 Task: Find connections with filter location Witzenhausen with filter topic #humanresourceswith filter profile language English with filter current company JSW Steel with filter school Sri Ramachandra Institute Of Higher Education and Research with filter industry Travel Arrangements with filter service category Life Coaching with filter keywords title Medical Administrator
Action: Mouse moved to (619, 77)
Screenshot: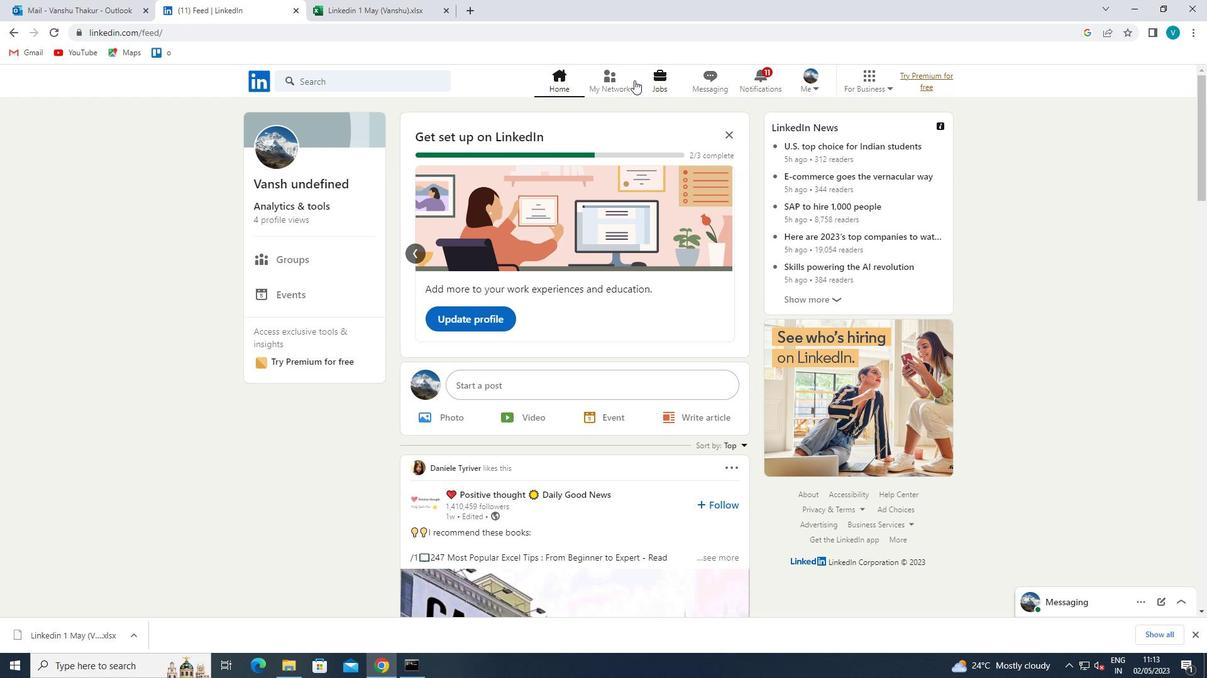 
Action: Mouse pressed left at (619, 77)
Screenshot: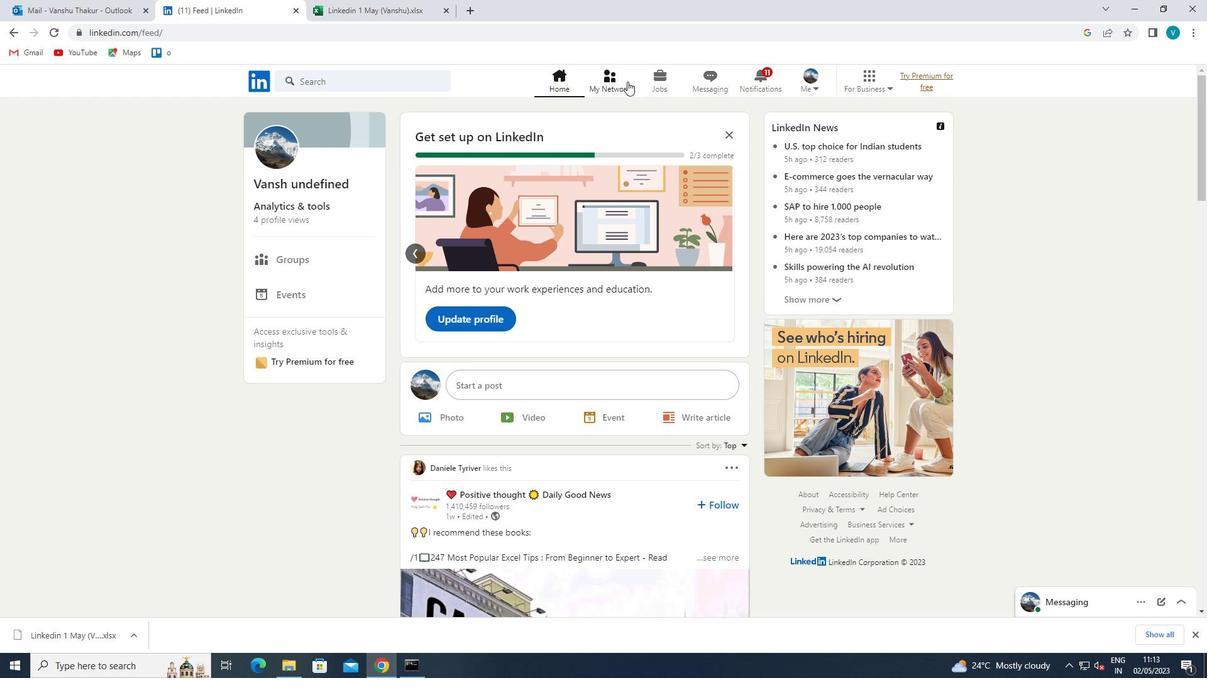 
Action: Mouse moved to (347, 150)
Screenshot: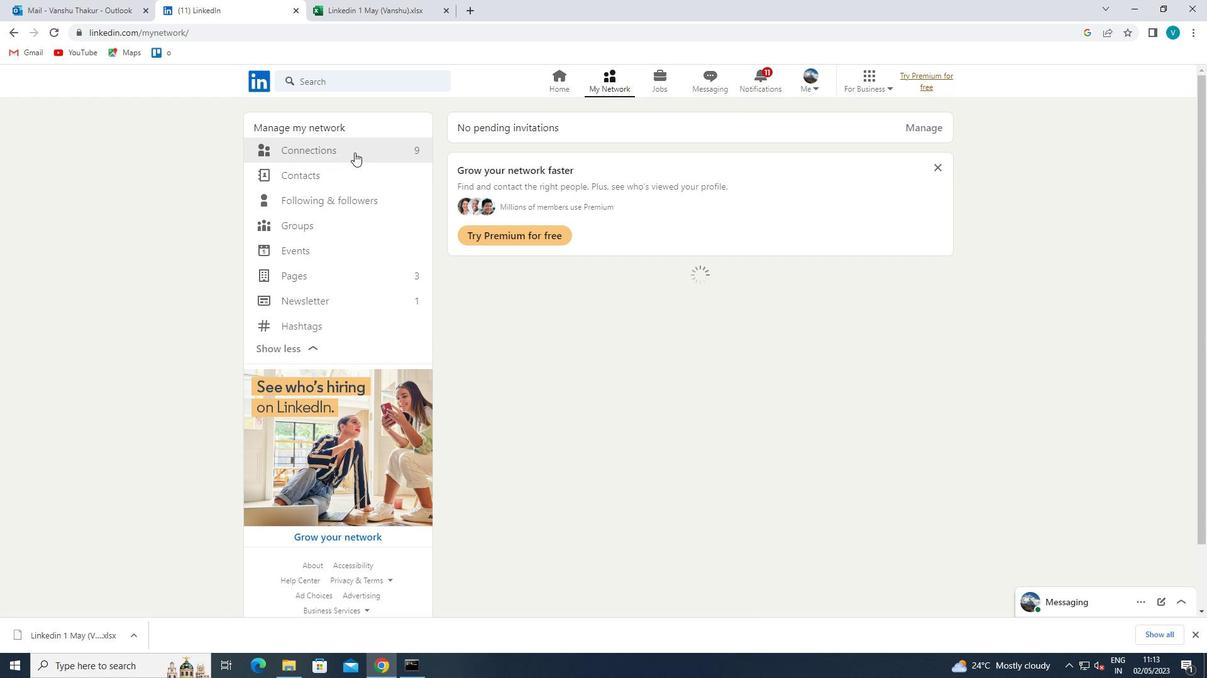 
Action: Mouse pressed left at (347, 150)
Screenshot: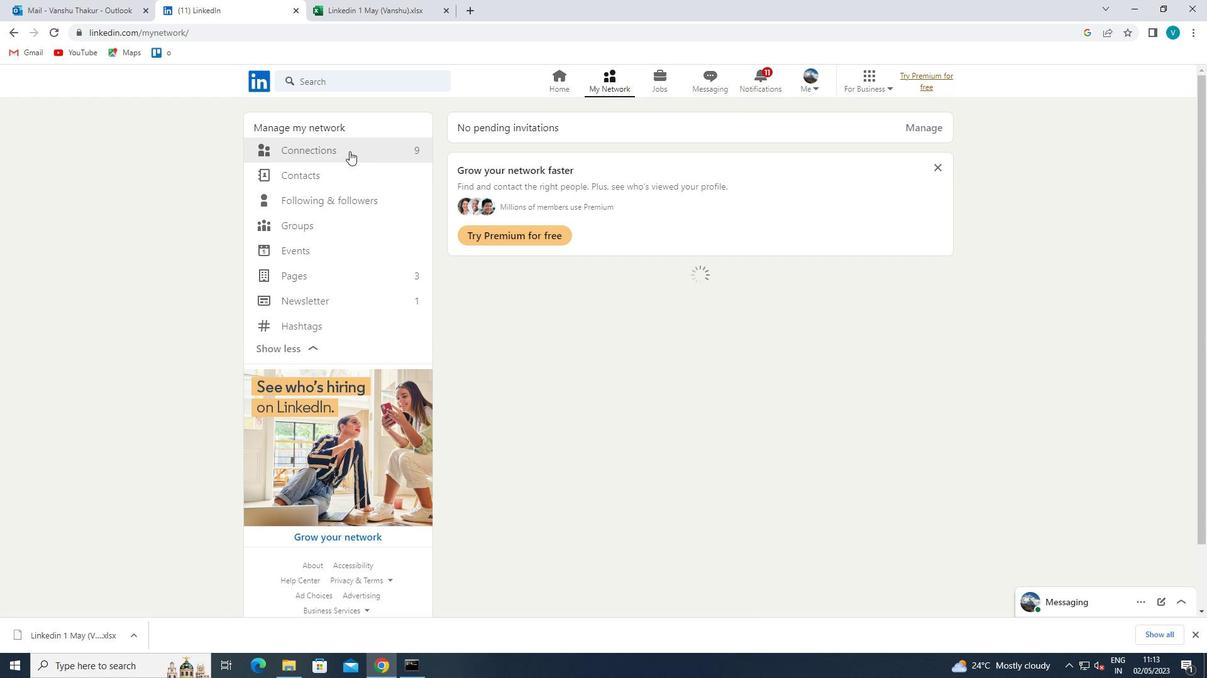 
Action: Mouse moved to (711, 145)
Screenshot: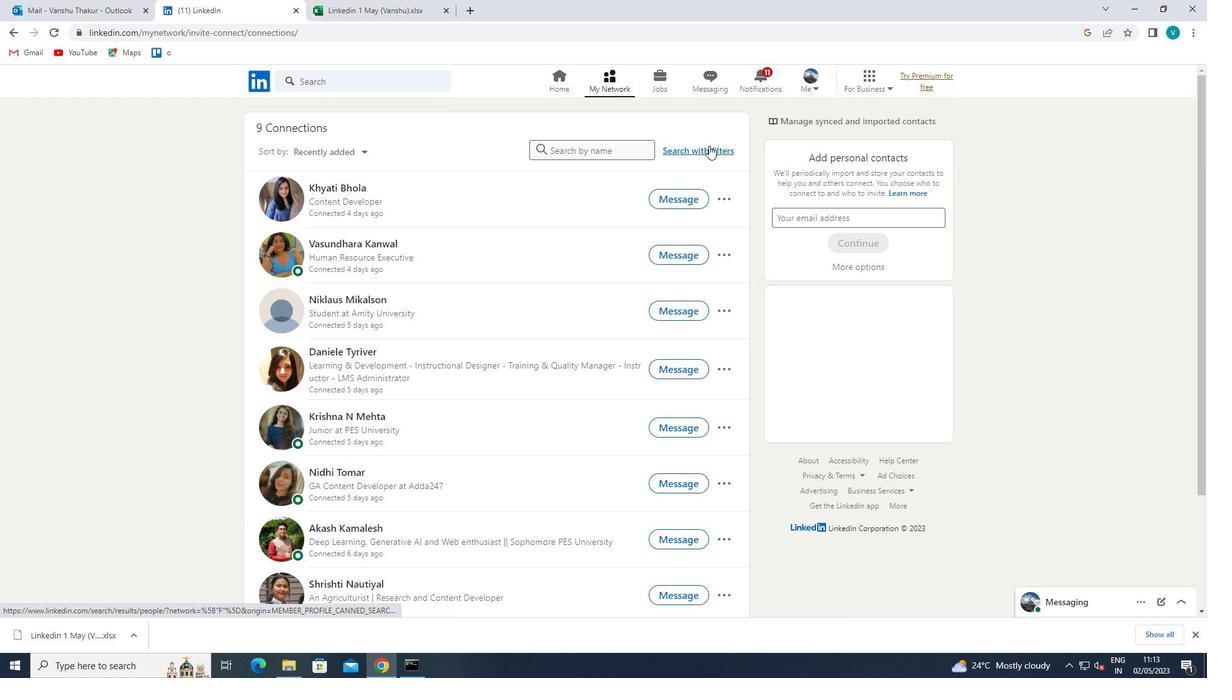 
Action: Mouse pressed left at (711, 145)
Screenshot: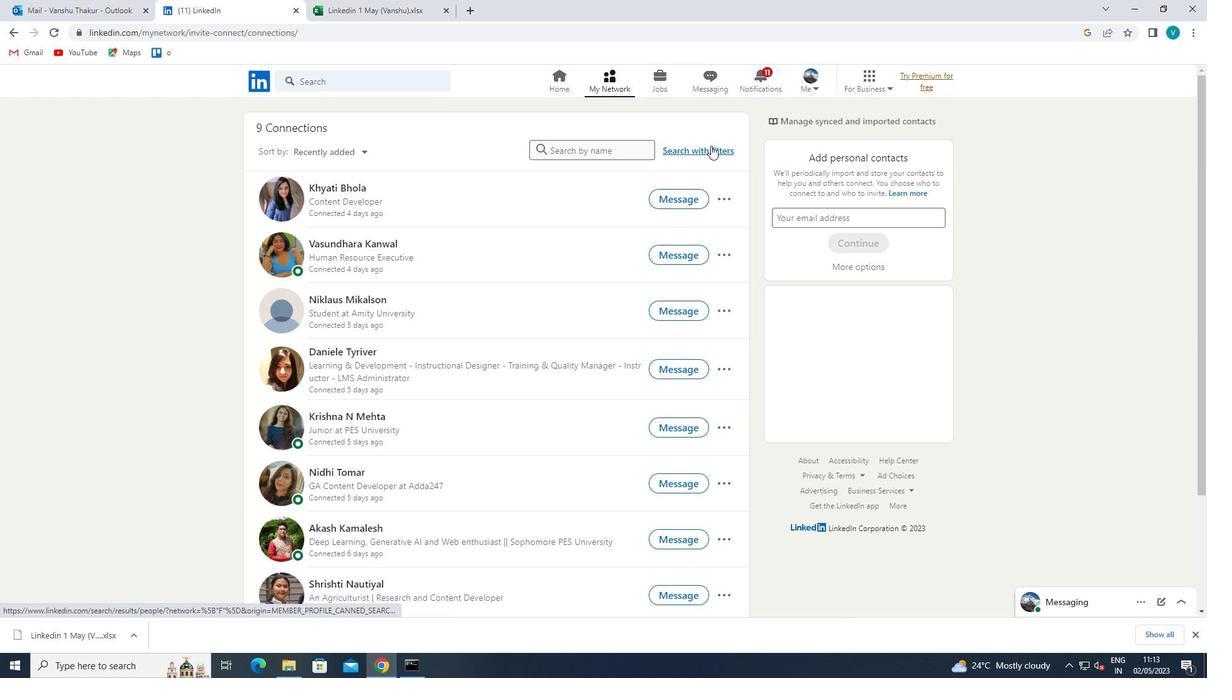 
Action: Mouse moved to (601, 111)
Screenshot: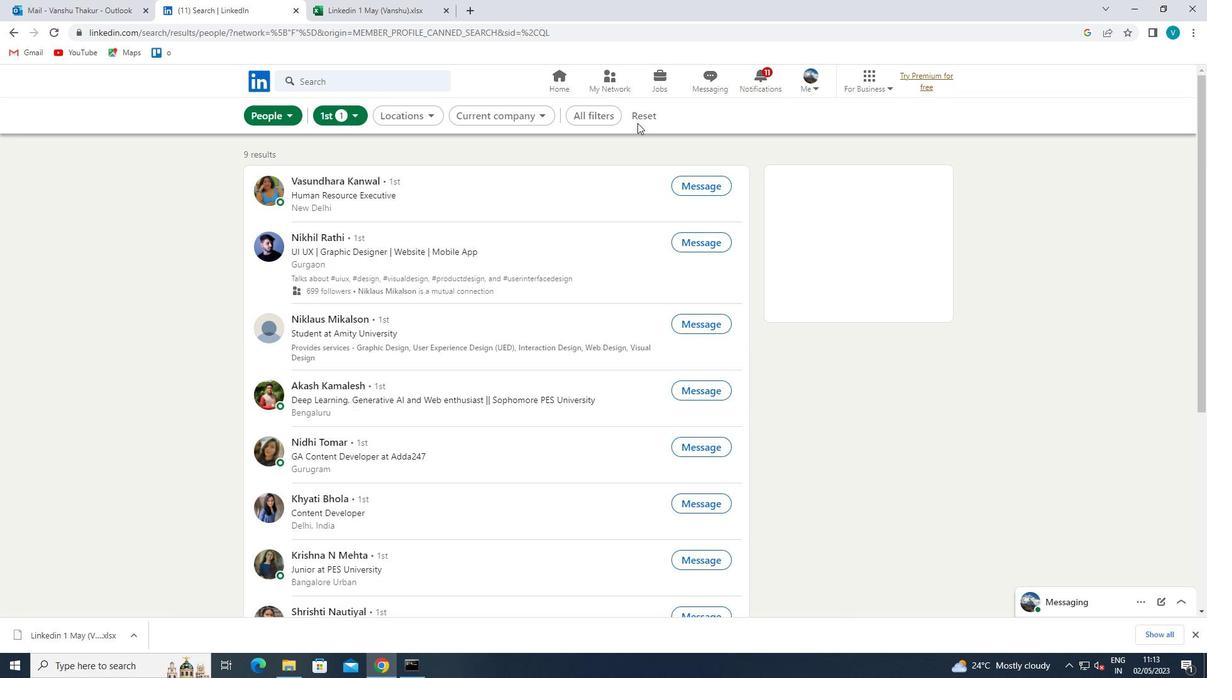 
Action: Mouse pressed left at (601, 111)
Screenshot: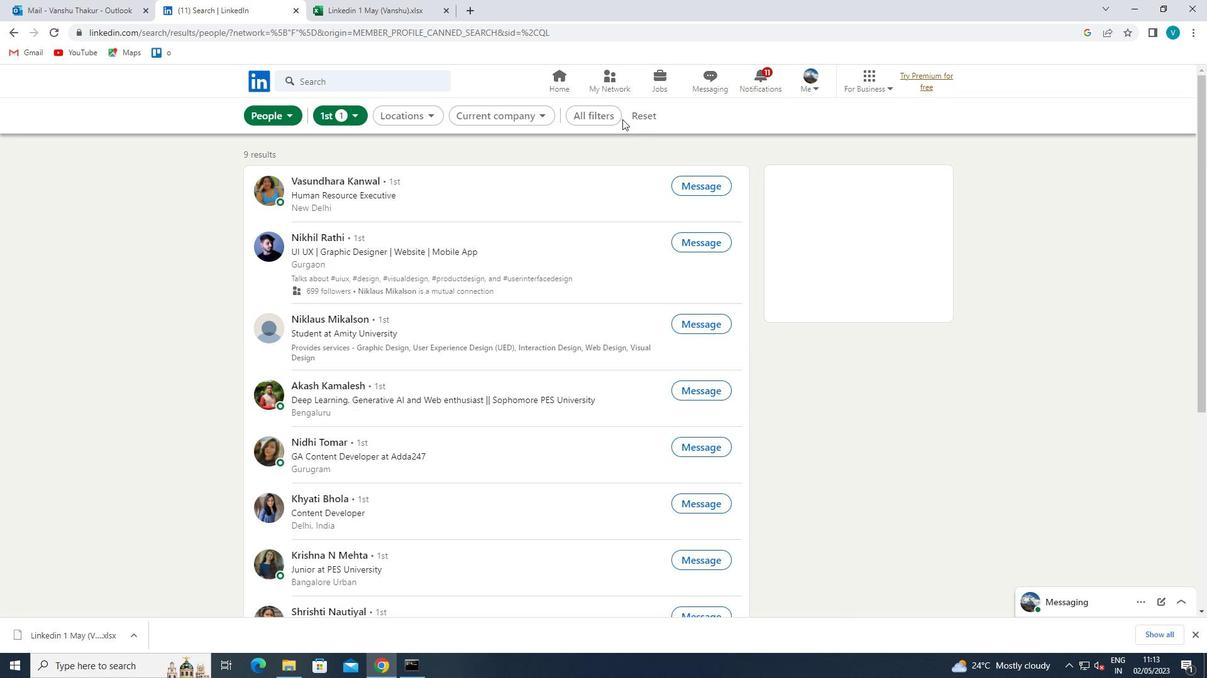 
Action: Mouse moved to (909, 293)
Screenshot: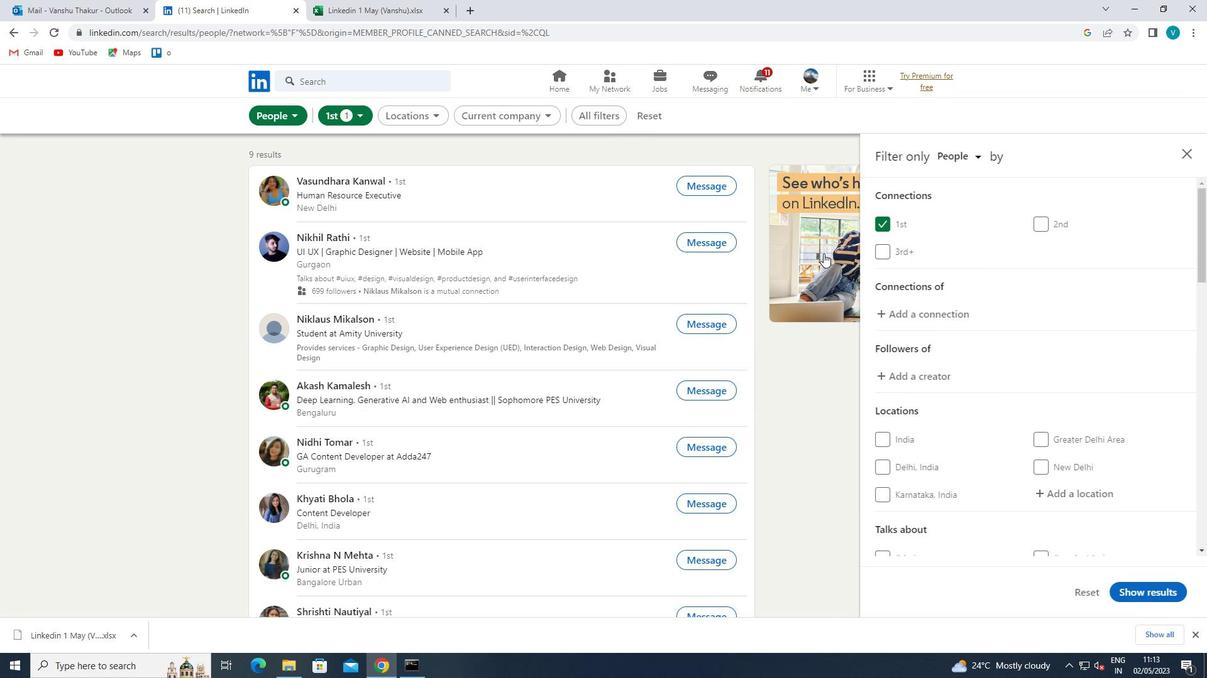 
Action: Mouse scrolled (909, 292) with delta (0, 0)
Screenshot: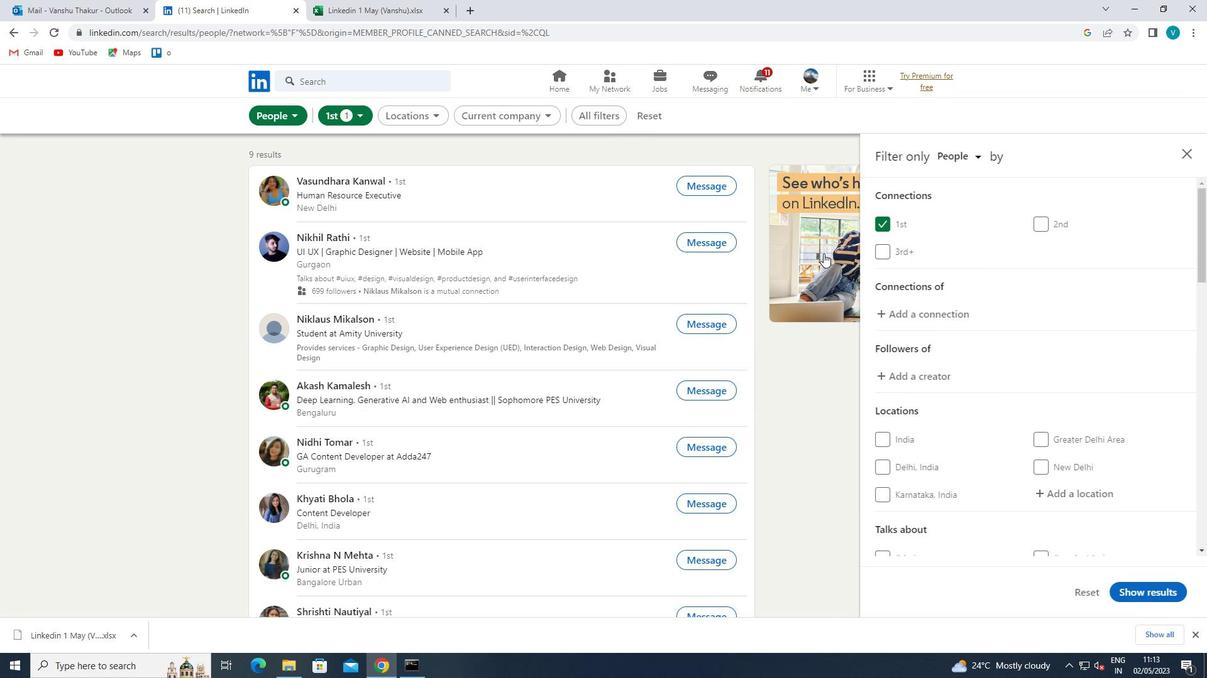 
Action: Mouse moved to (910, 294)
Screenshot: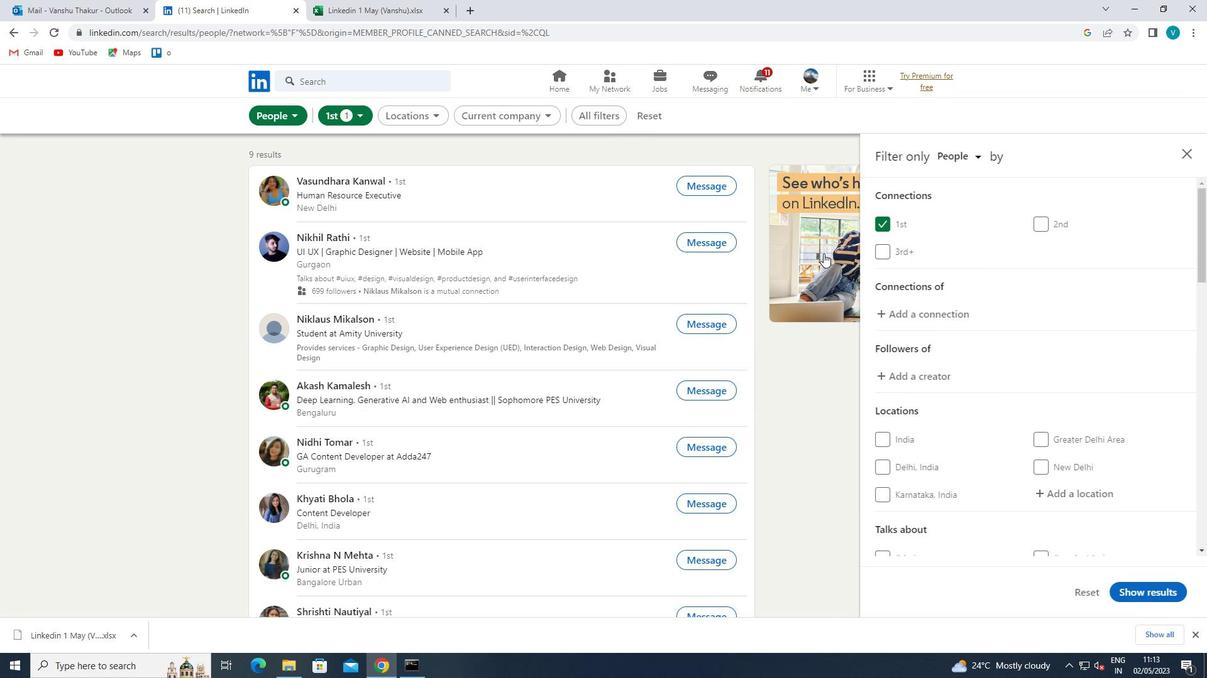 
Action: Mouse scrolled (910, 293) with delta (0, 0)
Screenshot: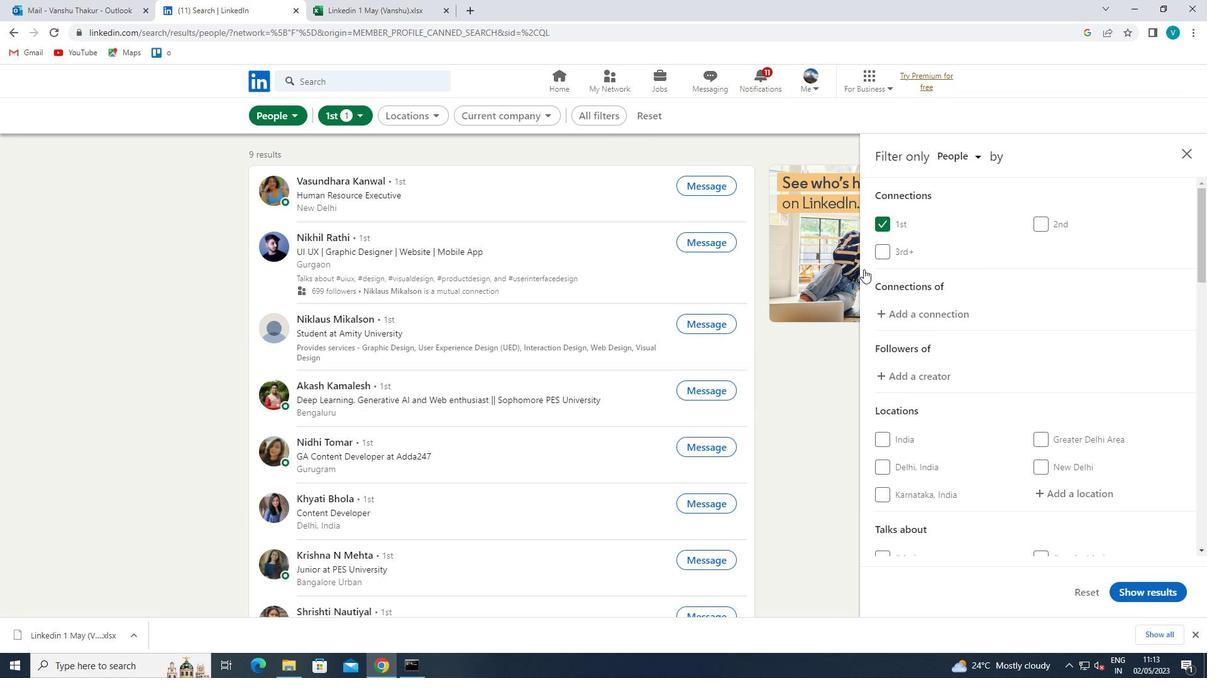 
Action: Mouse moved to (1074, 372)
Screenshot: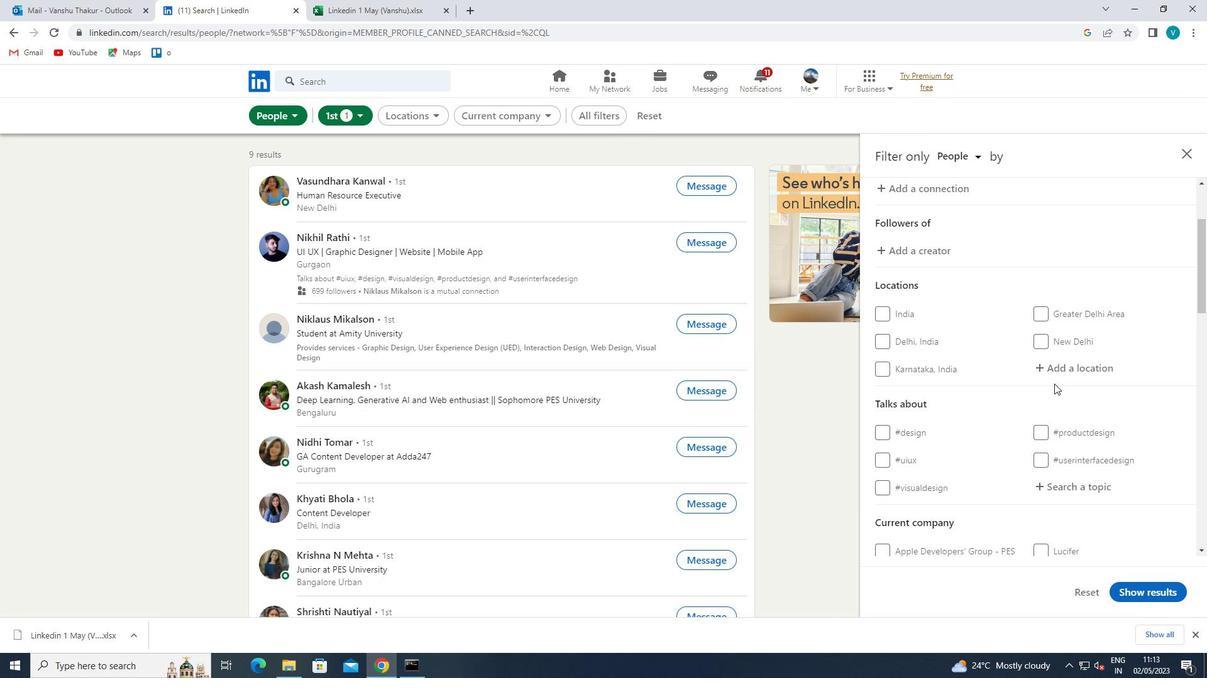 
Action: Mouse pressed left at (1074, 372)
Screenshot: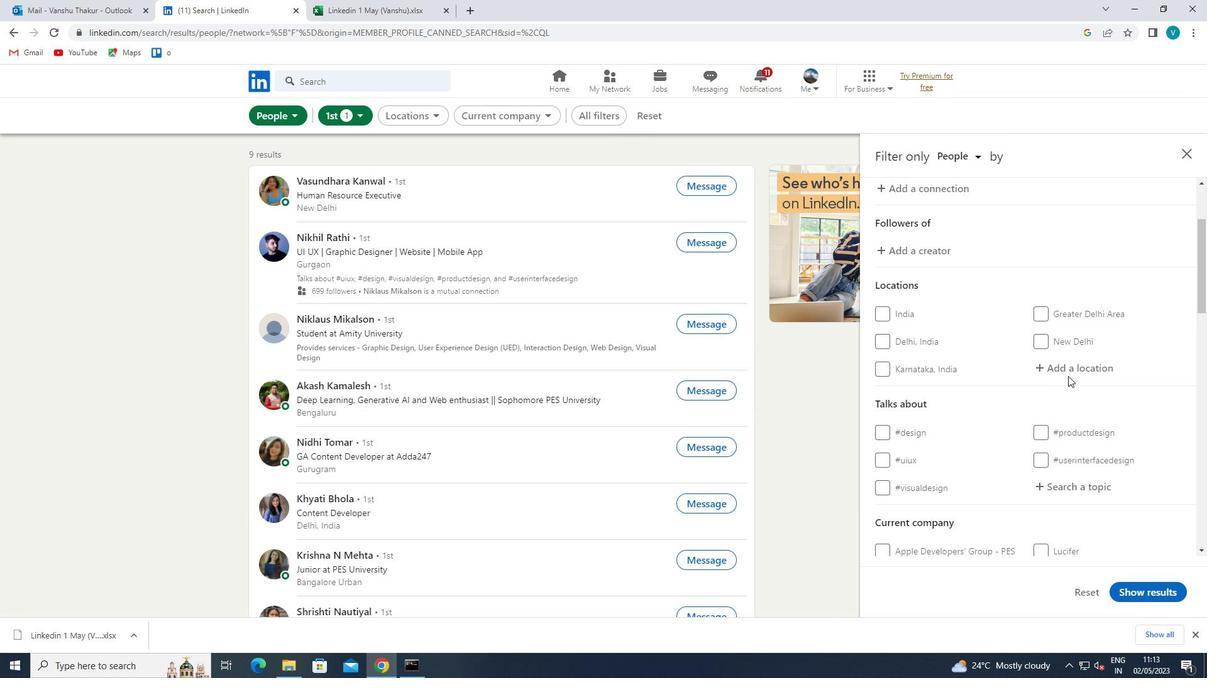 
Action: Key pressed <Key.shift>WITX<Key.backspace>ZHAUS<Key.backspace>
Screenshot: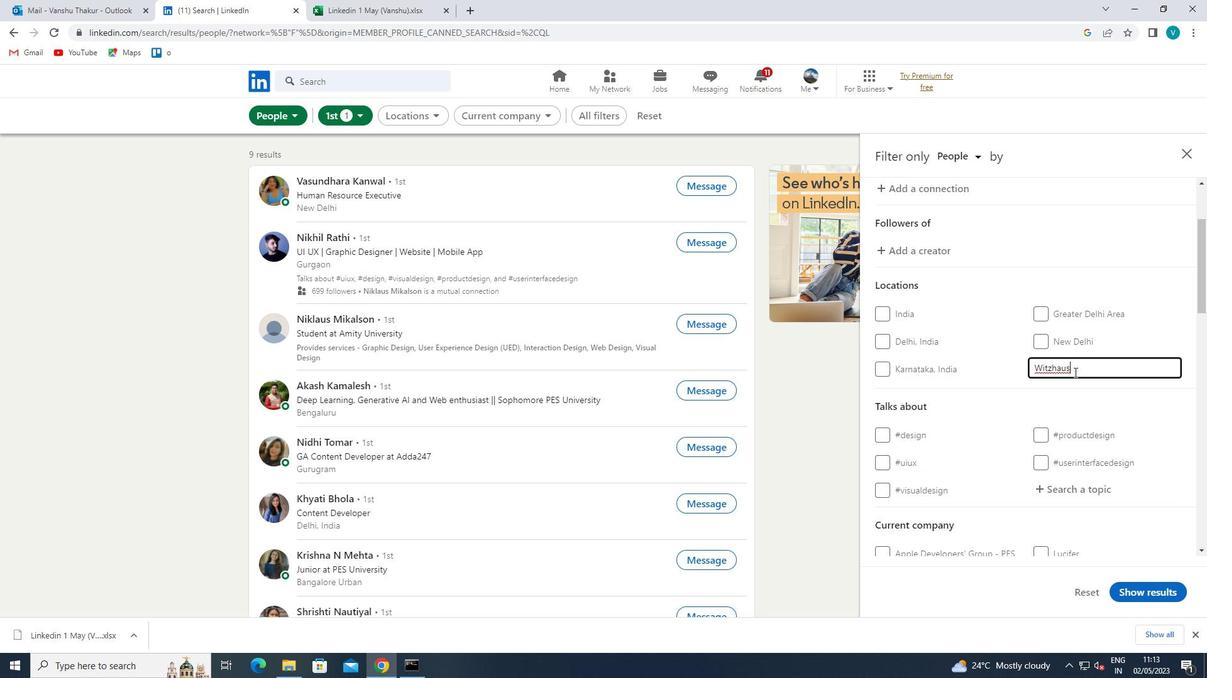 
Action: Mouse moved to (1014, 354)
Screenshot: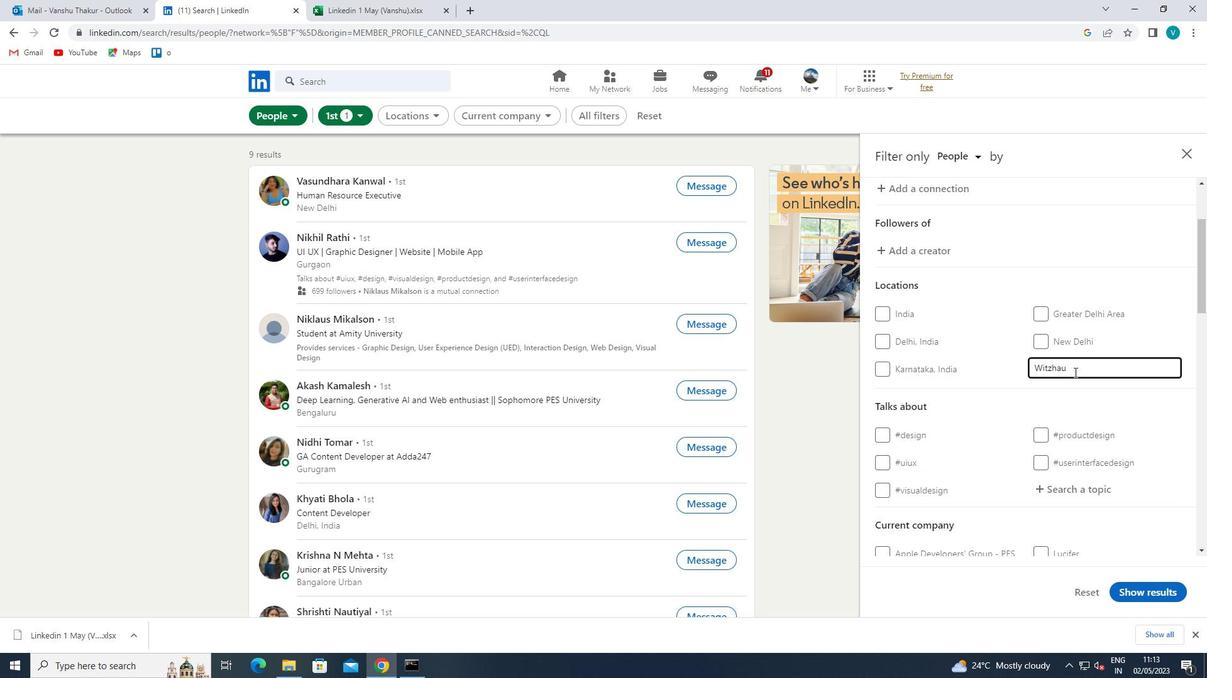 
Action: Key pressed <Key.backspace>
Screenshot: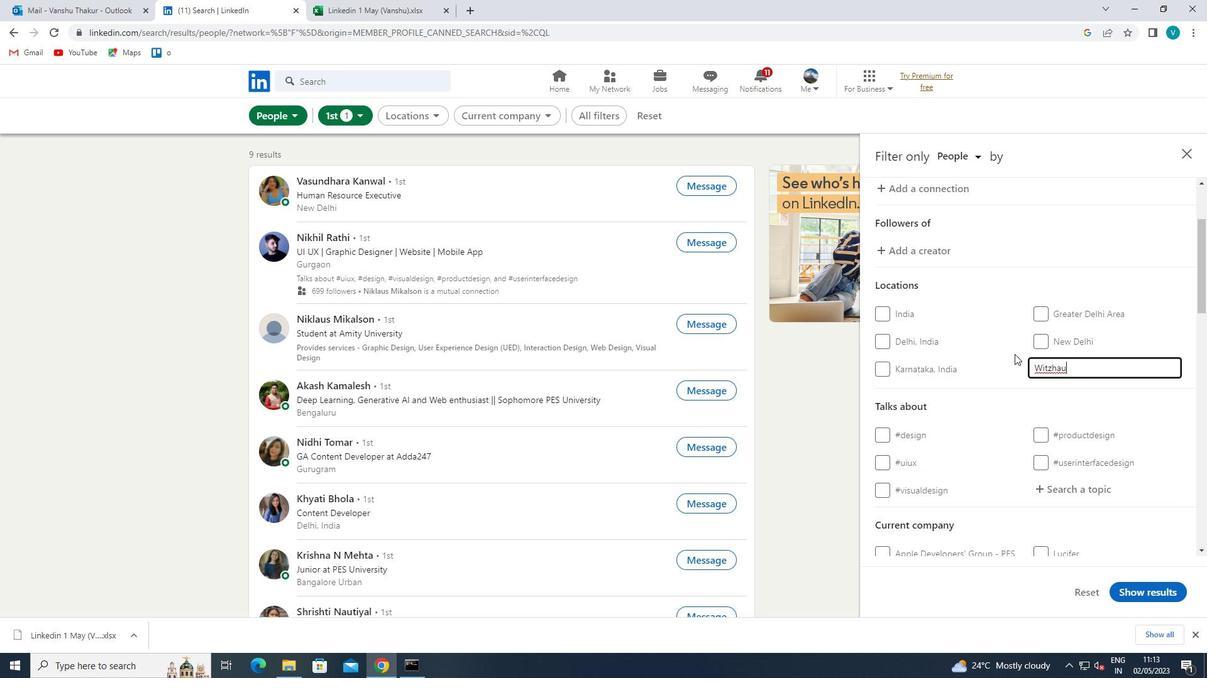 
Action: Mouse moved to (1027, 391)
Screenshot: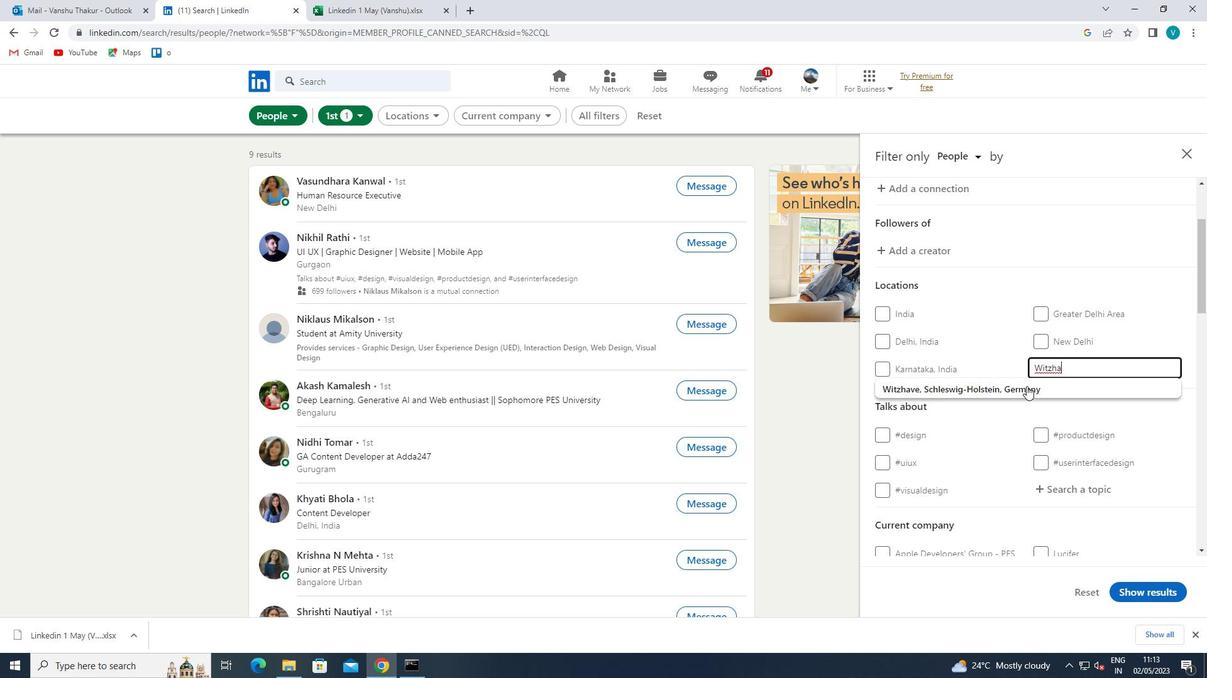 
Action: Key pressed USEN<Key.space>
Screenshot: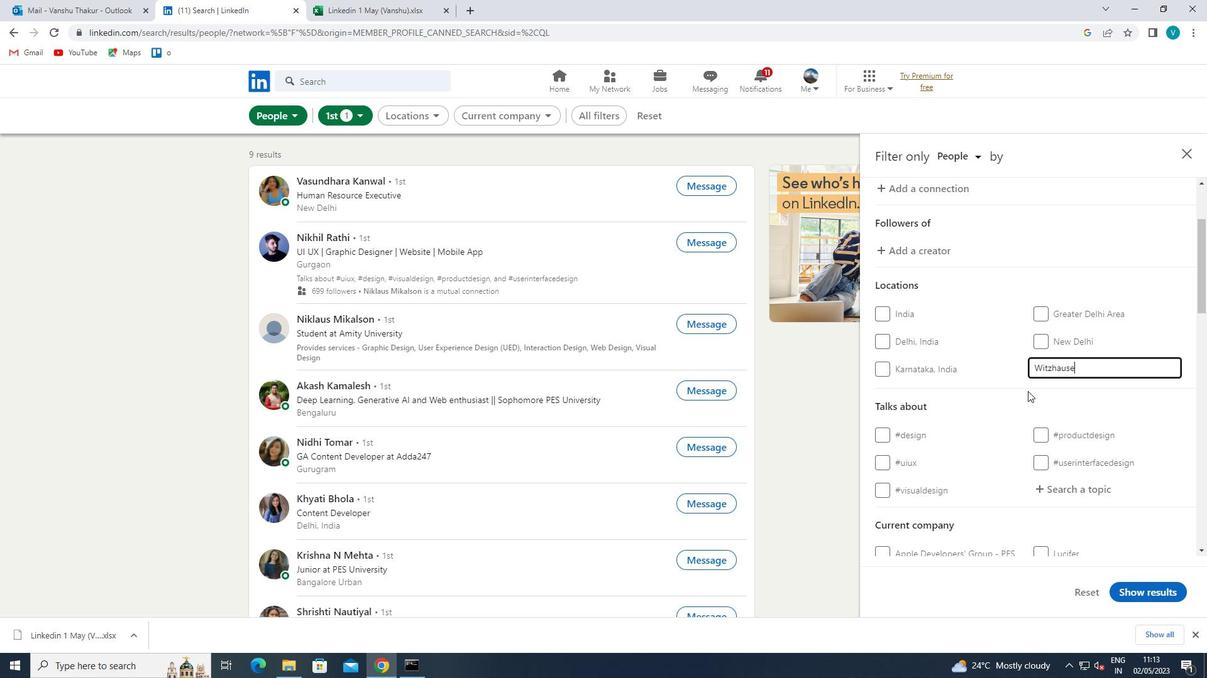 
Action: Mouse pressed left at (1027, 391)
Screenshot: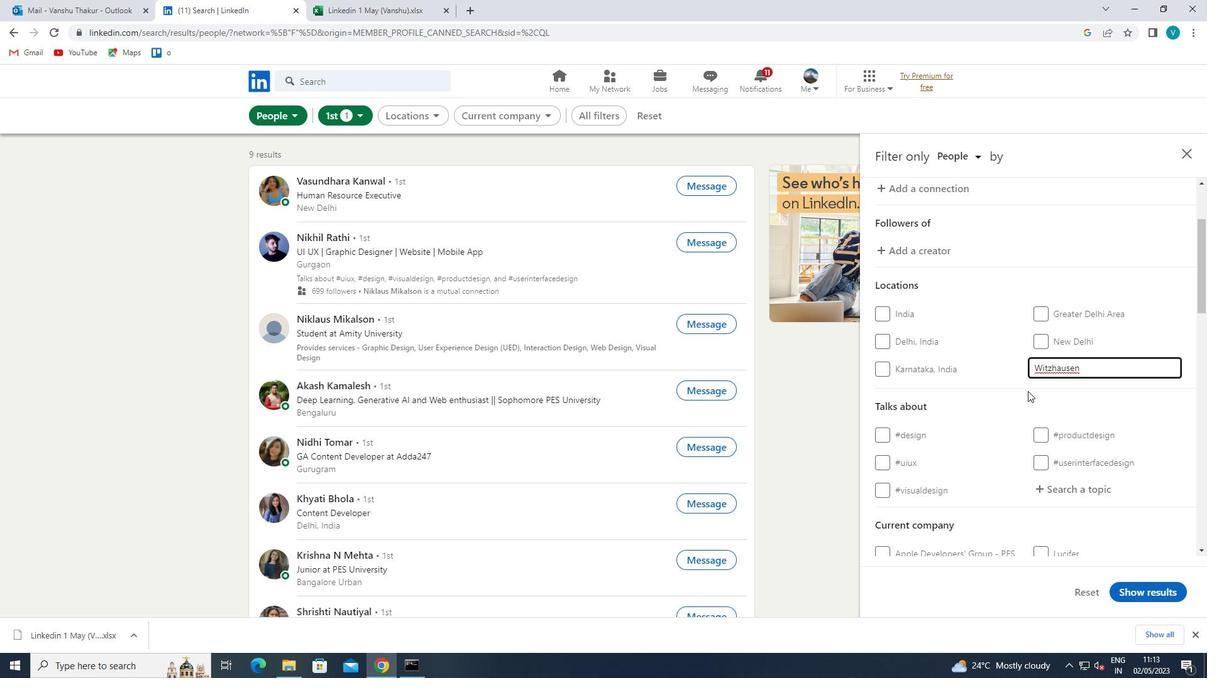 
Action: Mouse scrolled (1027, 391) with delta (0, 0)
Screenshot: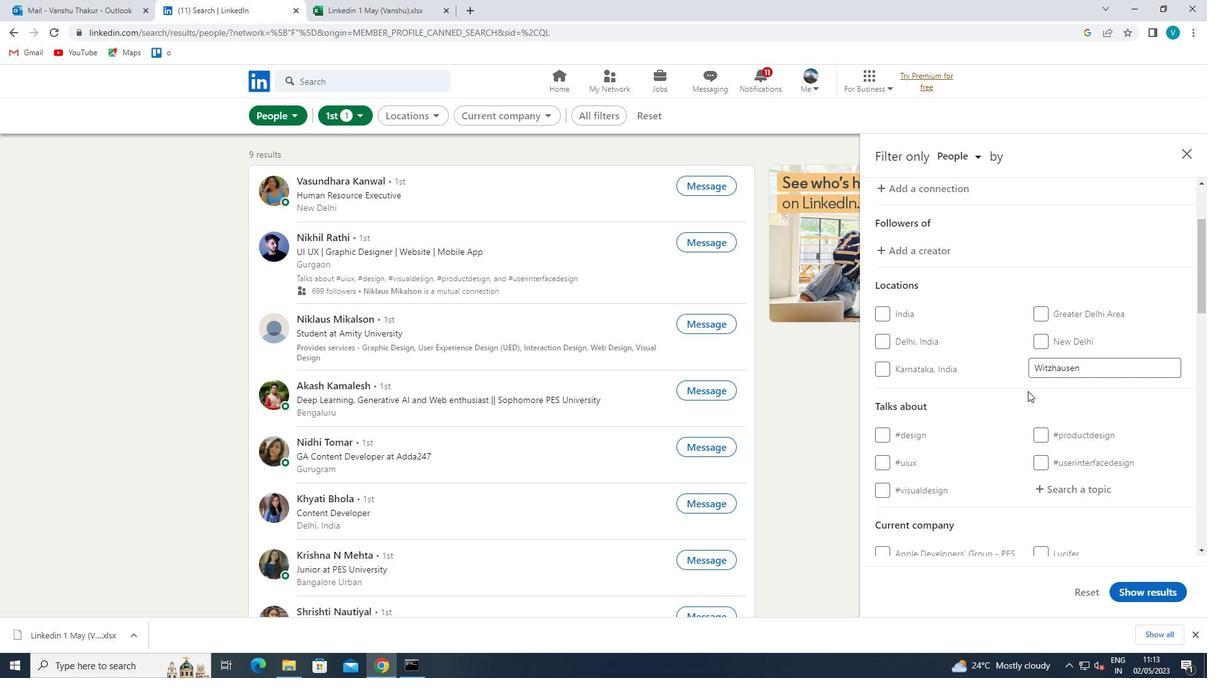 
Action: Mouse scrolled (1027, 391) with delta (0, 0)
Screenshot: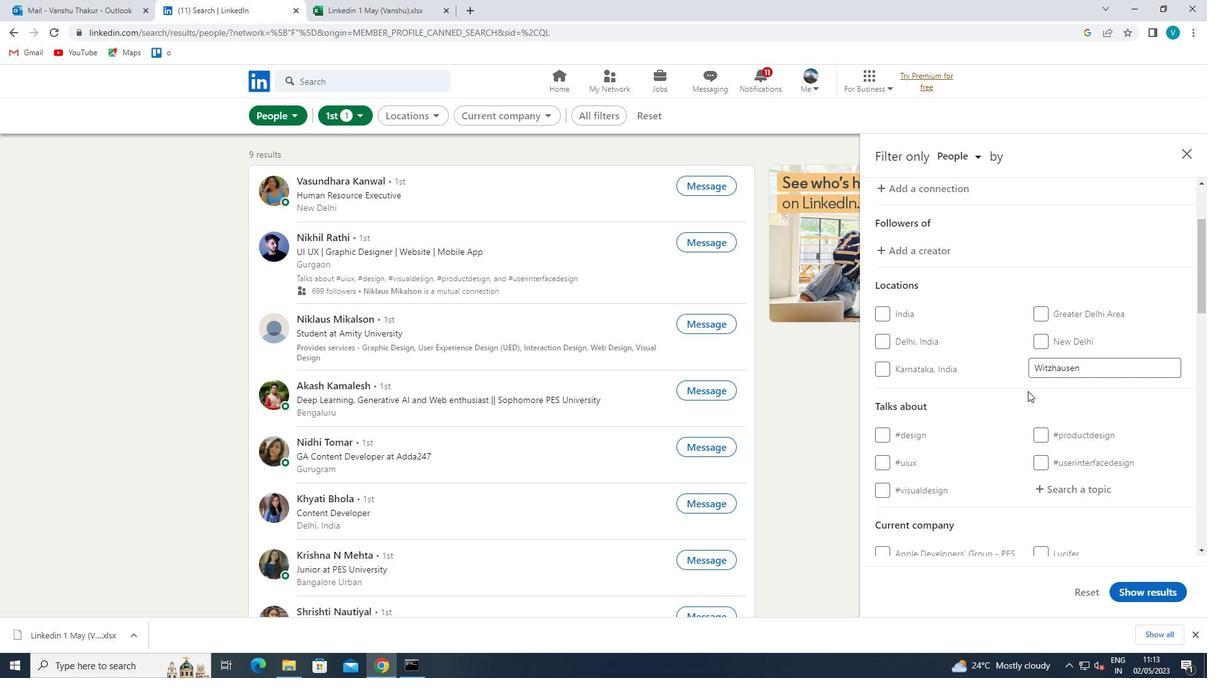 
Action: Mouse moved to (1074, 366)
Screenshot: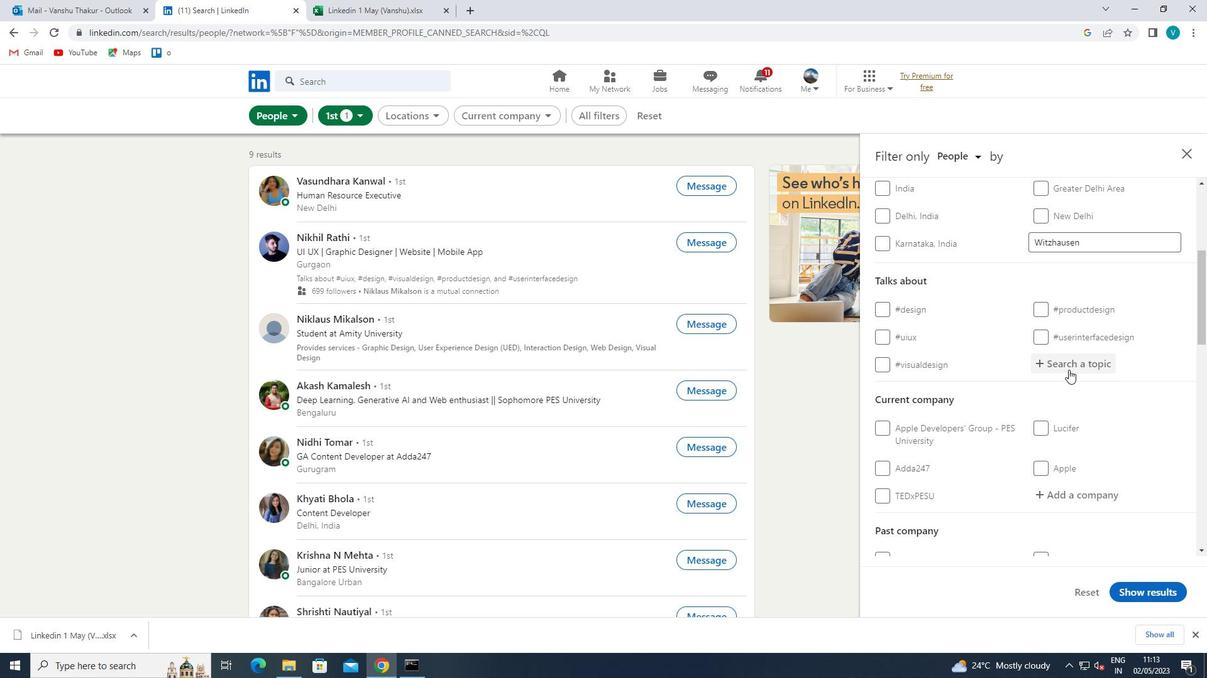 
Action: Mouse pressed left at (1074, 366)
Screenshot: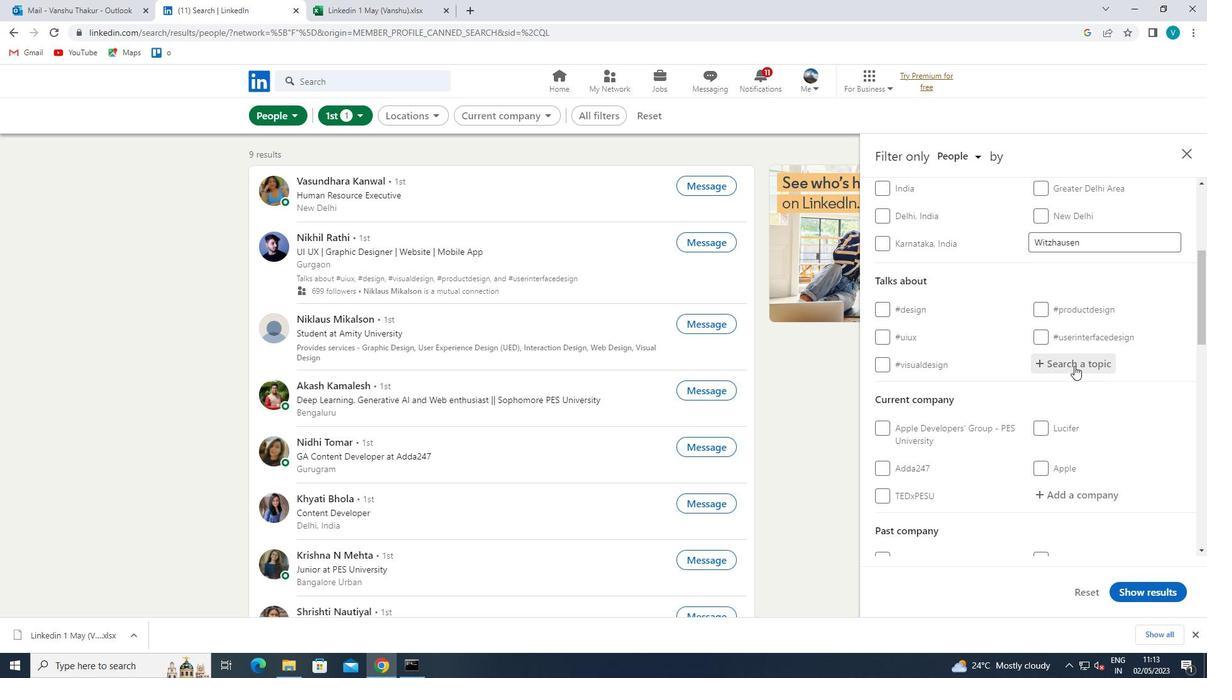 
Action: Key pressed HUMANRESOURC
Screenshot: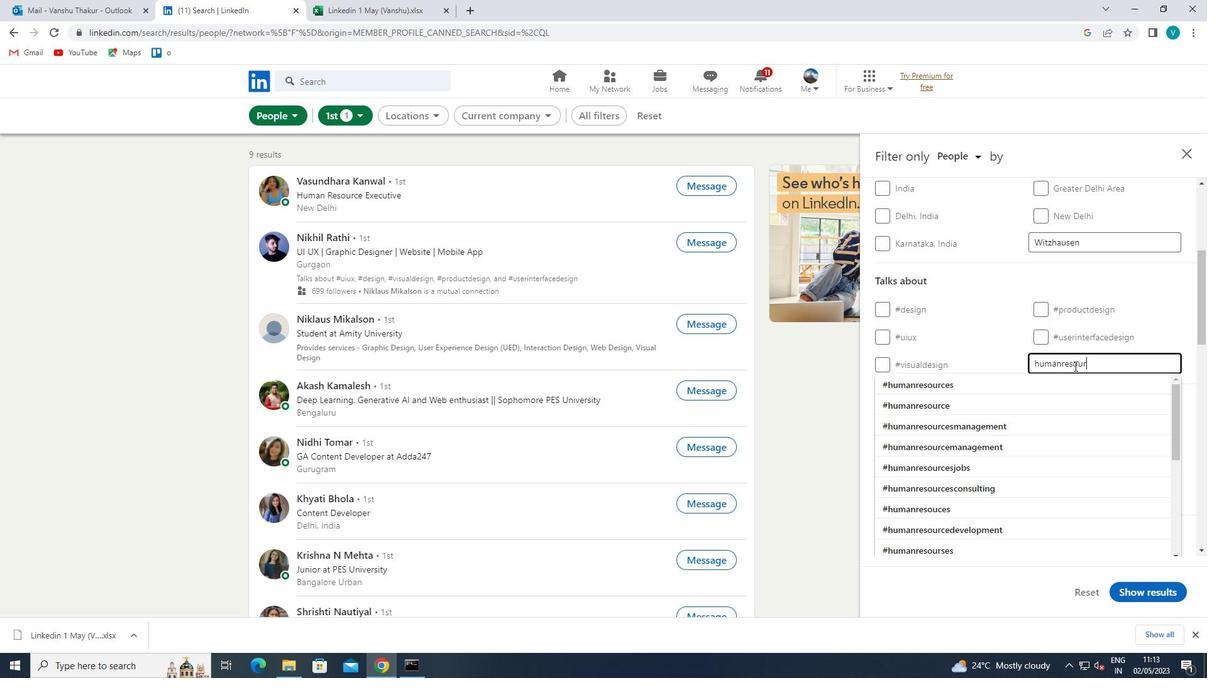 
Action: Mouse moved to (971, 385)
Screenshot: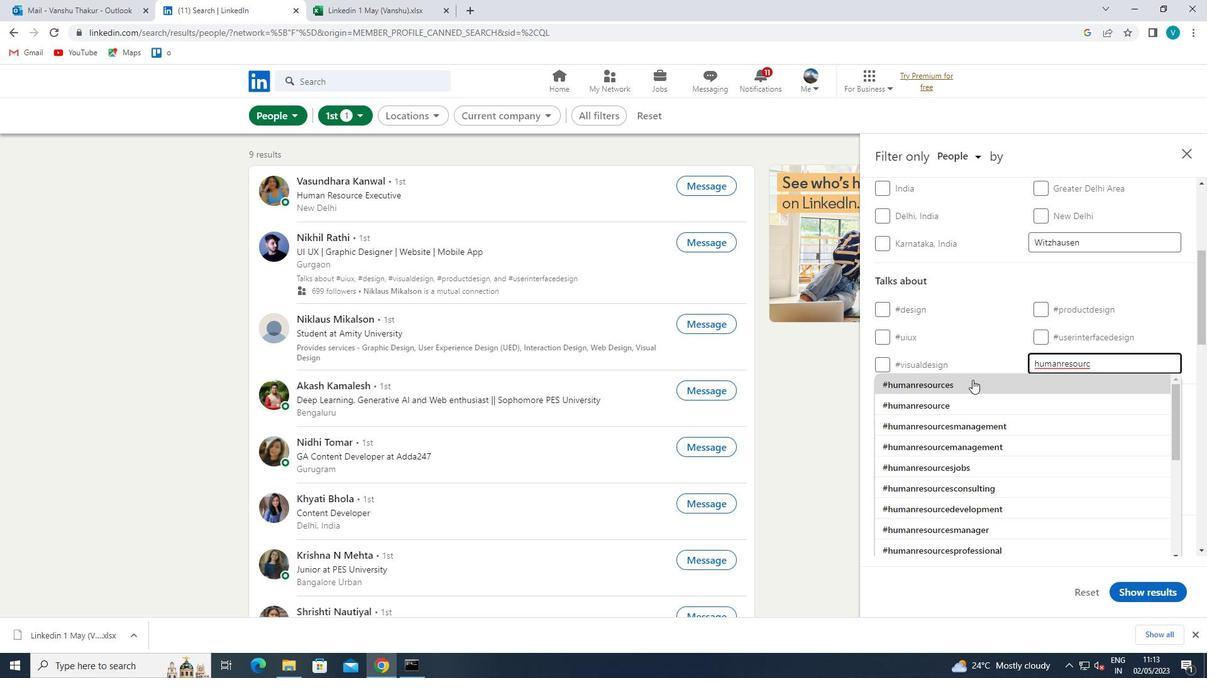 
Action: Mouse pressed left at (971, 385)
Screenshot: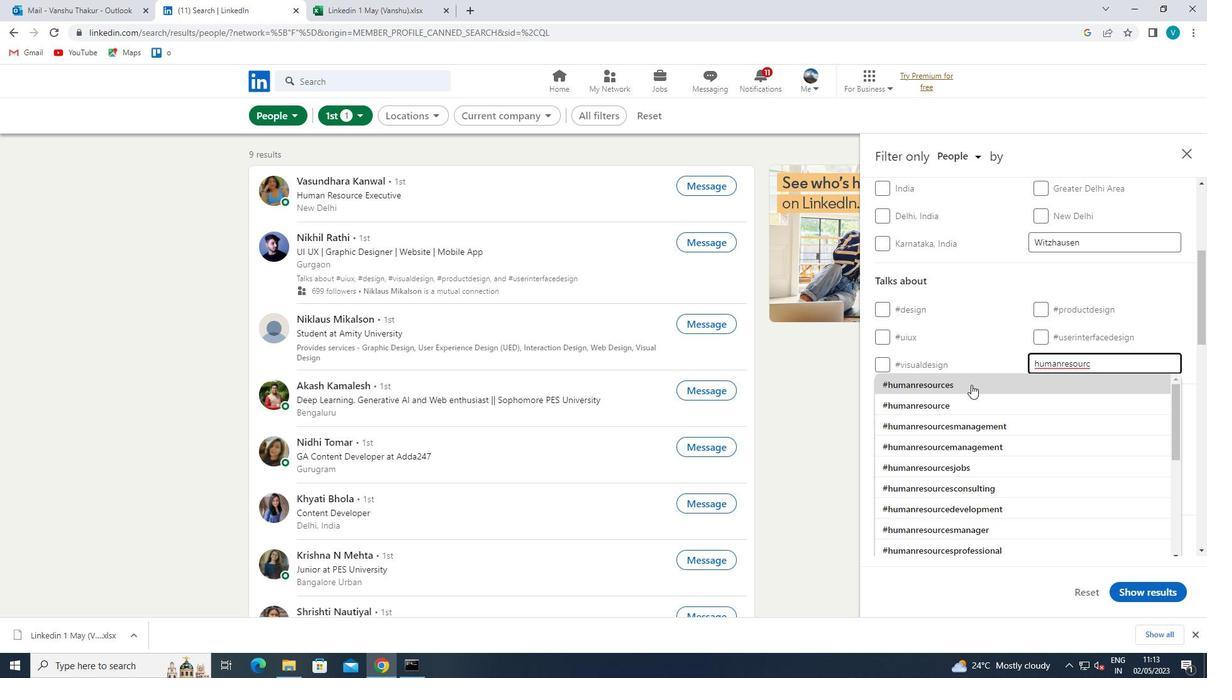 
Action: Mouse moved to (972, 386)
Screenshot: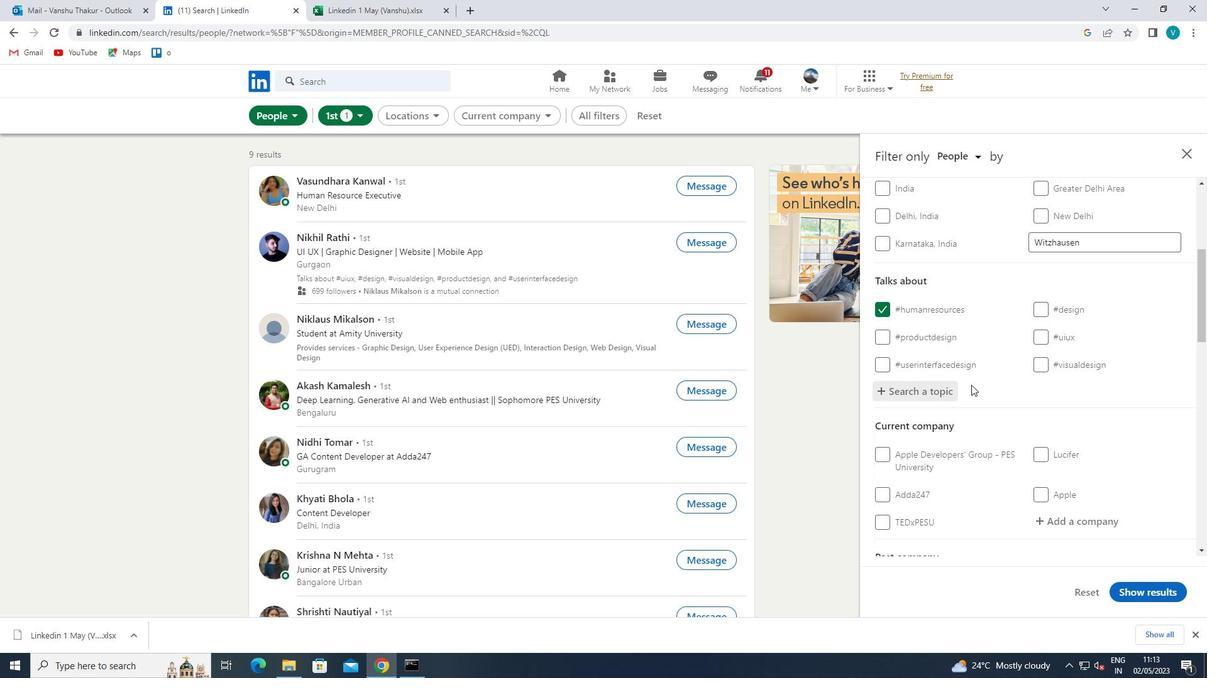 
Action: Mouse scrolled (972, 385) with delta (0, 0)
Screenshot: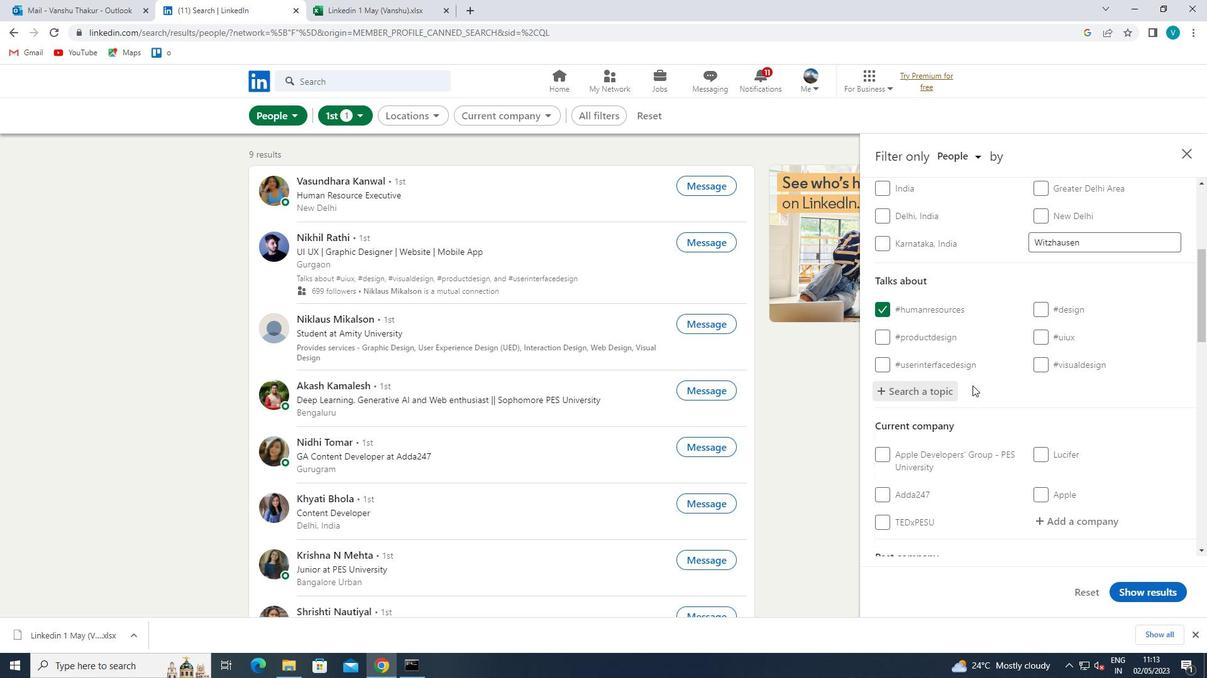 
Action: Mouse scrolled (972, 385) with delta (0, 0)
Screenshot: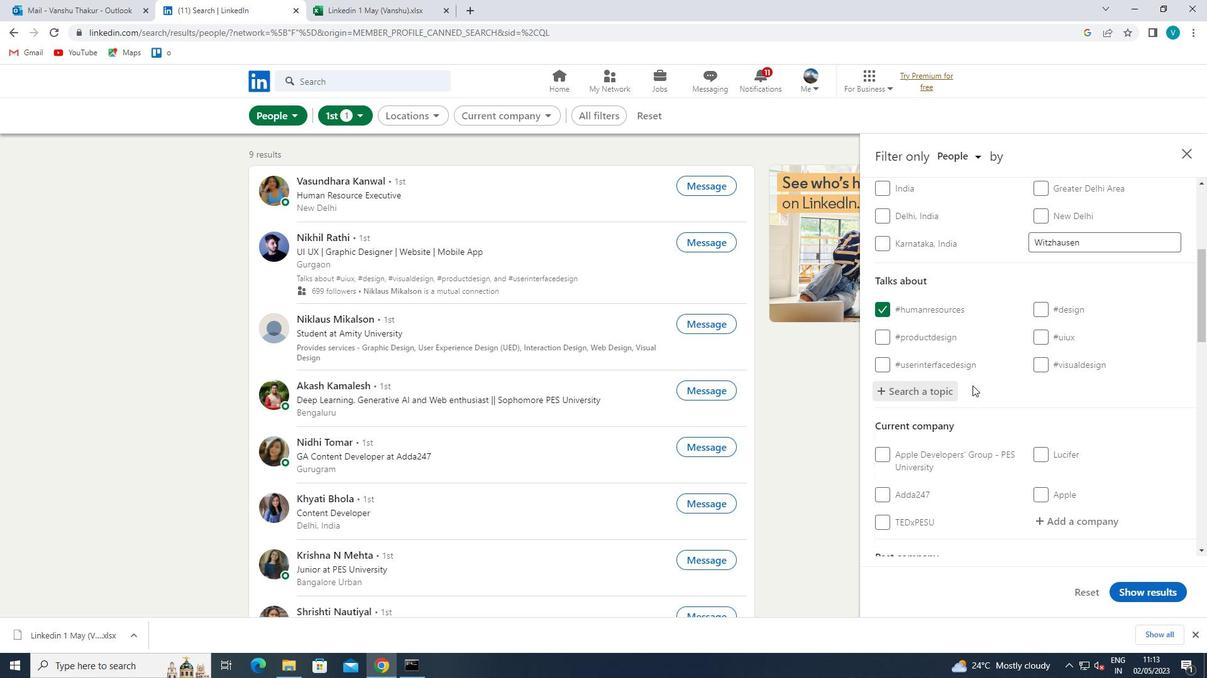 
Action: Mouse scrolled (972, 385) with delta (0, 0)
Screenshot: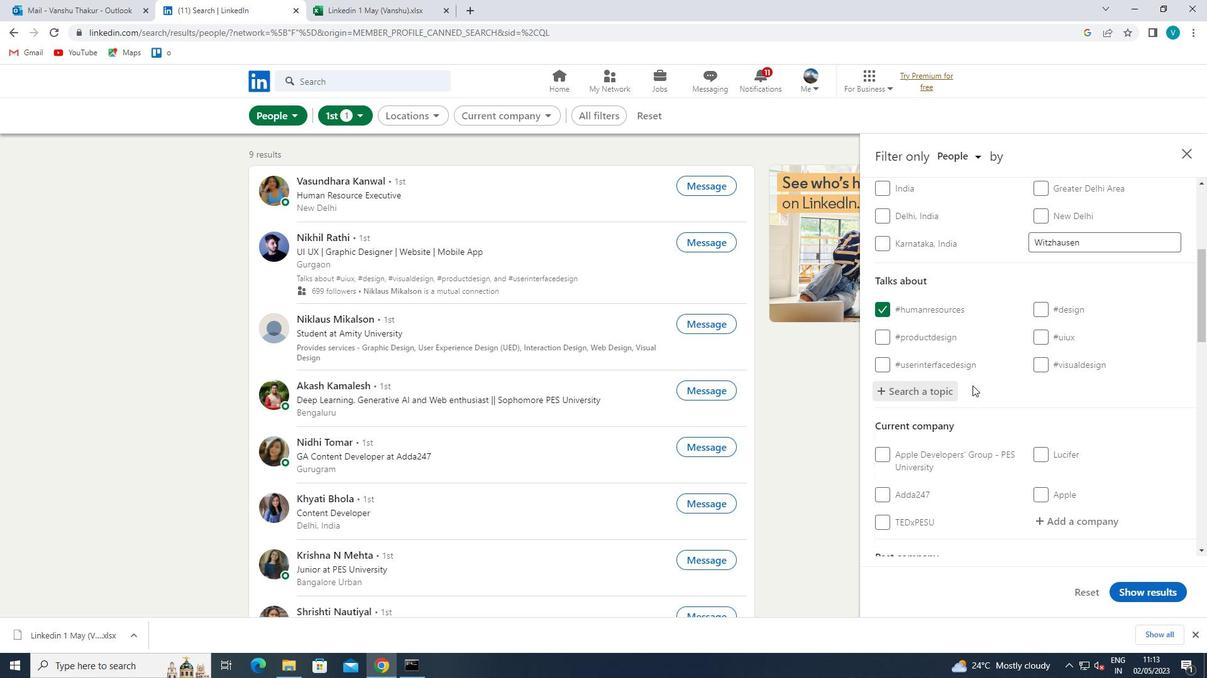 
Action: Mouse scrolled (972, 385) with delta (0, 0)
Screenshot: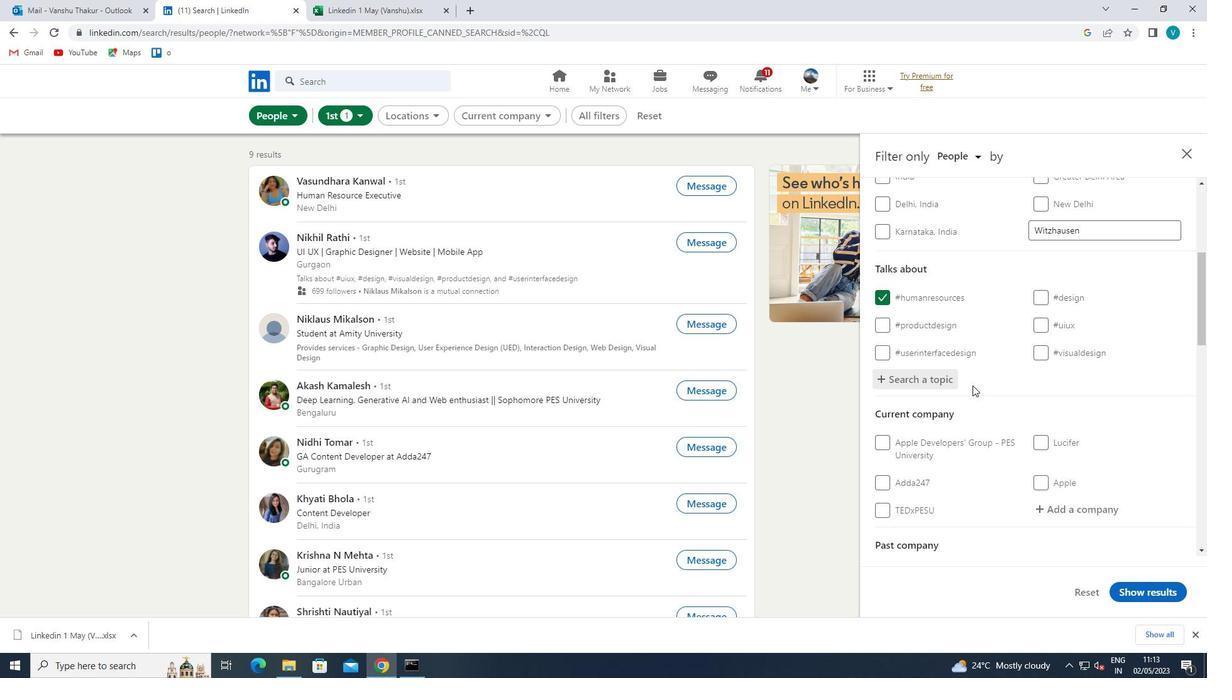 
Action: Mouse scrolled (972, 385) with delta (0, 0)
Screenshot: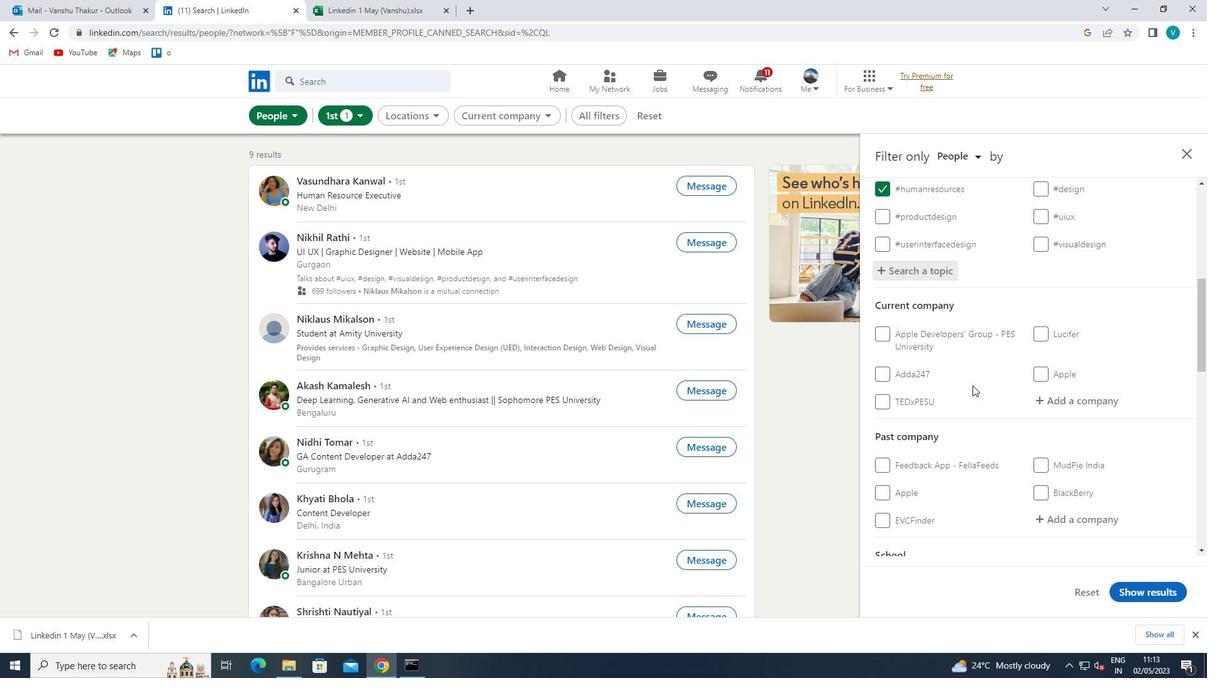 
Action: Mouse scrolled (972, 385) with delta (0, 0)
Screenshot: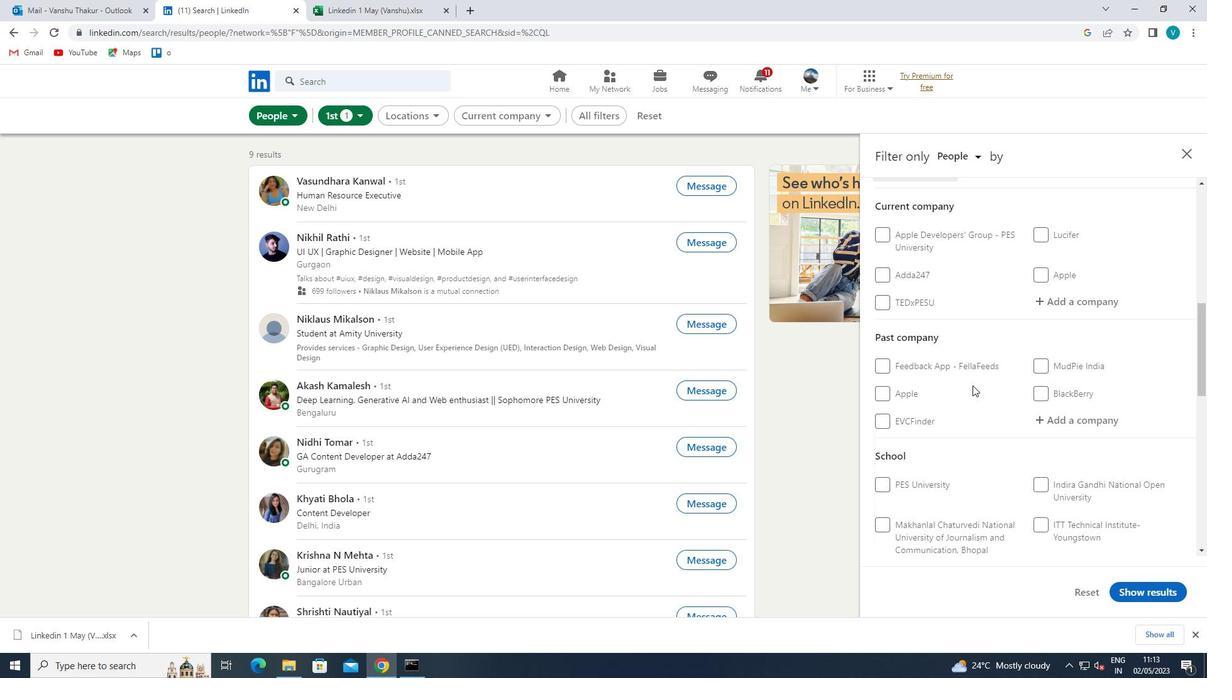 
Action: Mouse scrolled (972, 385) with delta (0, 0)
Screenshot: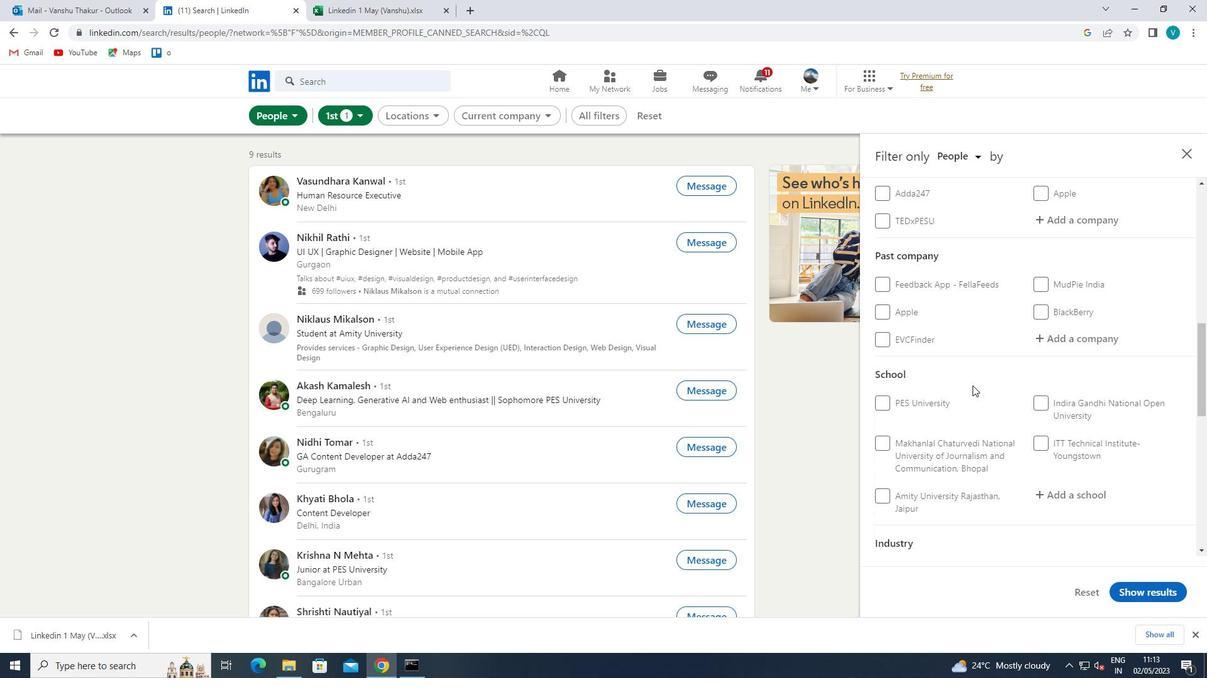 
Action: Mouse moved to (966, 390)
Screenshot: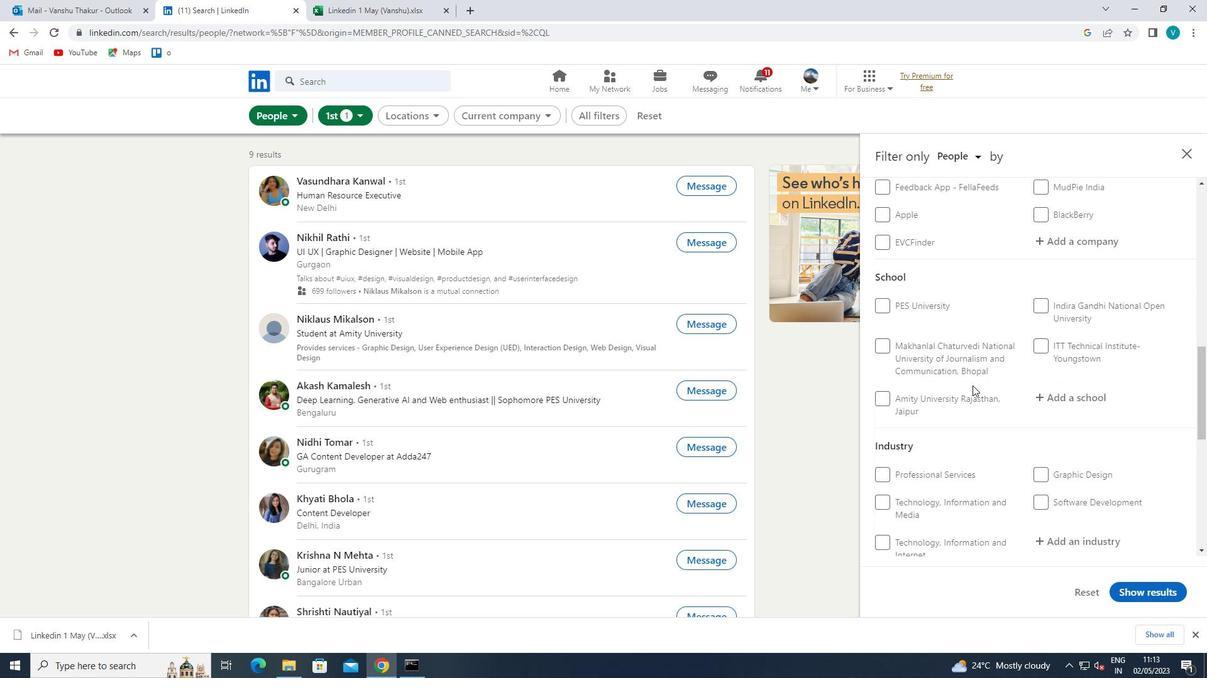
Action: Mouse scrolled (966, 389) with delta (0, 0)
Screenshot: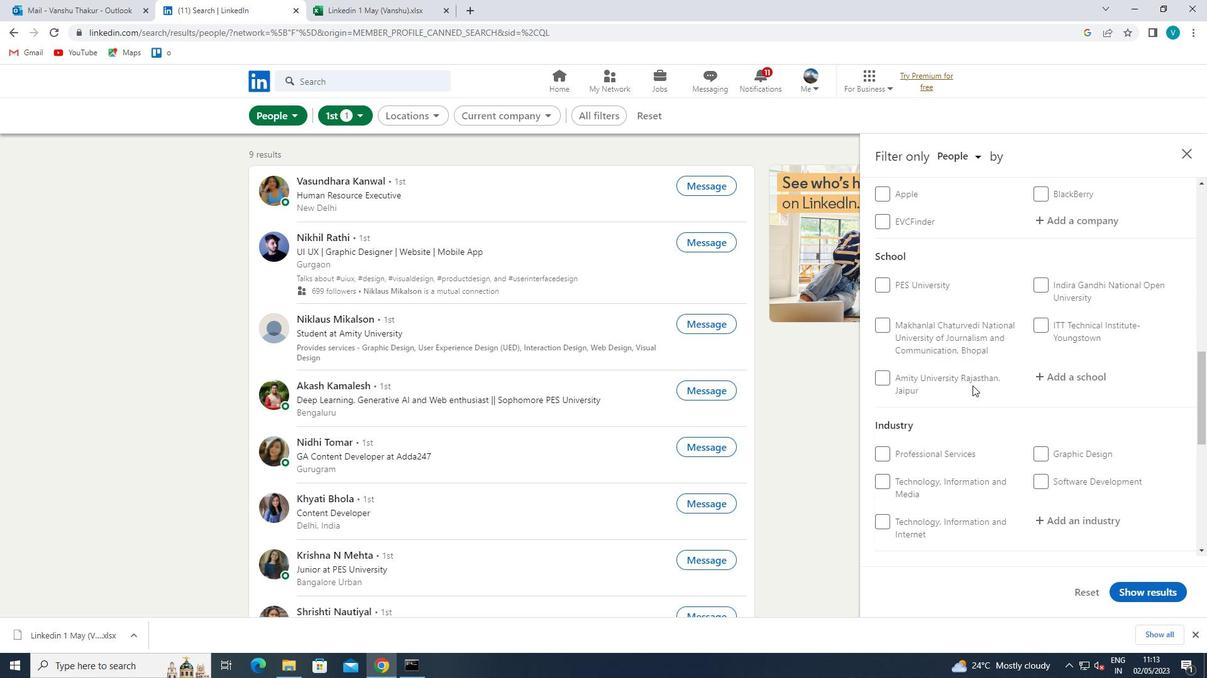 
Action: Mouse scrolled (966, 389) with delta (0, 0)
Screenshot: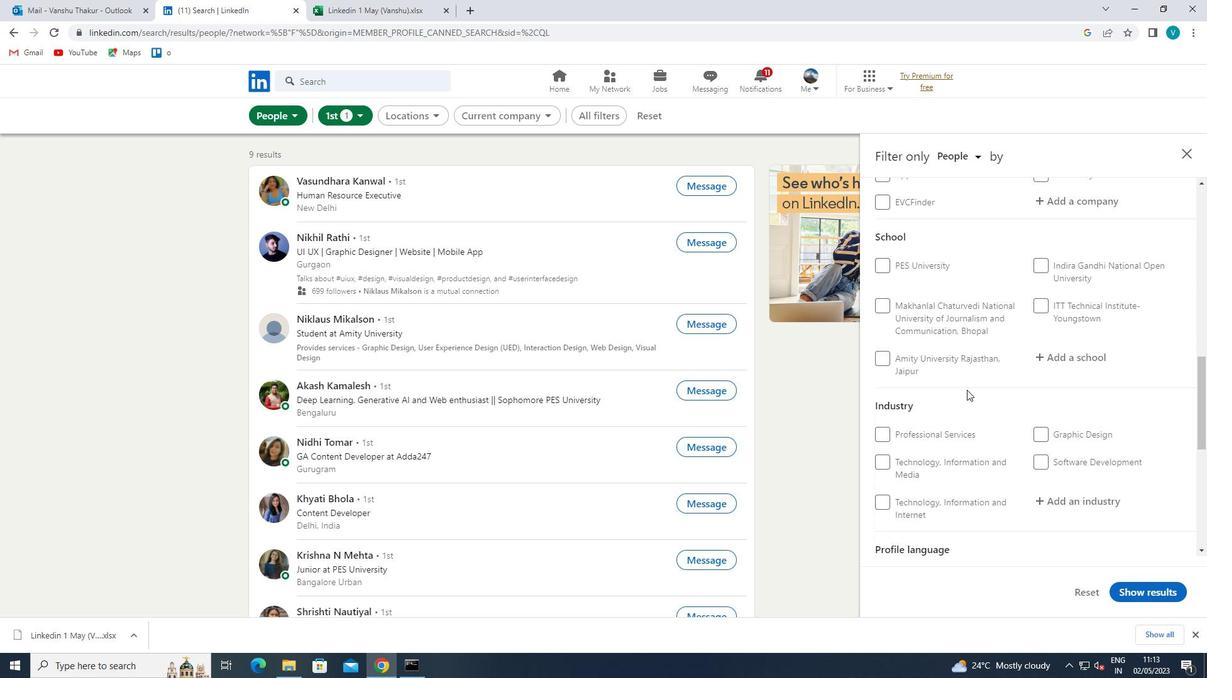 
Action: Mouse moved to (882, 450)
Screenshot: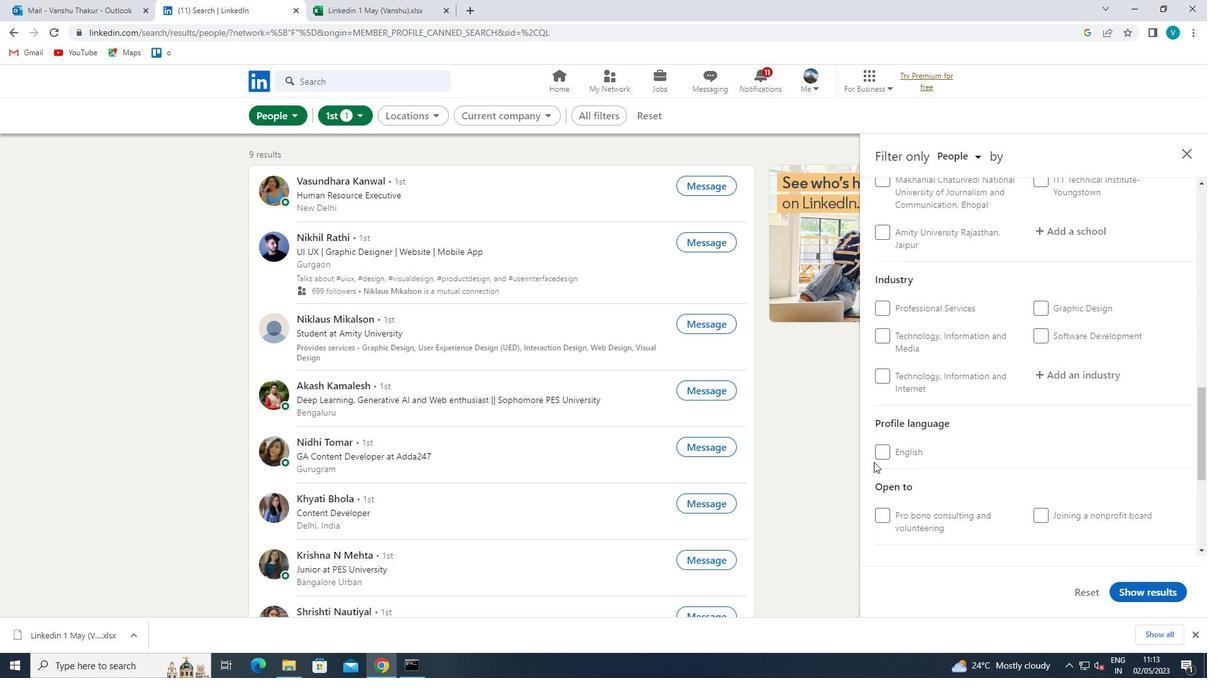 
Action: Mouse pressed left at (882, 450)
Screenshot: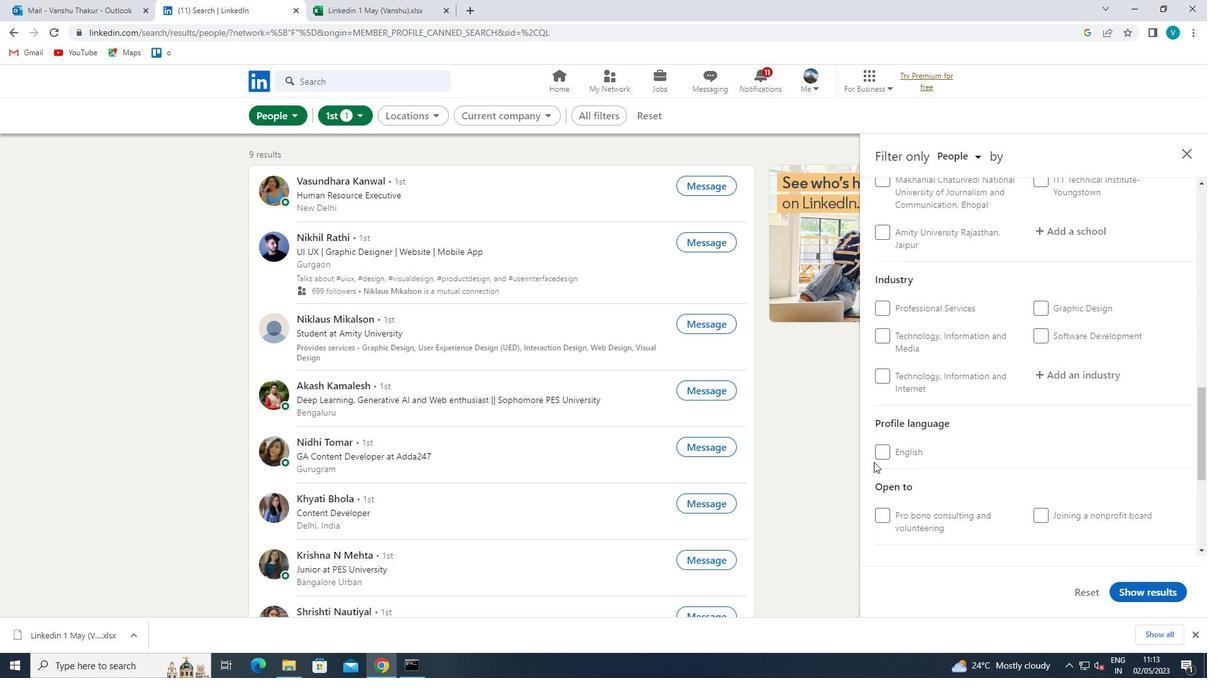 
Action: Mouse moved to (1019, 380)
Screenshot: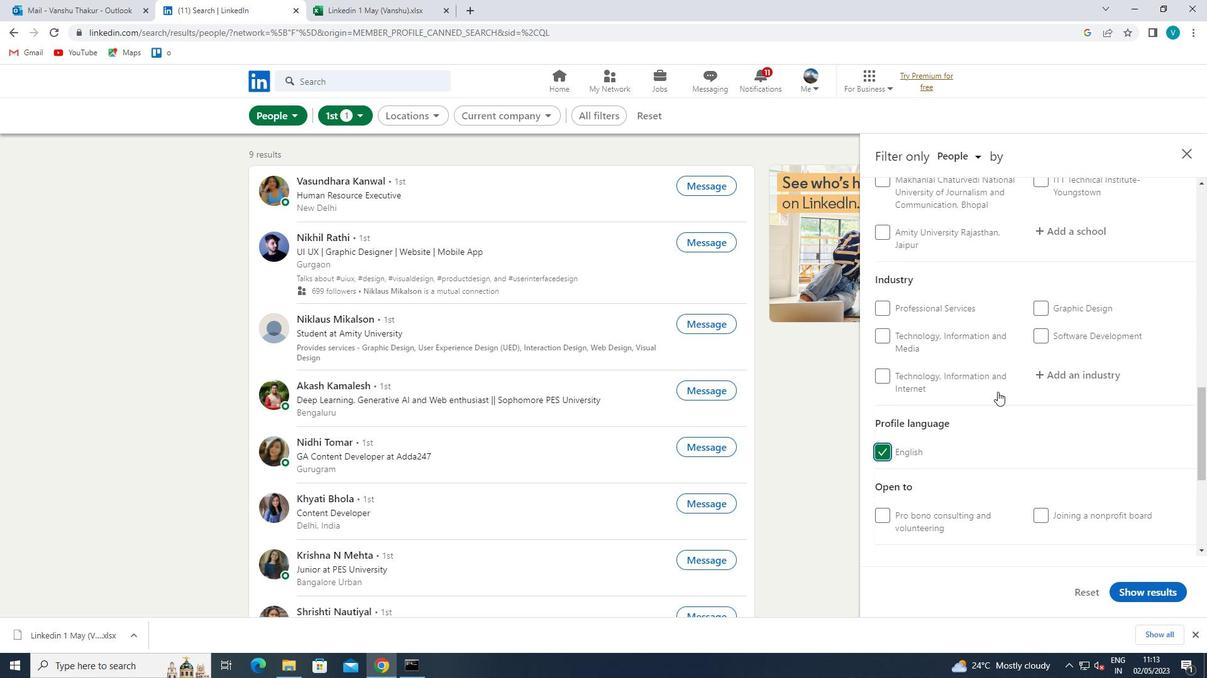
Action: Mouse scrolled (1019, 381) with delta (0, 0)
Screenshot: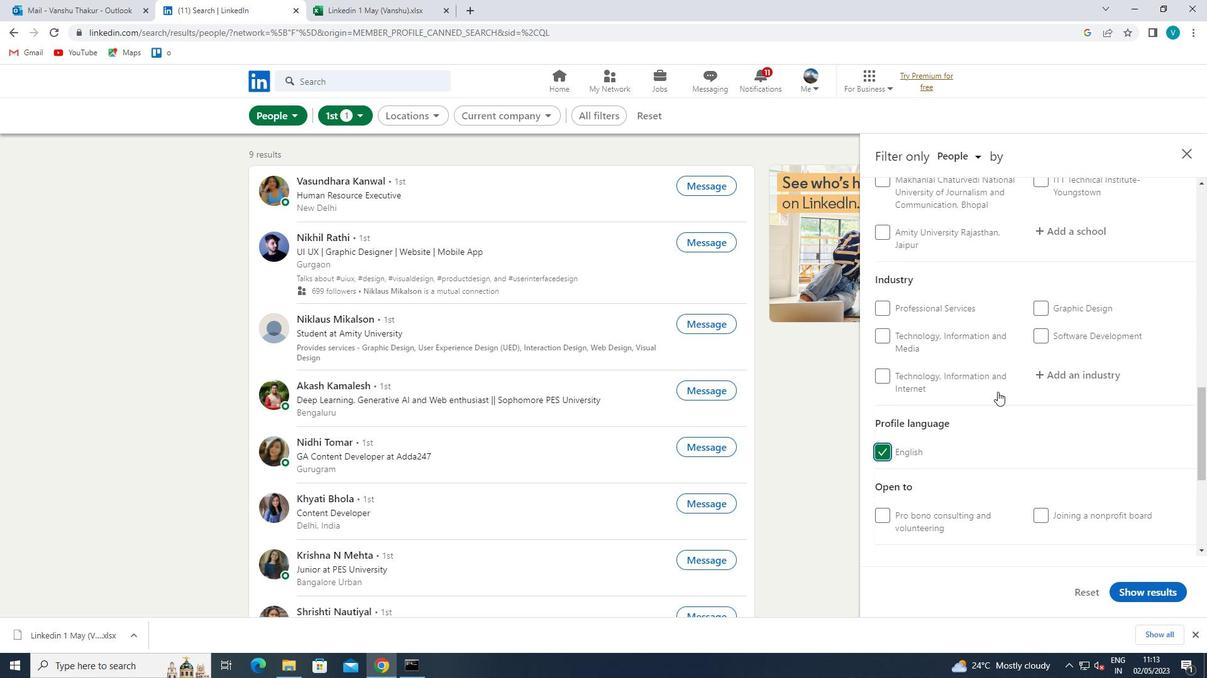 
Action: Mouse moved to (1021, 380)
Screenshot: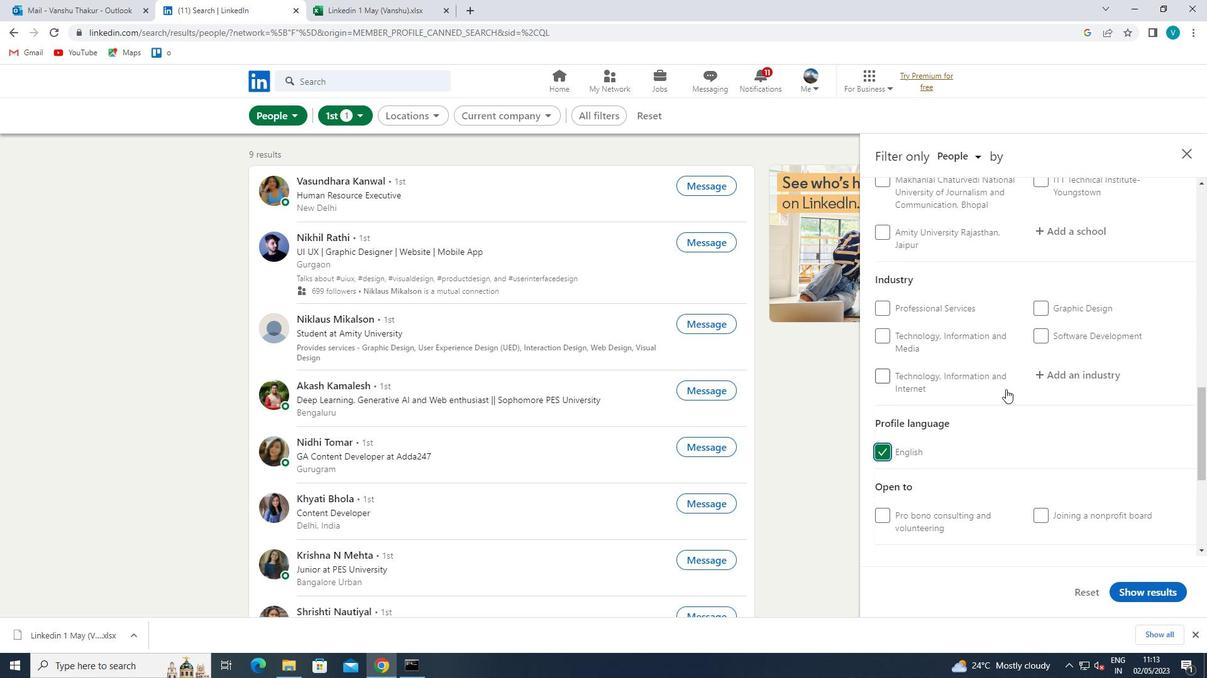 
Action: Mouse scrolled (1021, 380) with delta (0, 0)
Screenshot: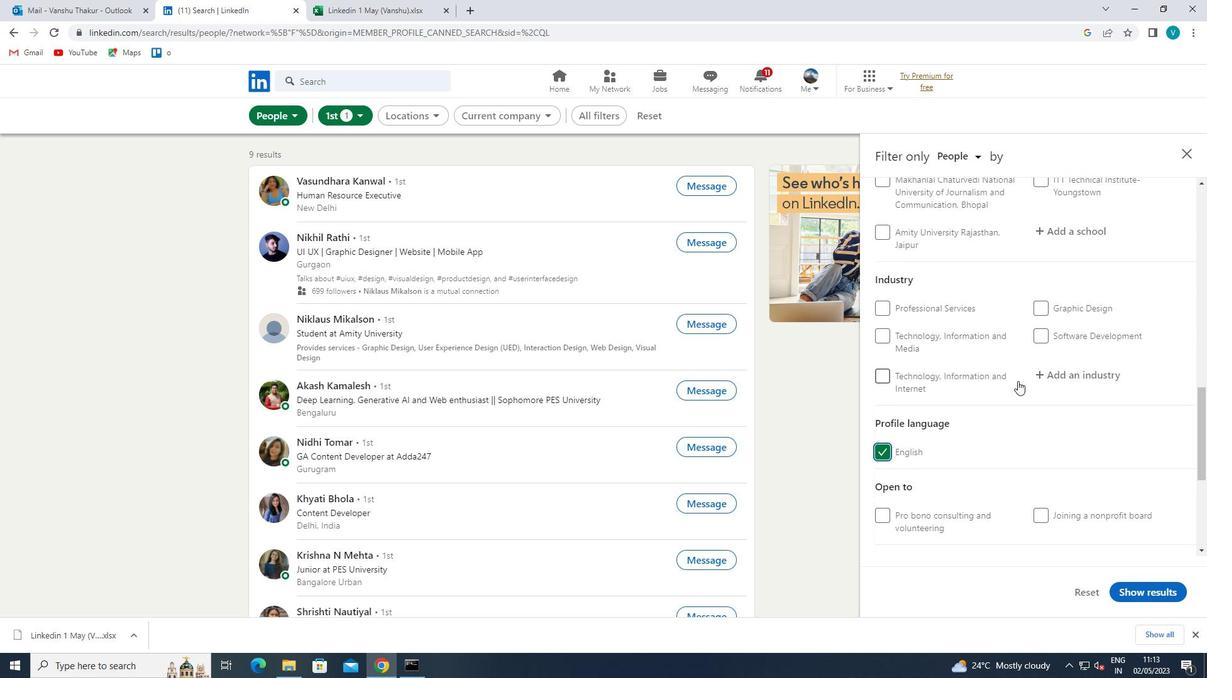 
Action: Mouse scrolled (1021, 380) with delta (0, 0)
Screenshot: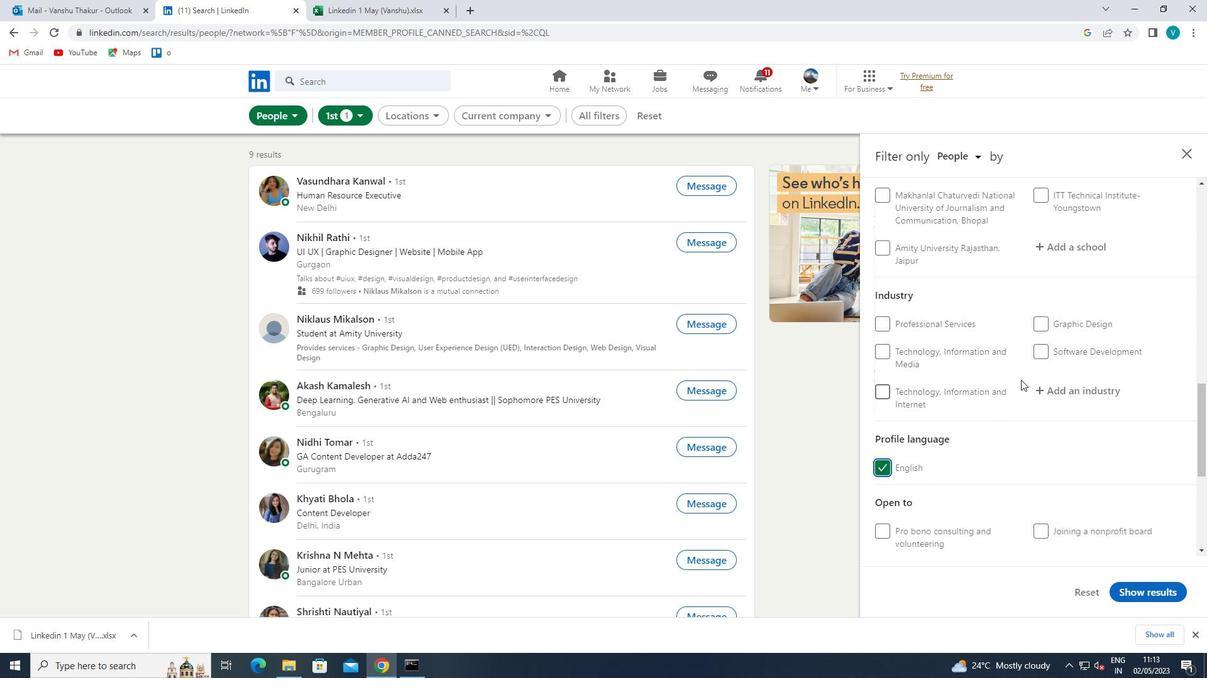 
Action: Mouse scrolled (1021, 380) with delta (0, 0)
Screenshot: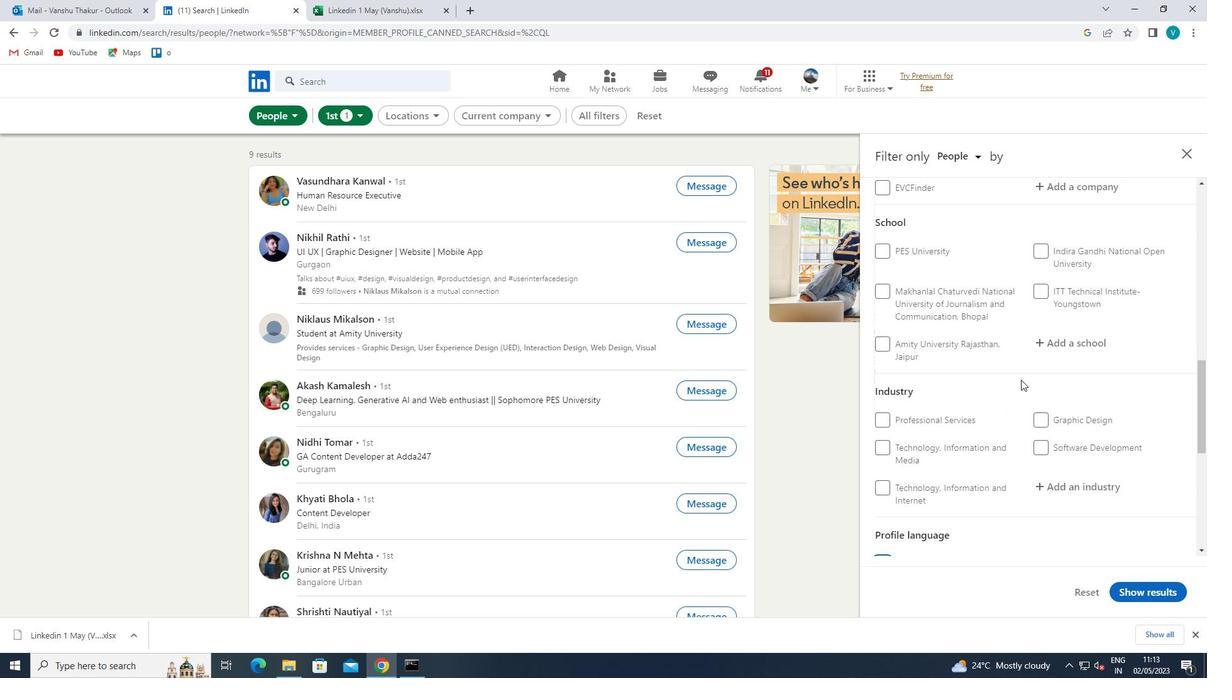 
Action: Mouse scrolled (1021, 380) with delta (0, 0)
Screenshot: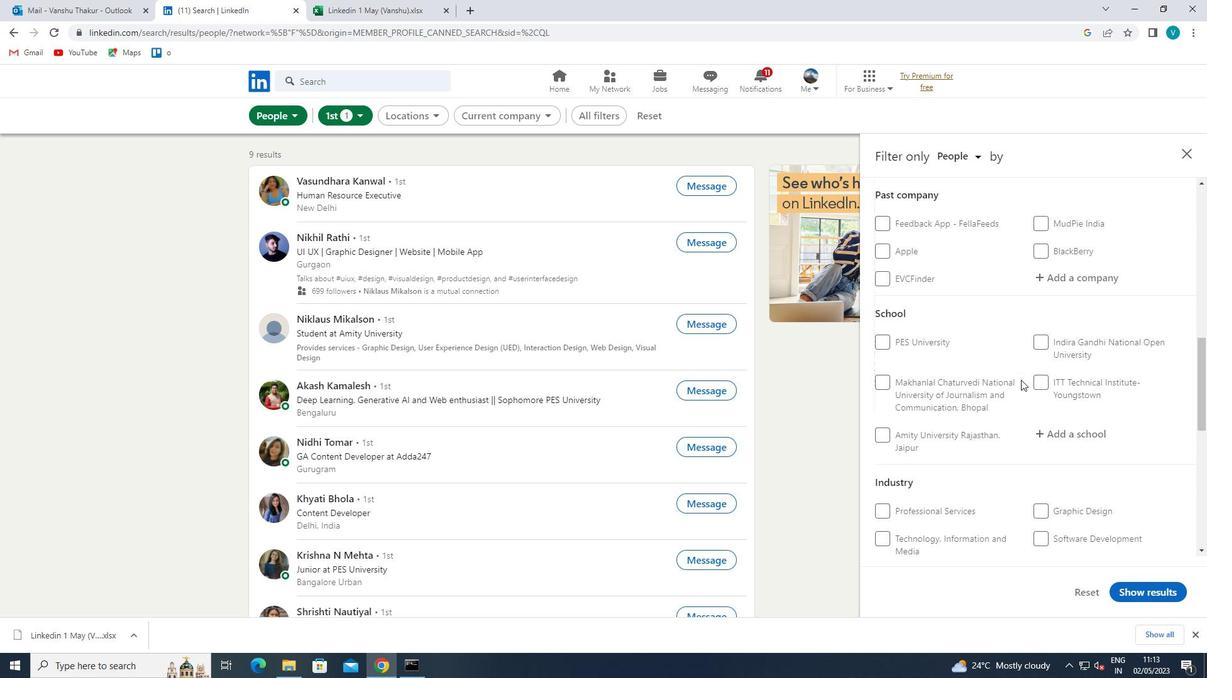 
Action: Mouse scrolled (1021, 380) with delta (0, 0)
Screenshot: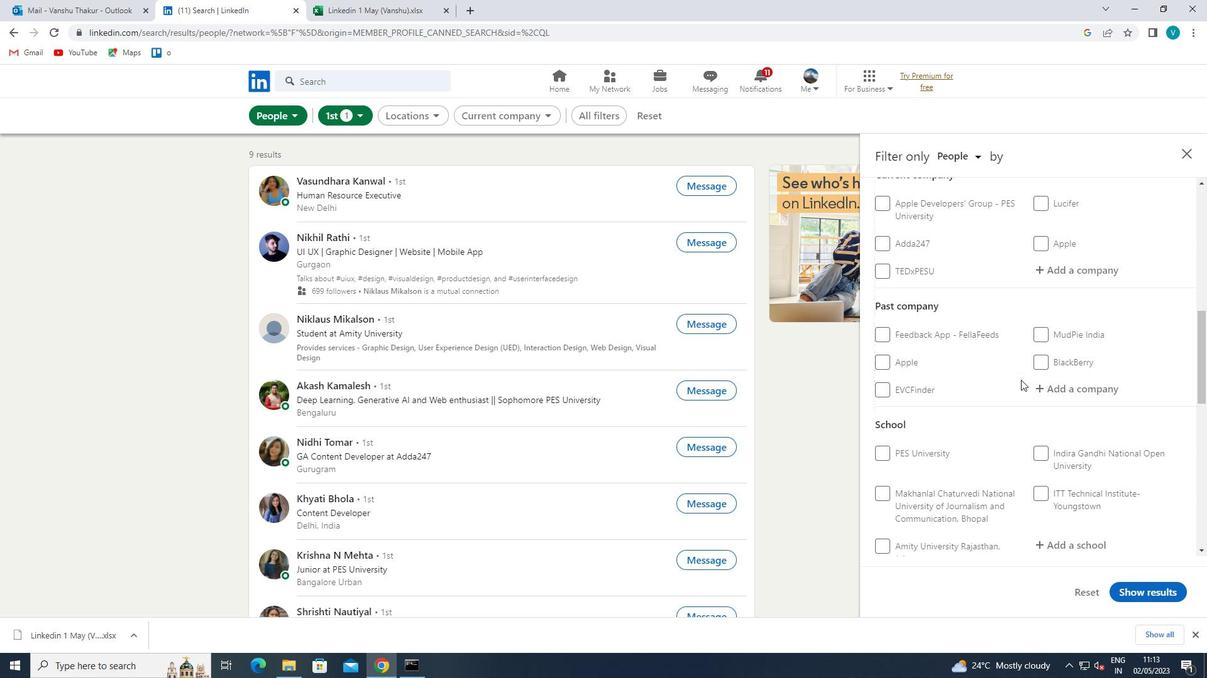 
Action: Mouse moved to (1021, 379)
Screenshot: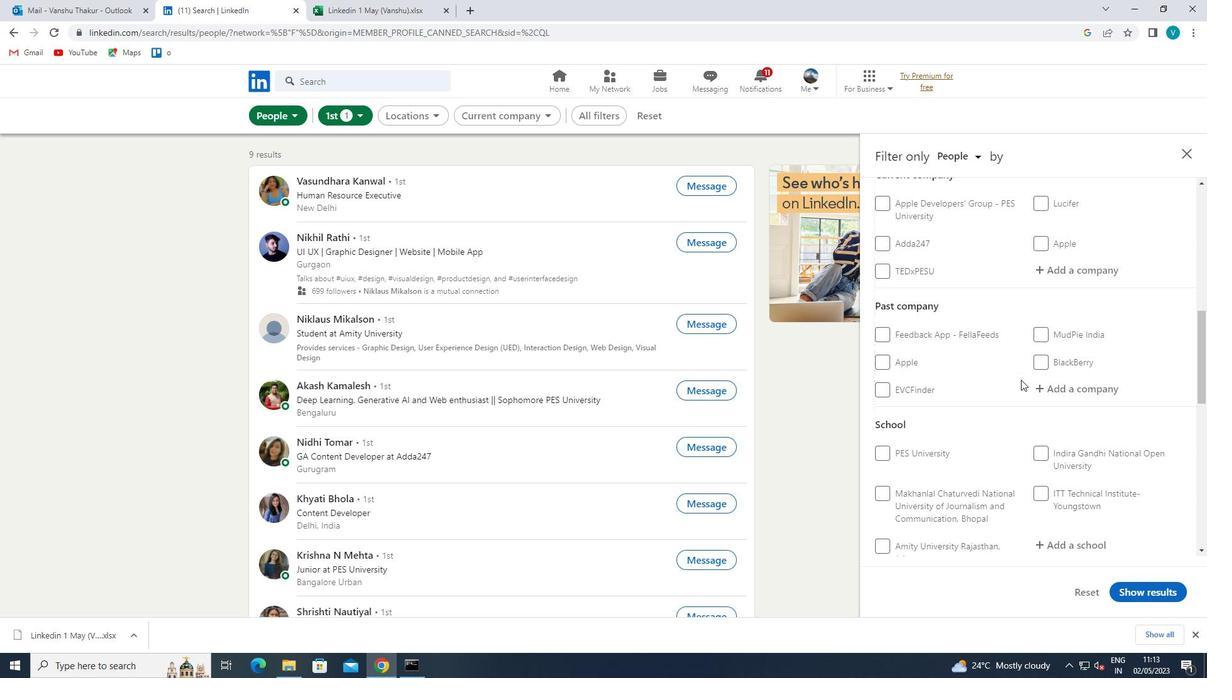 
Action: Mouse scrolled (1021, 380) with delta (0, 0)
Screenshot: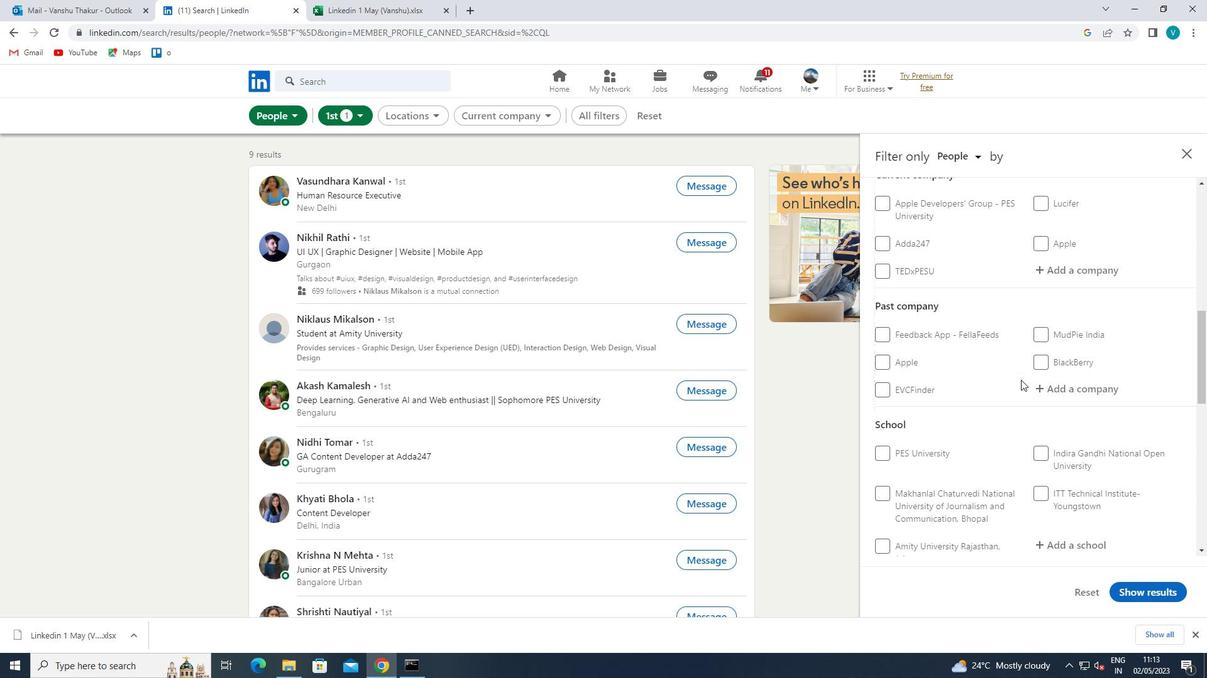 
Action: Mouse moved to (1058, 396)
Screenshot: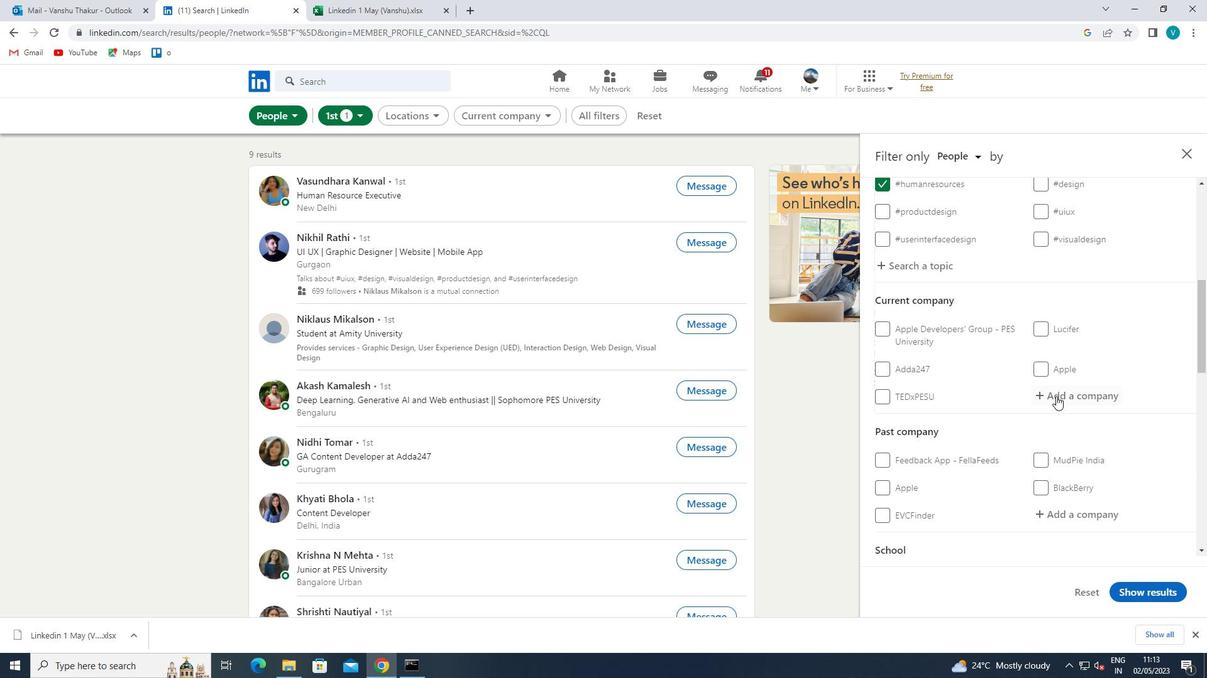 
Action: Mouse pressed left at (1058, 396)
Screenshot: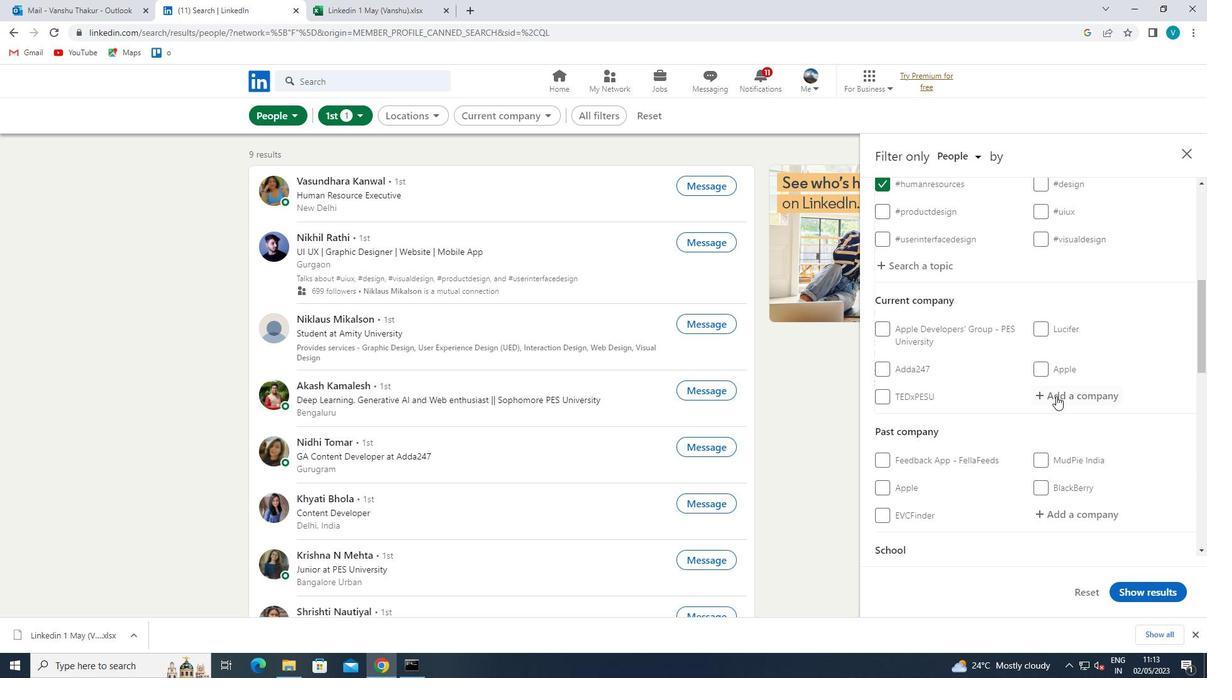 
Action: Mouse moved to (1000, 365)
Screenshot: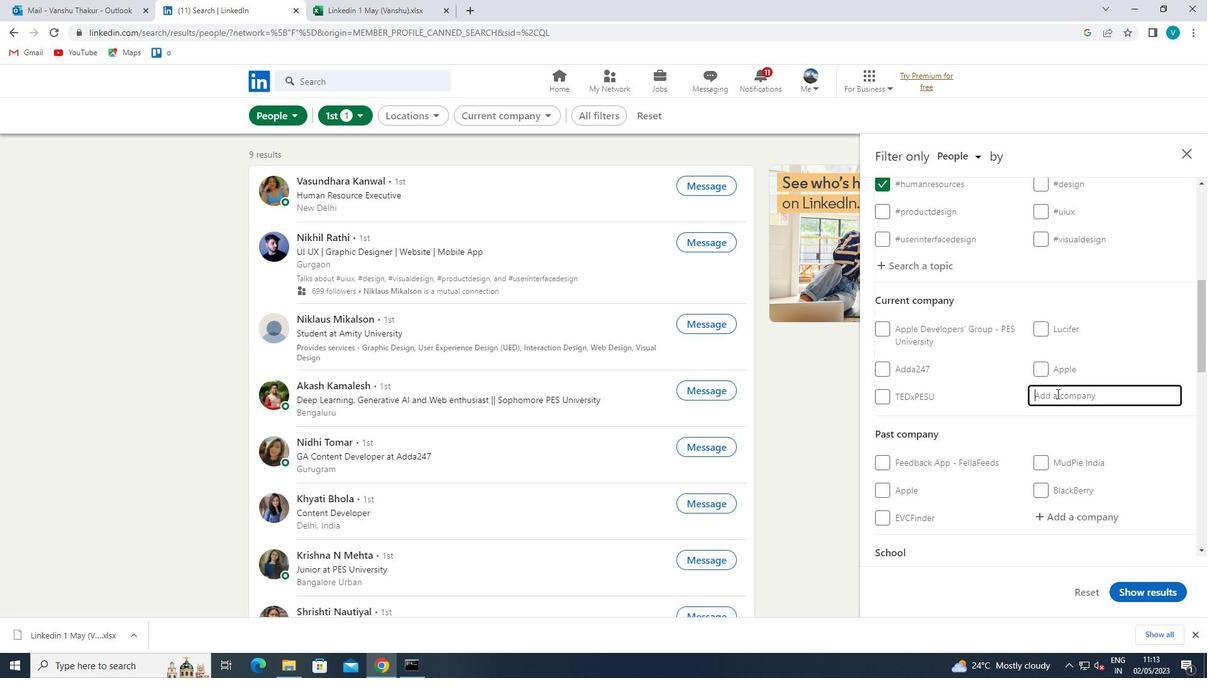
Action: Key pressed <Key.shift>JSW<Key.space>
Screenshot: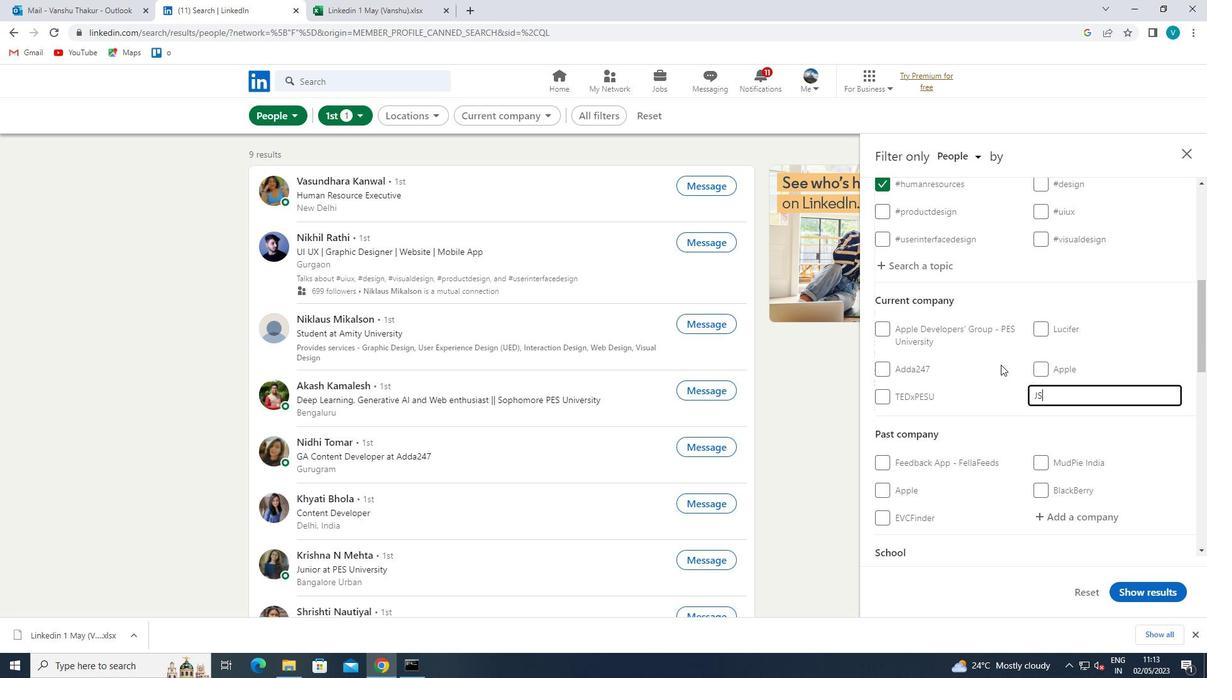 
Action: Mouse moved to (971, 450)
Screenshot: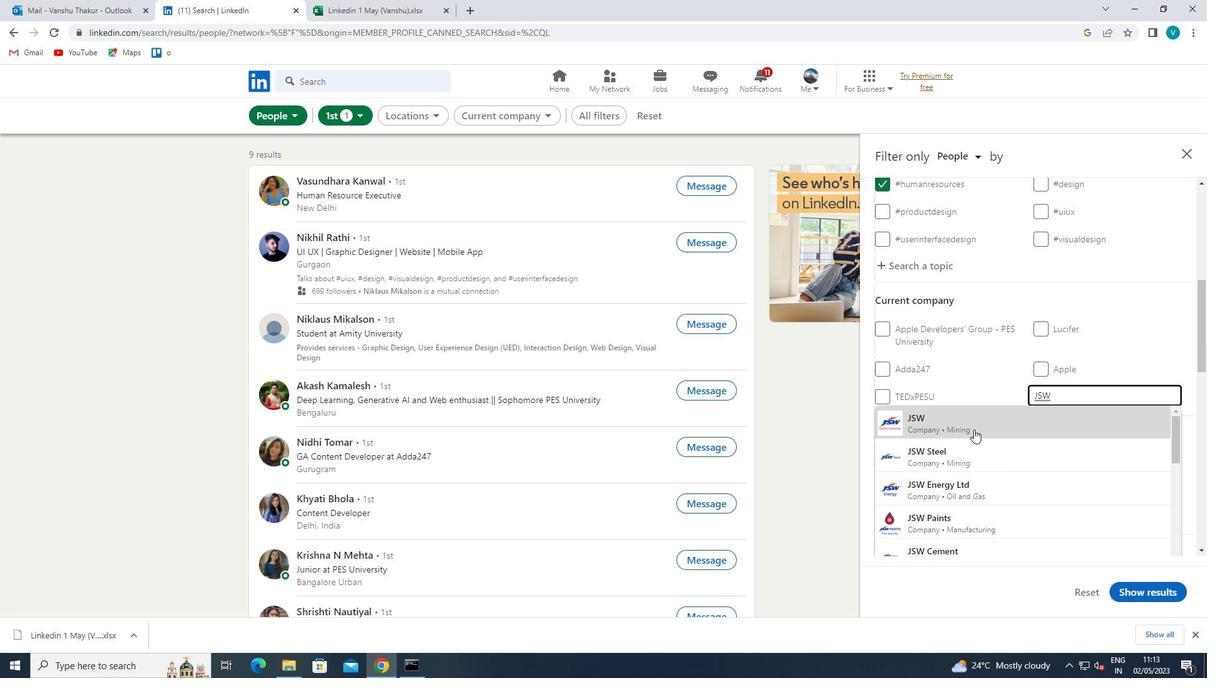 
Action: Mouse pressed left at (971, 450)
Screenshot: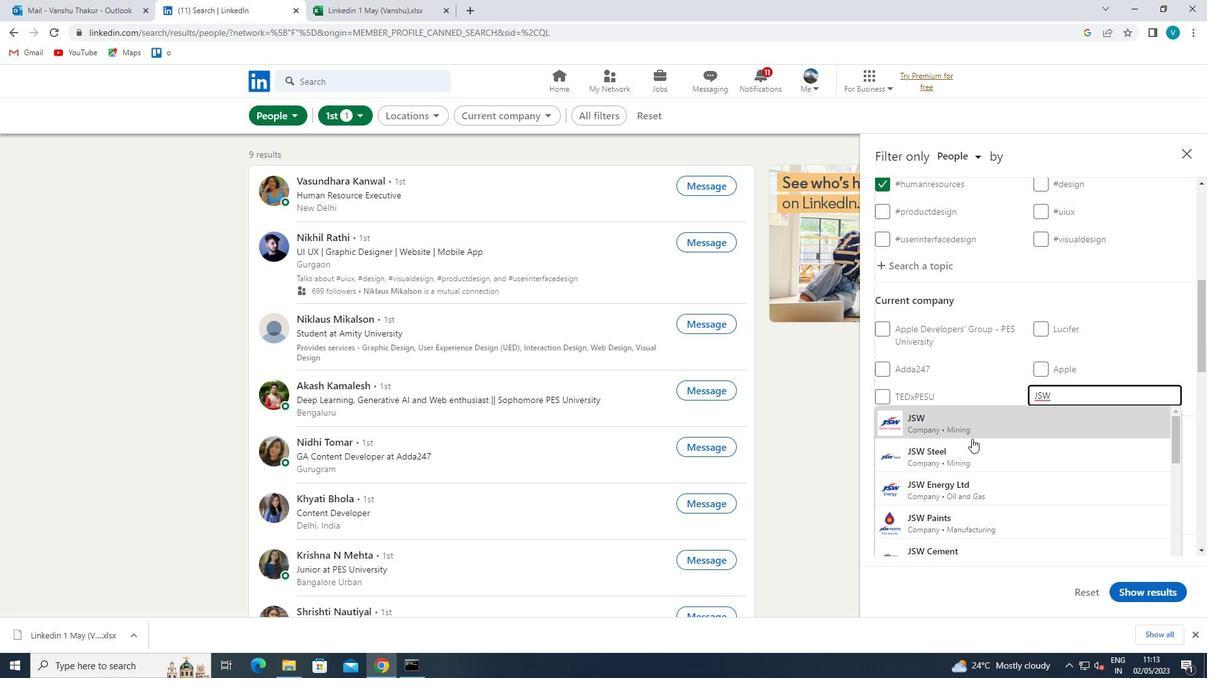 
Action: Mouse moved to (986, 443)
Screenshot: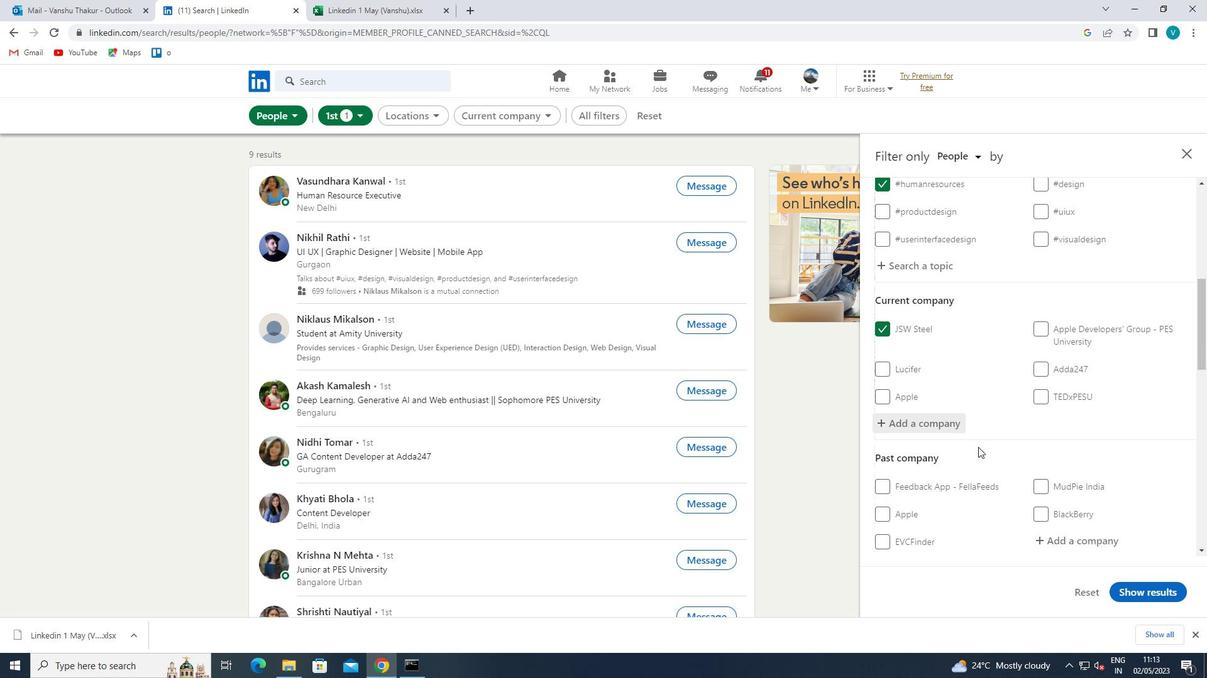 
Action: Mouse scrolled (986, 442) with delta (0, 0)
Screenshot: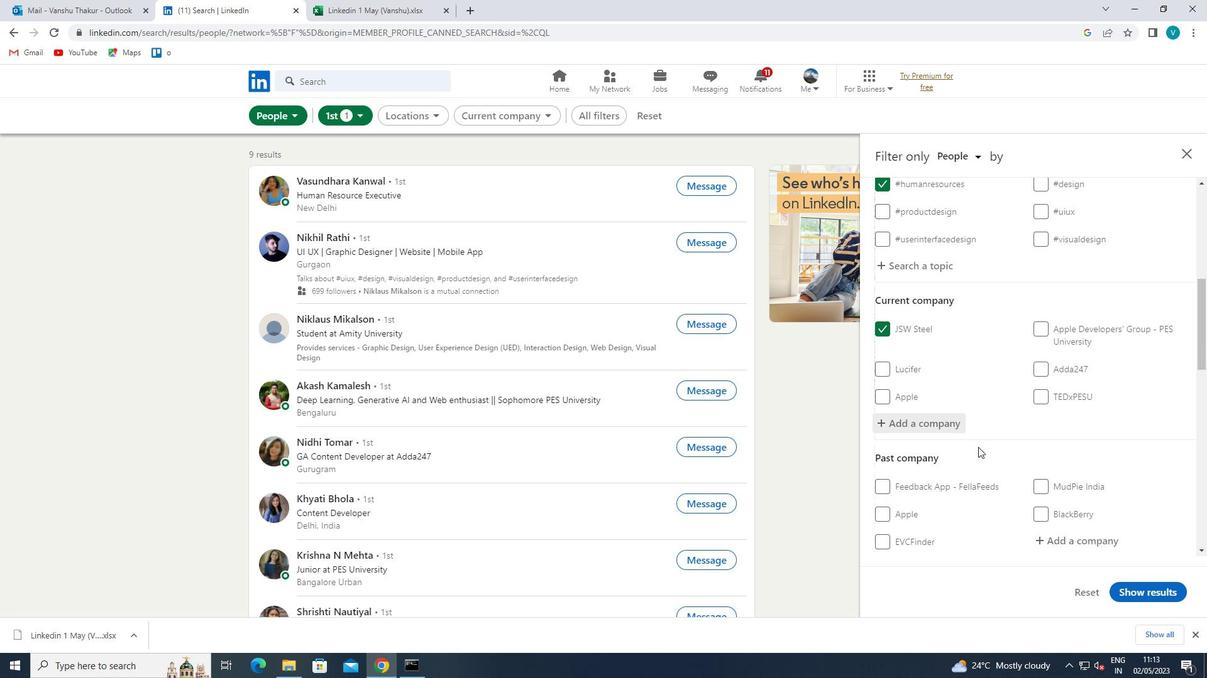 
Action: Mouse moved to (990, 435)
Screenshot: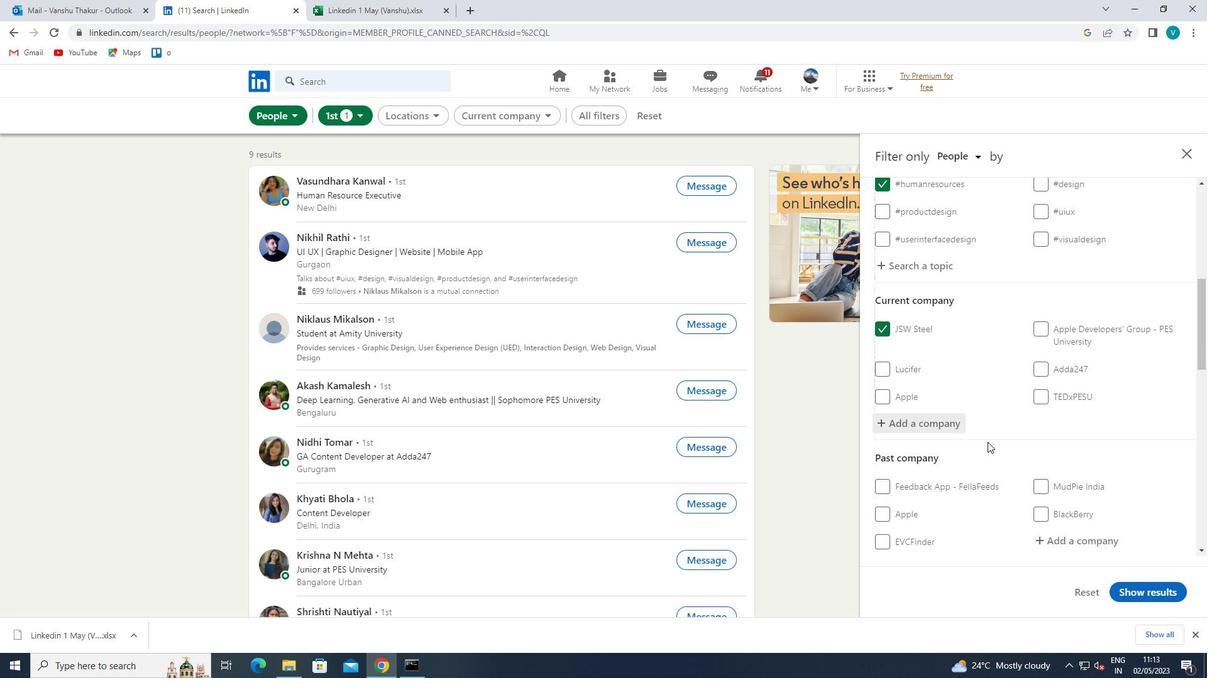 
Action: Mouse scrolled (990, 435) with delta (0, 0)
Screenshot: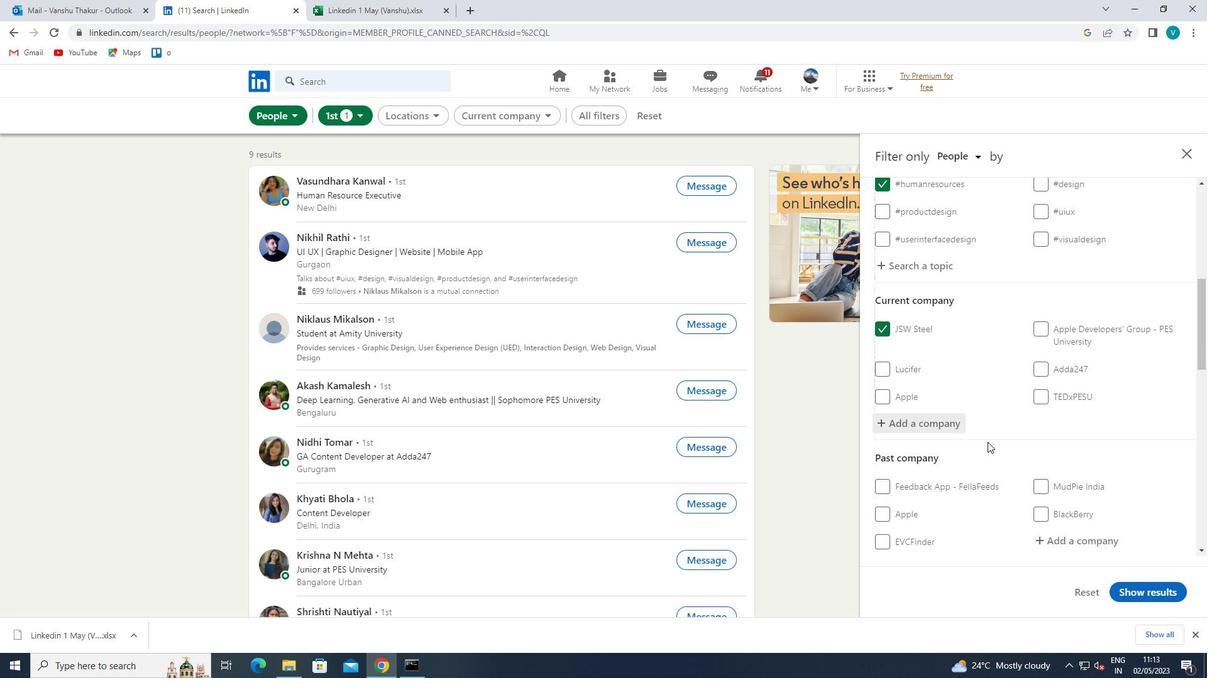 
Action: Mouse moved to (992, 433)
Screenshot: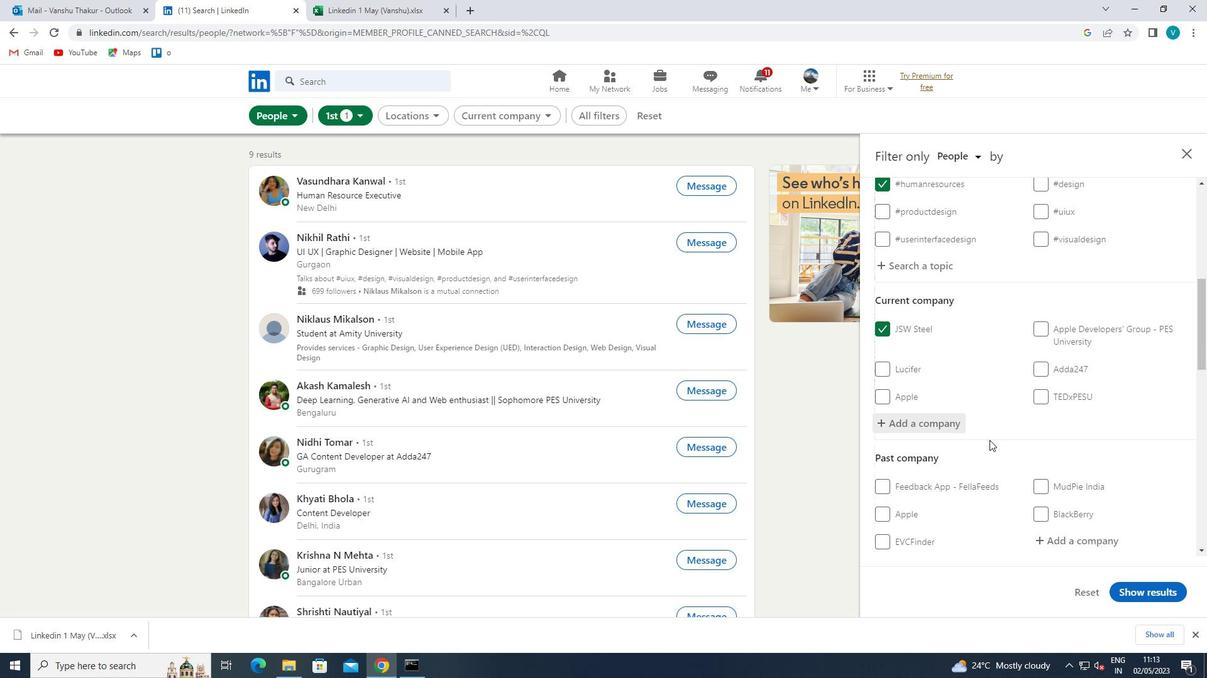
Action: Mouse scrolled (992, 433) with delta (0, 0)
Screenshot: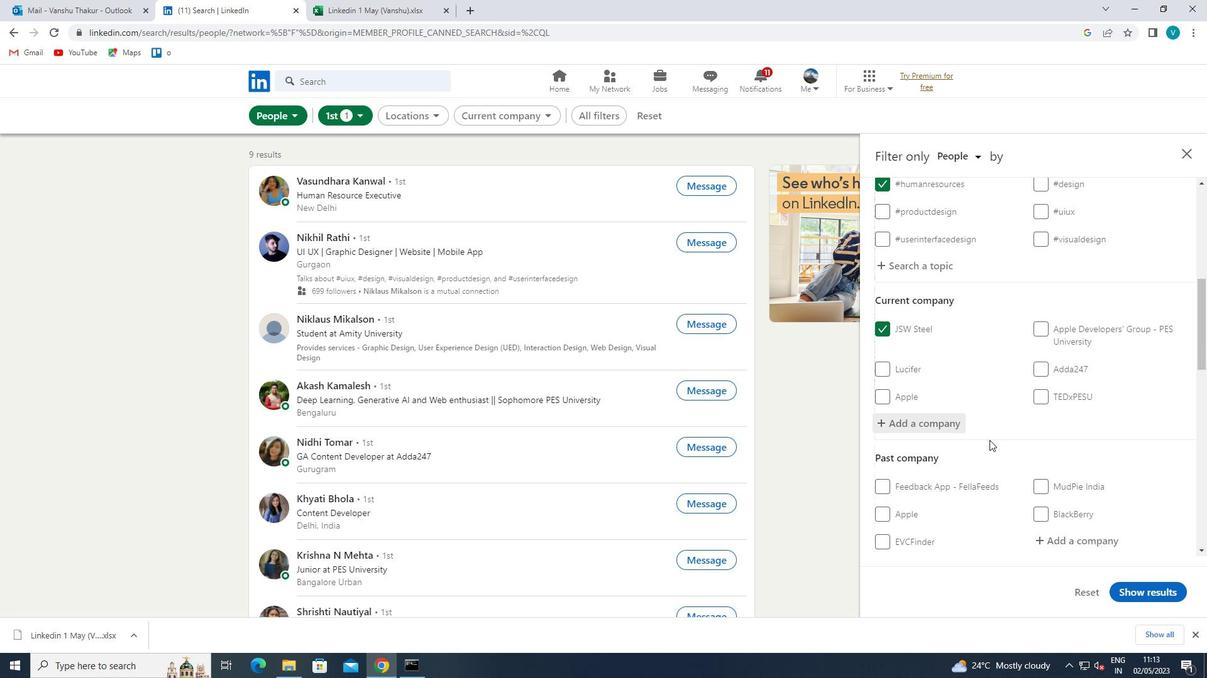 
Action: Mouse moved to (993, 431)
Screenshot: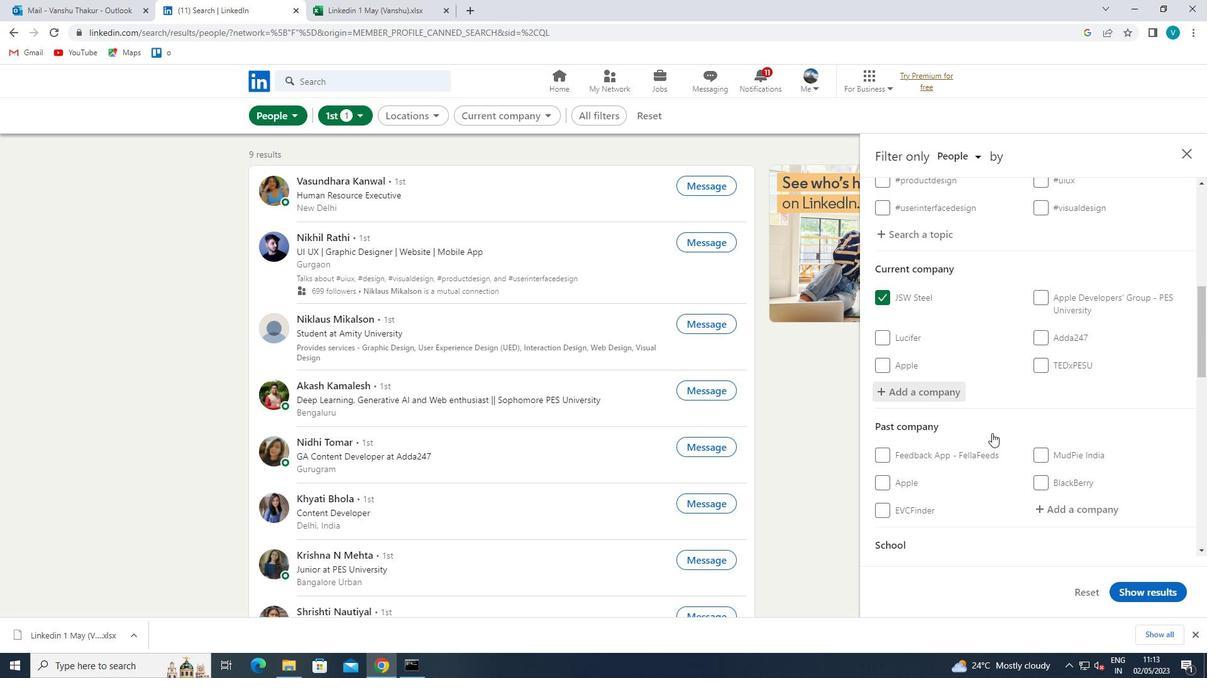 
Action: Mouse scrolled (993, 431) with delta (0, 0)
Screenshot: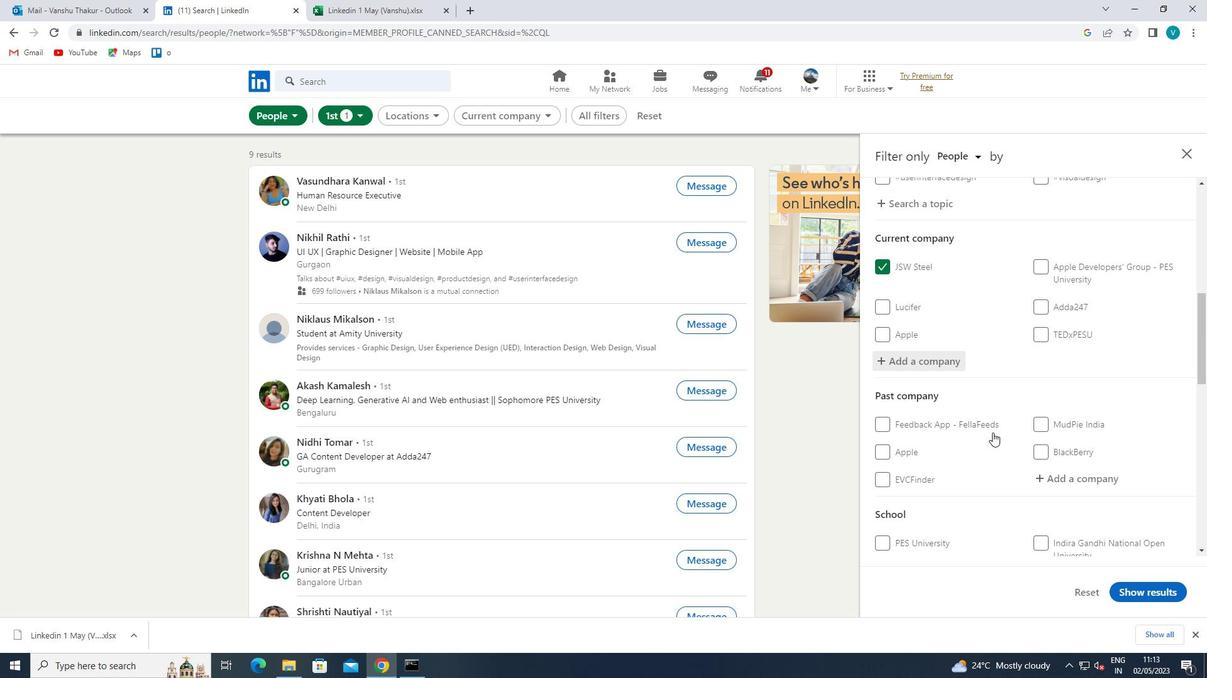 
Action: Mouse moved to (995, 431)
Screenshot: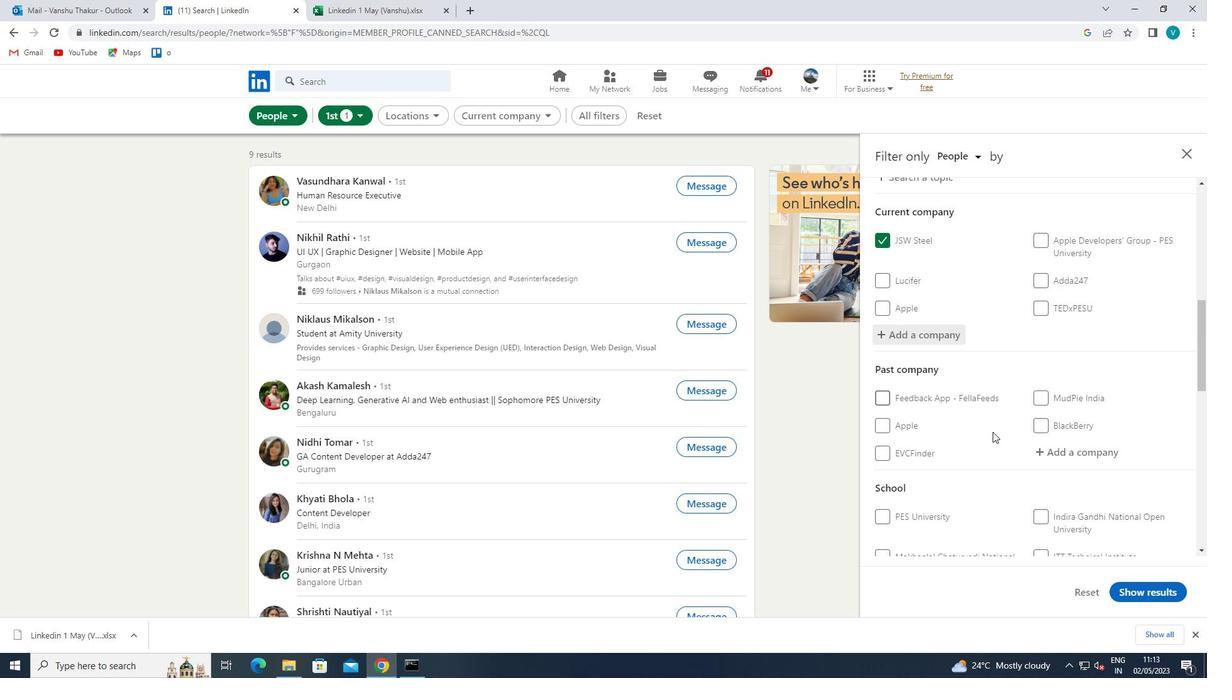 
Action: Mouse scrolled (995, 431) with delta (0, 0)
Screenshot: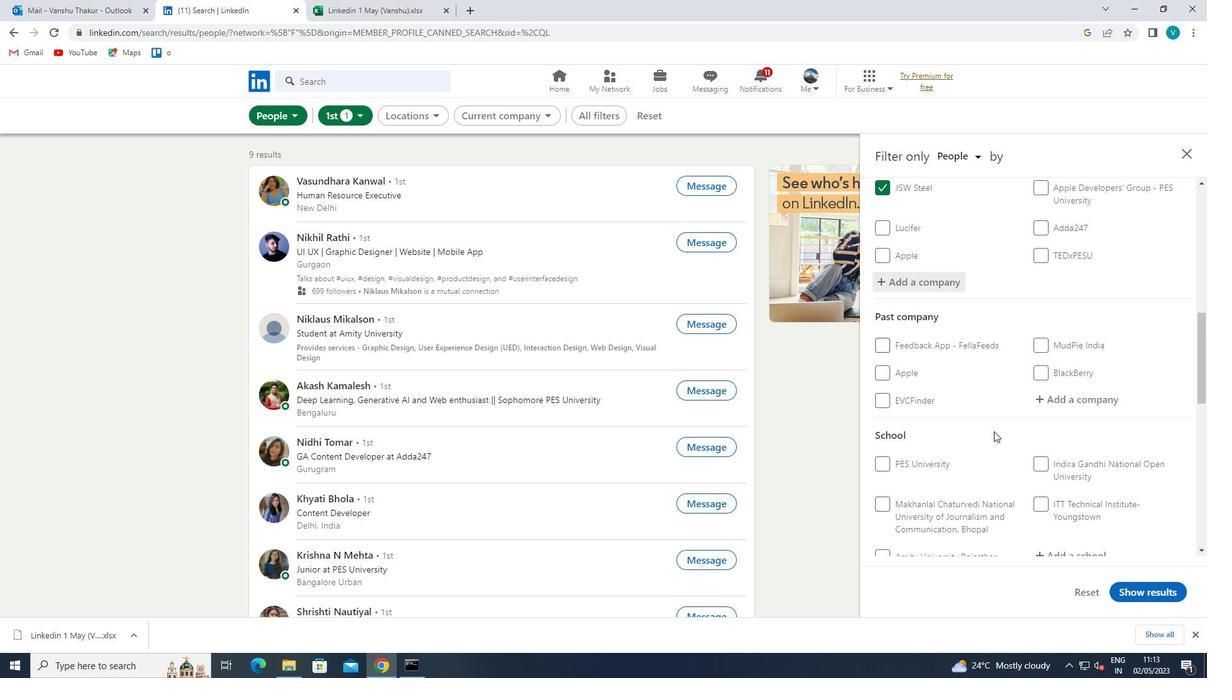 
Action: Mouse moved to (1048, 380)
Screenshot: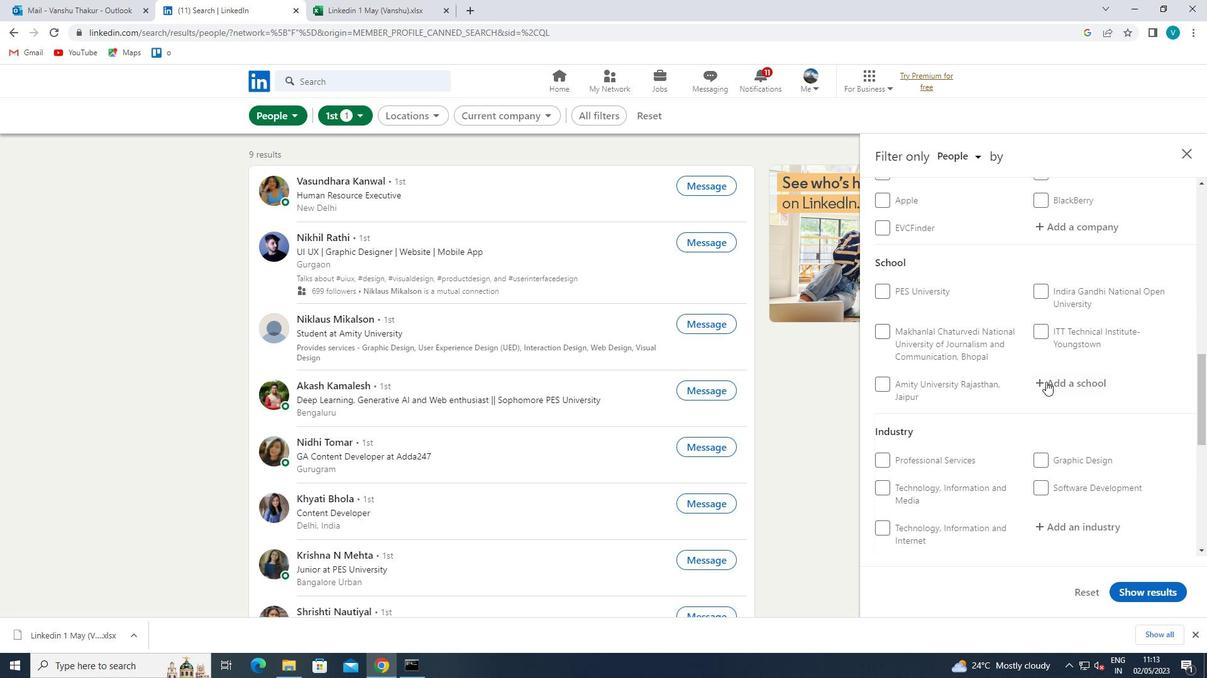 
Action: Mouse pressed left at (1048, 380)
Screenshot: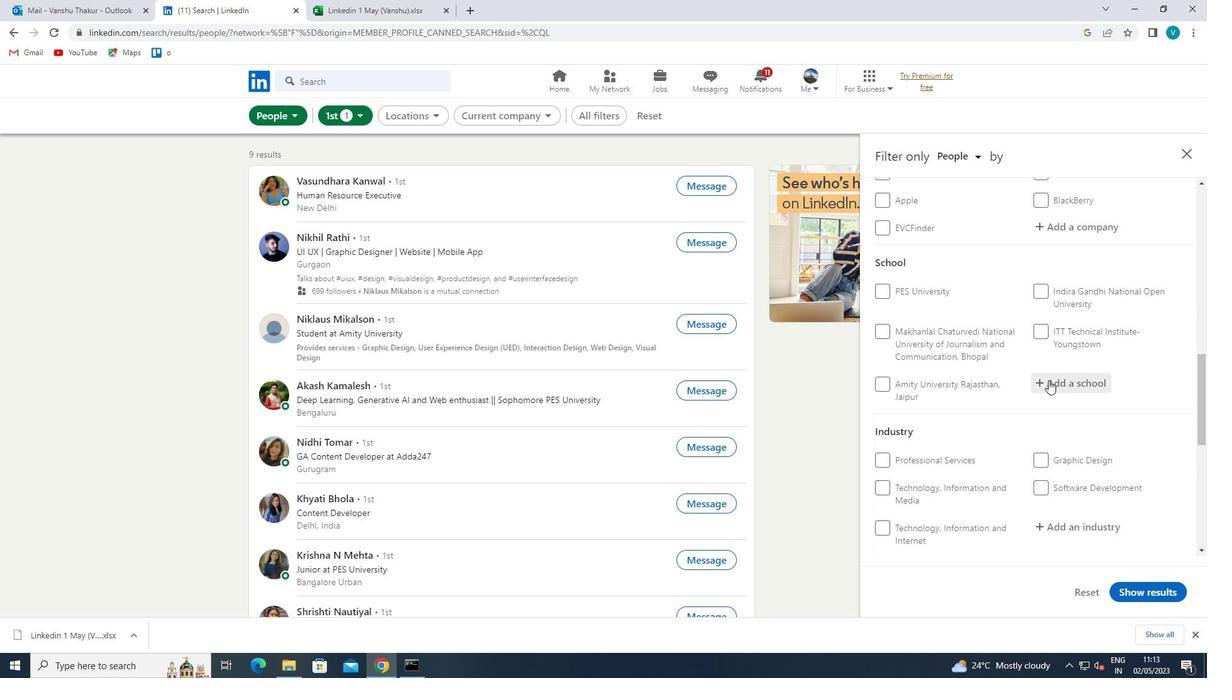 
Action: Mouse moved to (1023, 366)
Screenshot: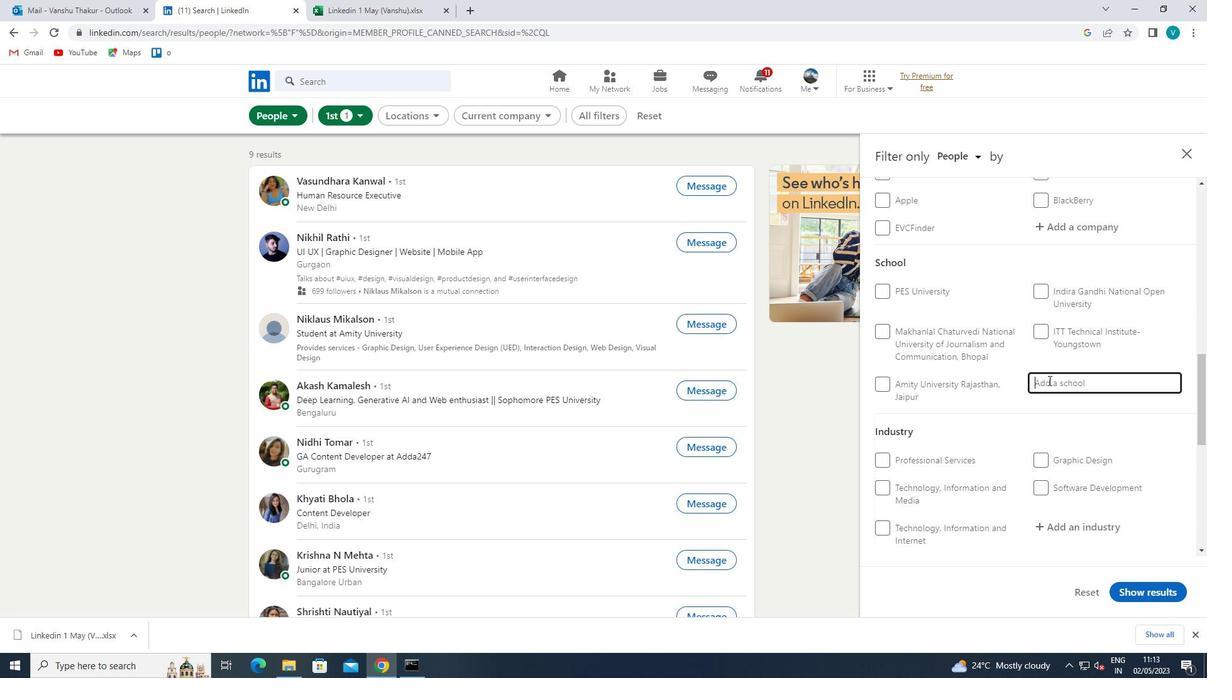 
Action: Key pressed <Key.shift>SRI<Key.space><Key.shift>RAMA
Screenshot: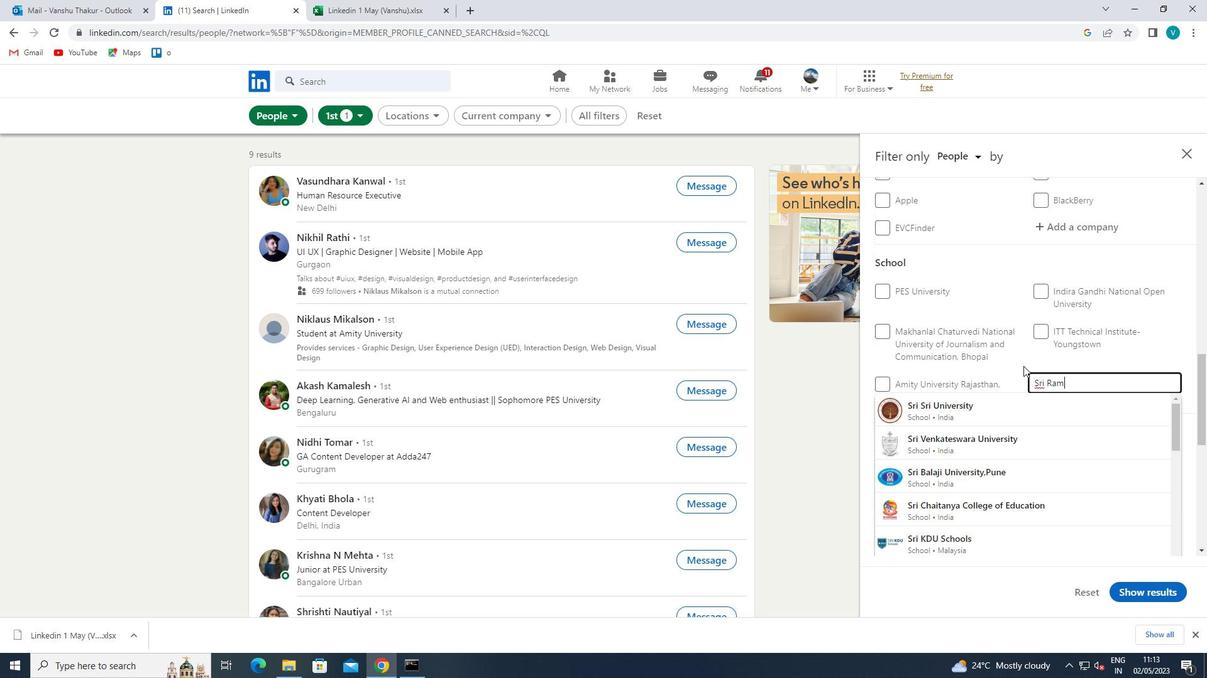 
Action: Mouse moved to (1026, 470)
Screenshot: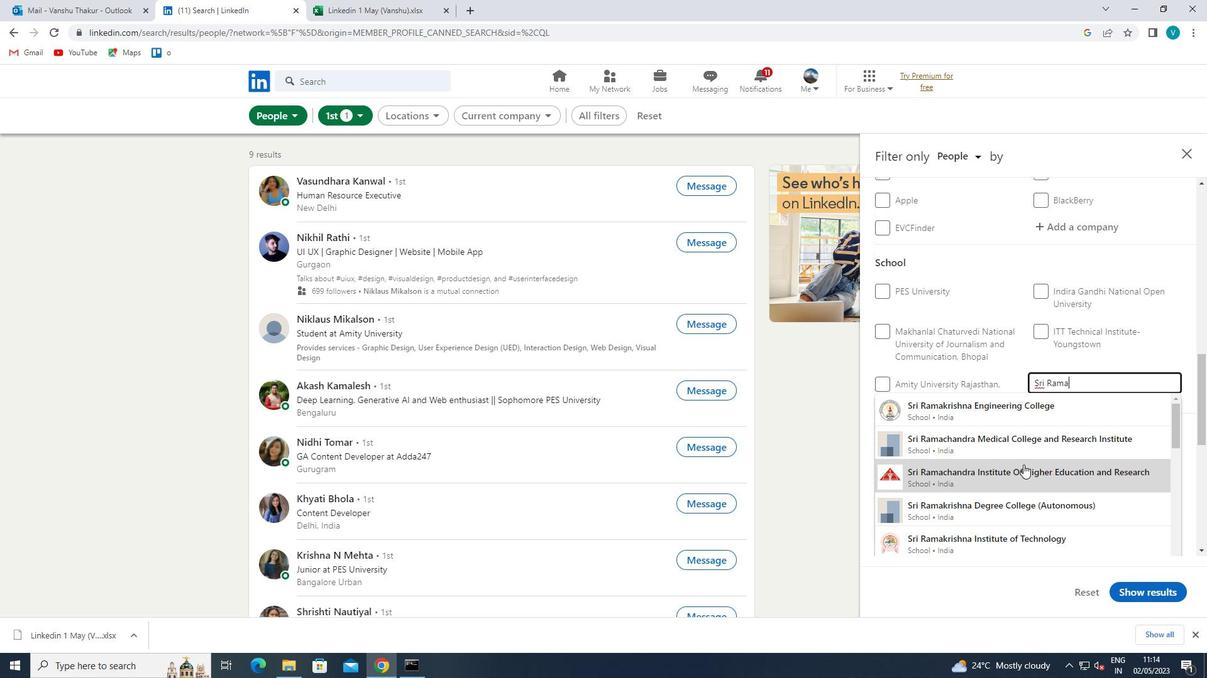 
Action: Mouse pressed left at (1026, 470)
Screenshot: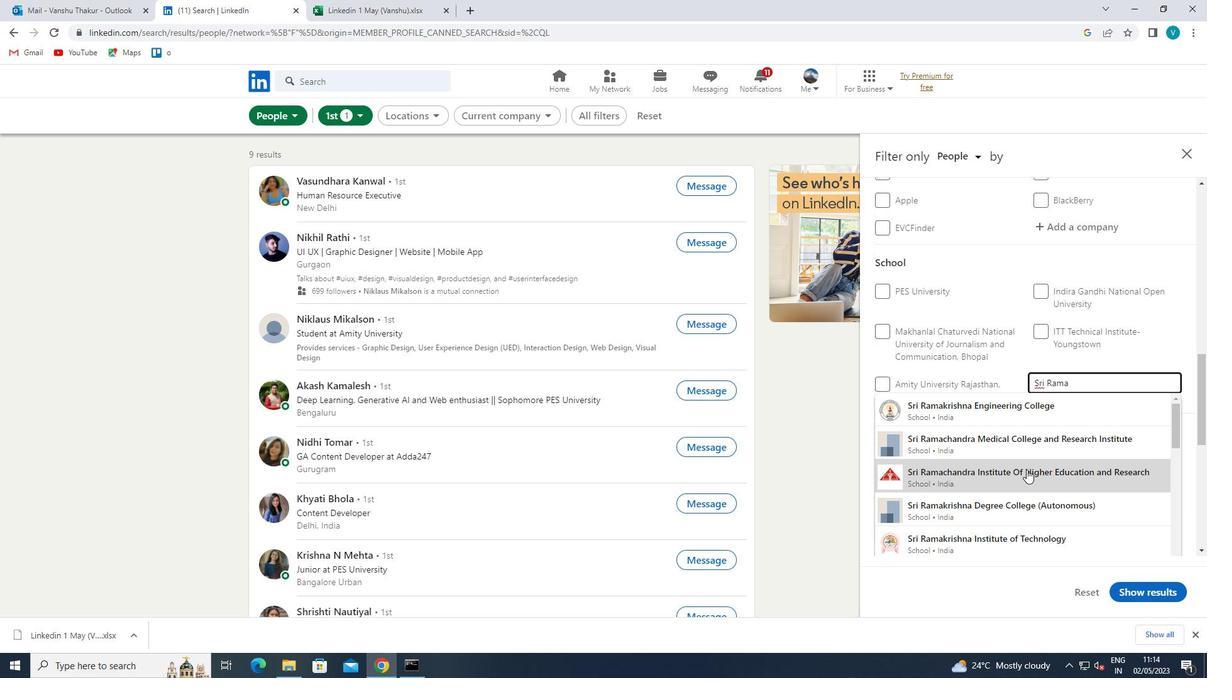 
Action: Mouse moved to (1034, 449)
Screenshot: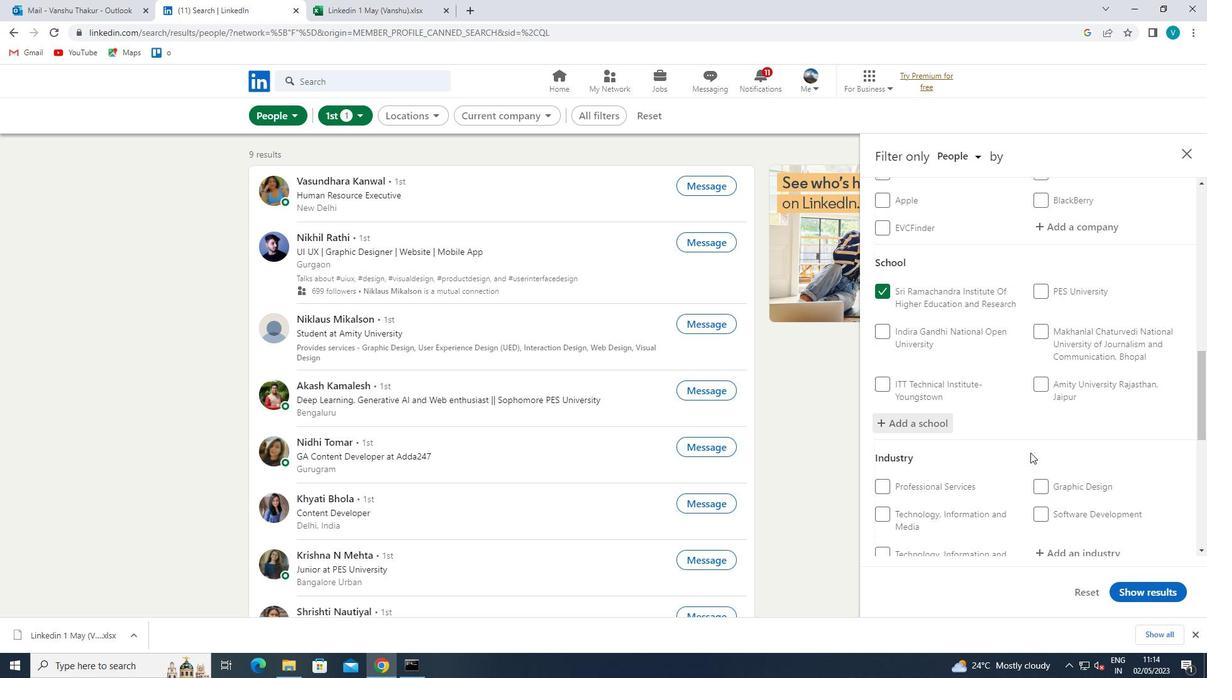 
Action: Mouse scrolled (1034, 448) with delta (0, 0)
Screenshot: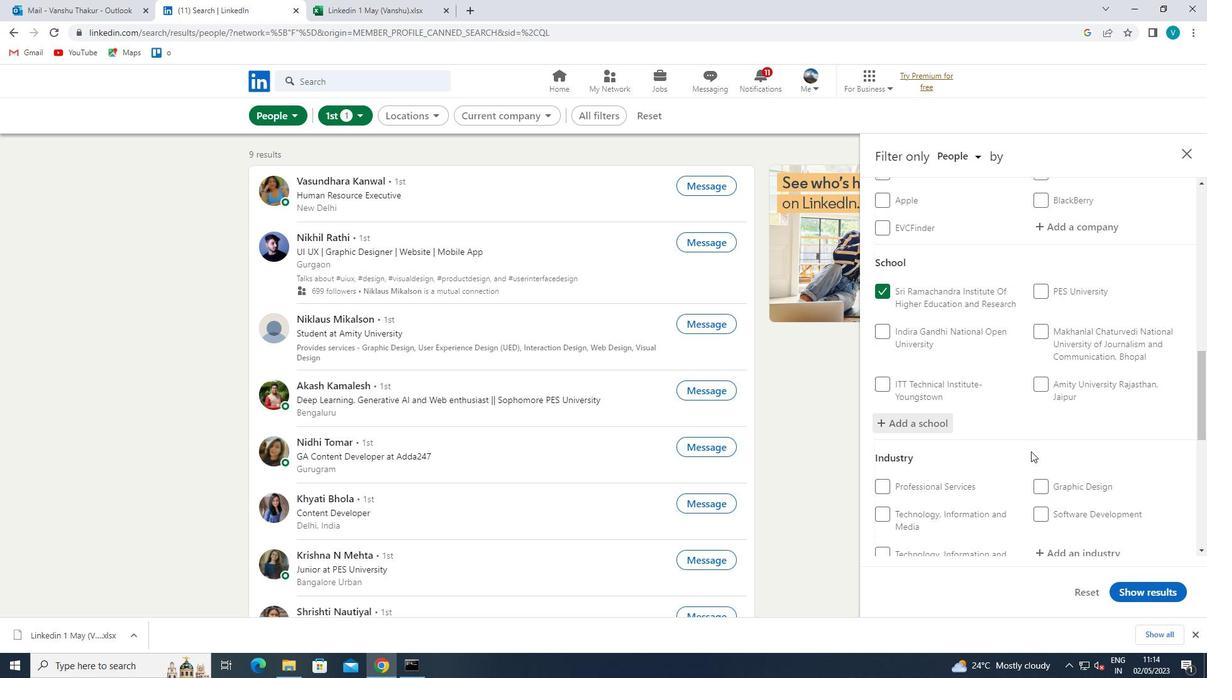 
Action: Mouse moved to (1034, 448)
Screenshot: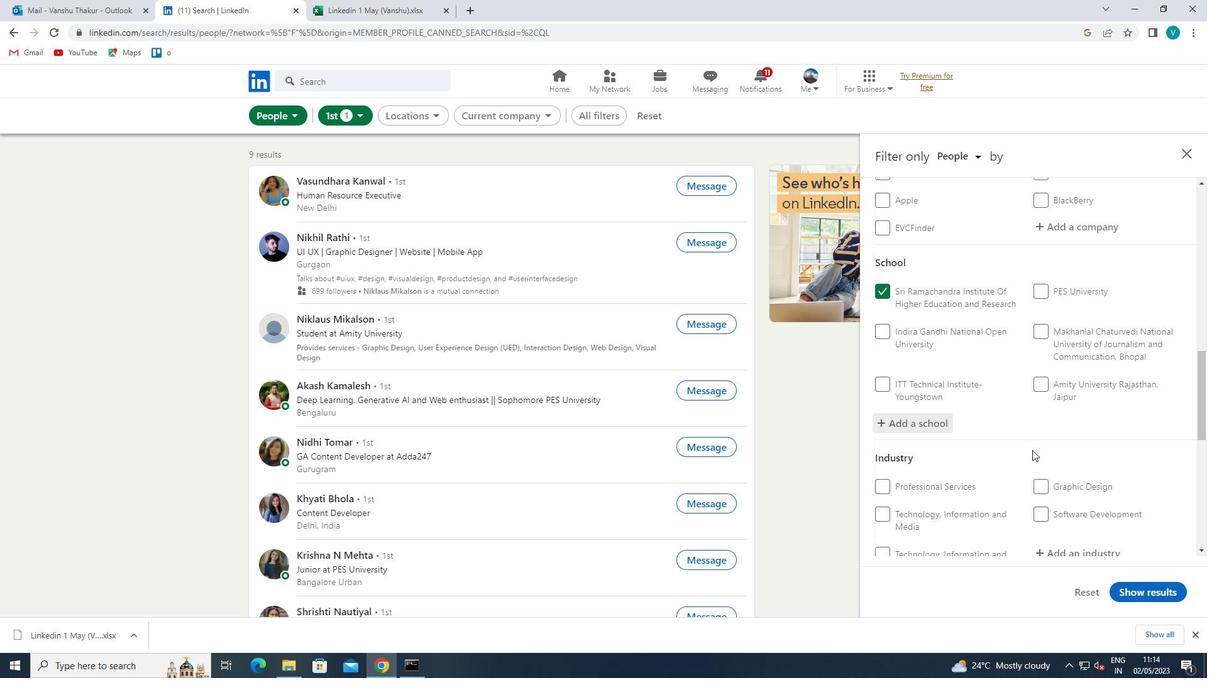 
Action: Mouse scrolled (1034, 448) with delta (0, 0)
Screenshot: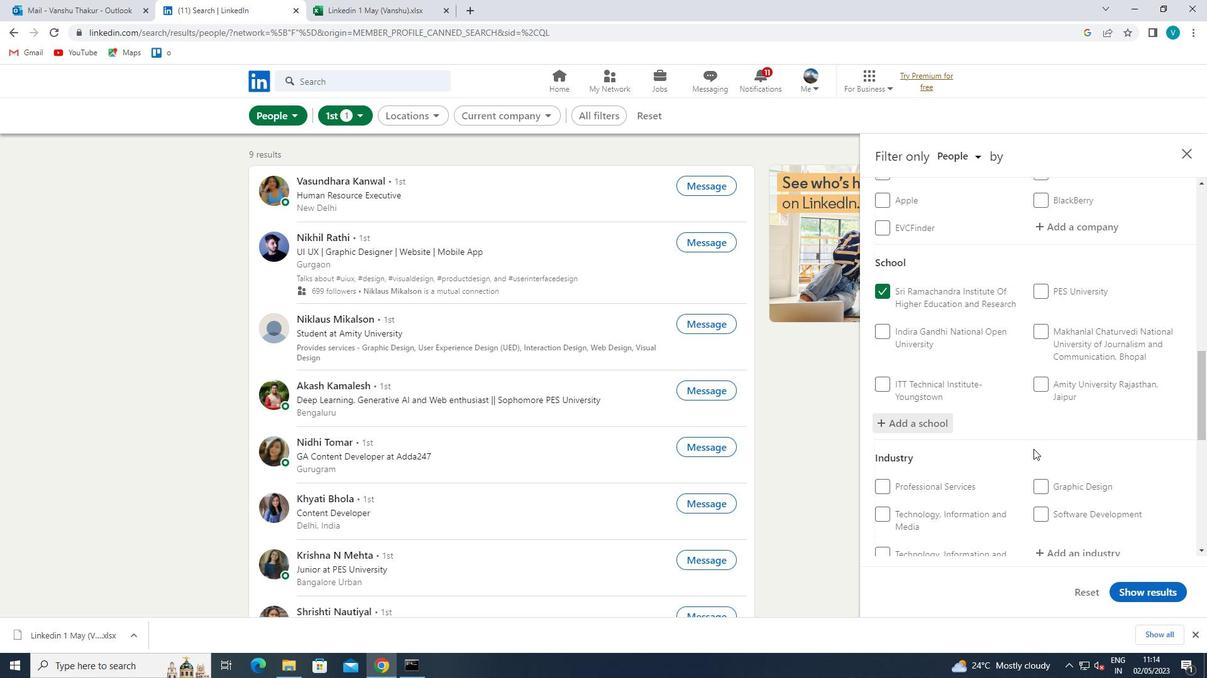 
Action: Mouse moved to (1045, 430)
Screenshot: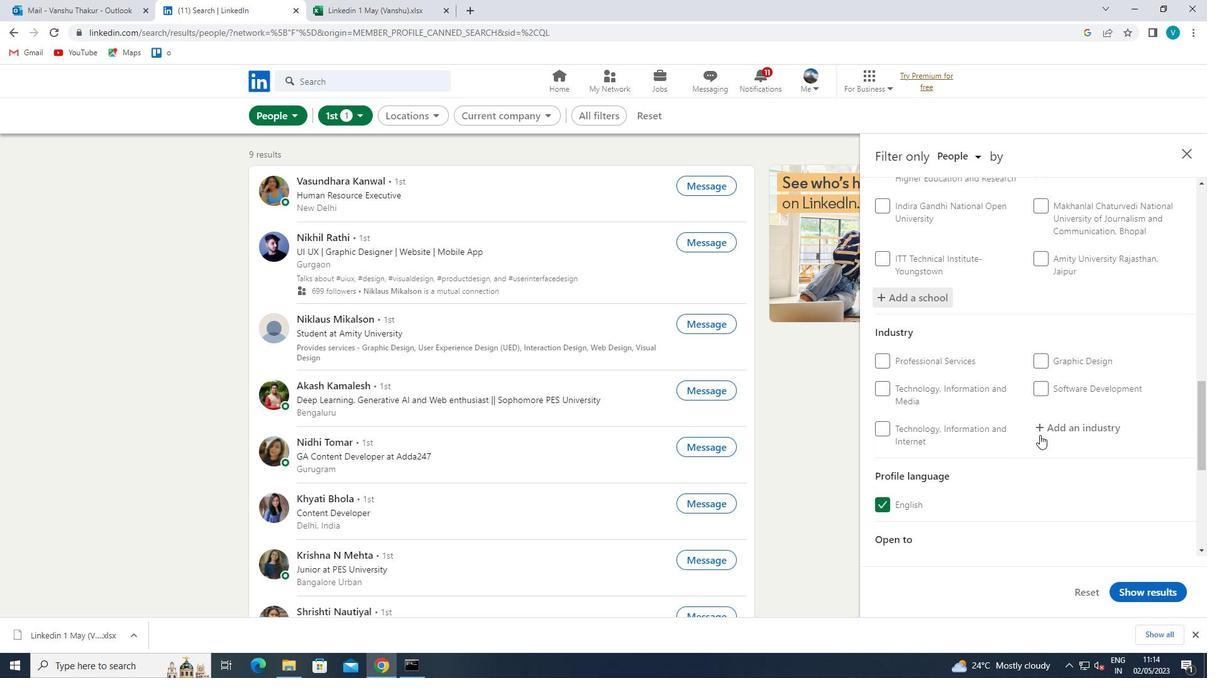 
Action: Mouse pressed left at (1045, 430)
Screenshot: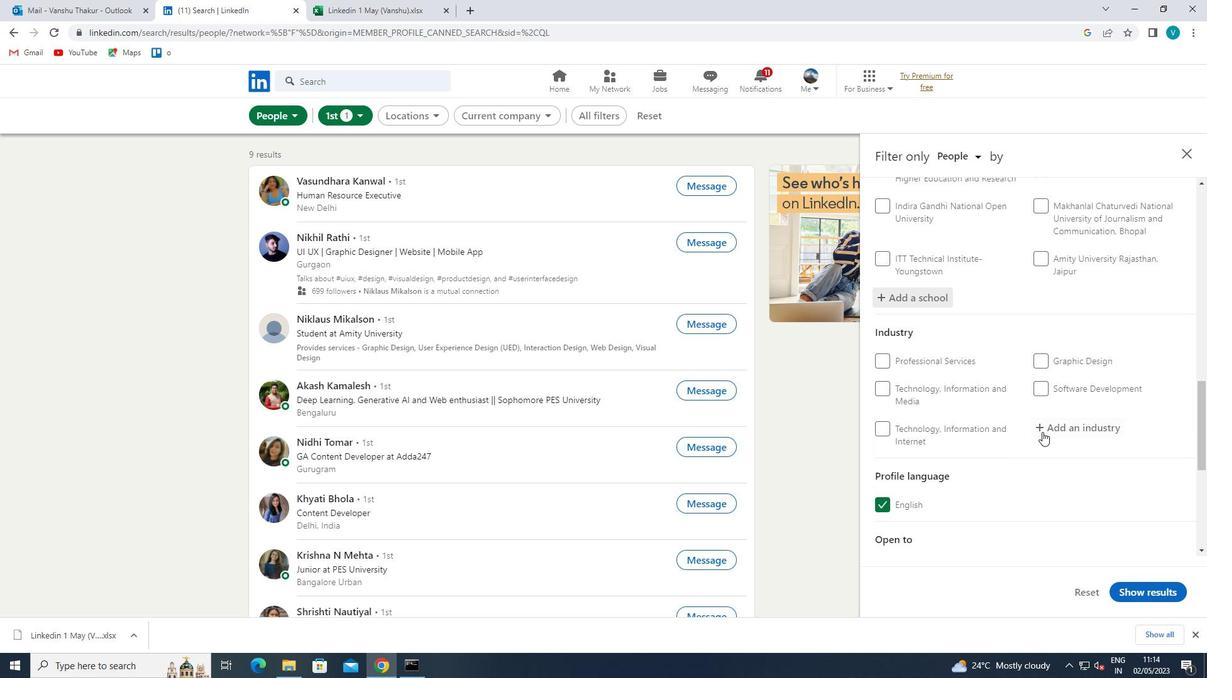 
Action: Mouse moved to (1051, 426)
Screenshot: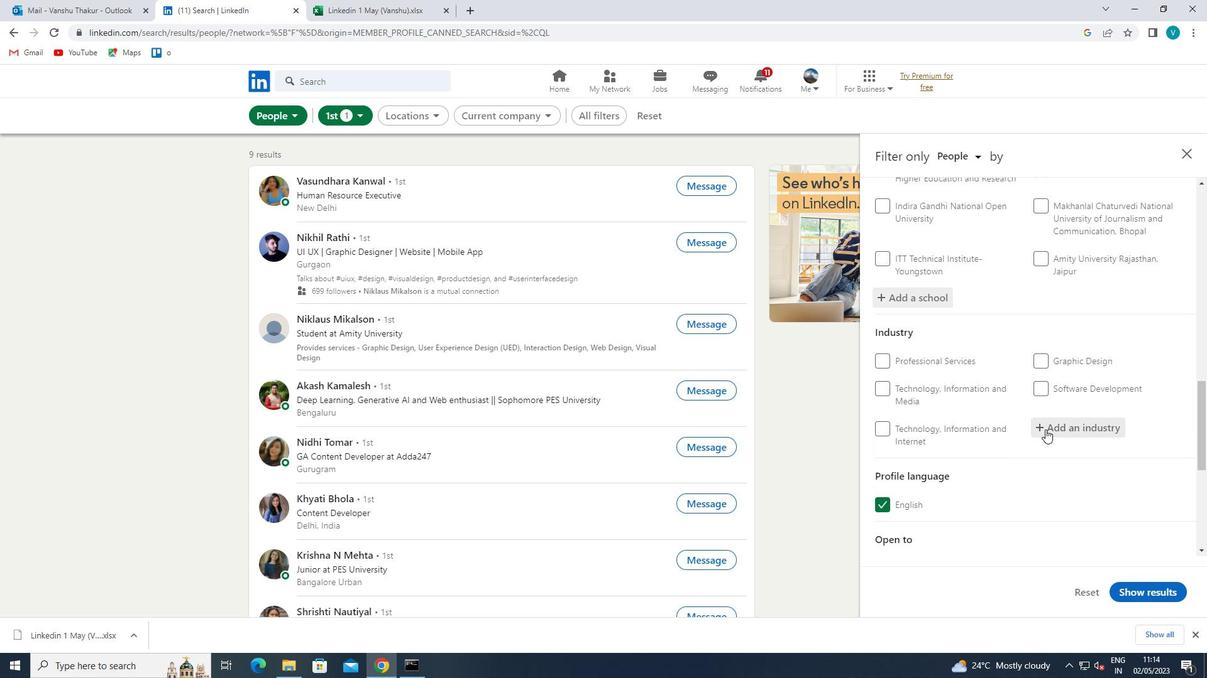 
Action: Key pressed <Key.shift>TRAVEL<Key.space>
Screenshot: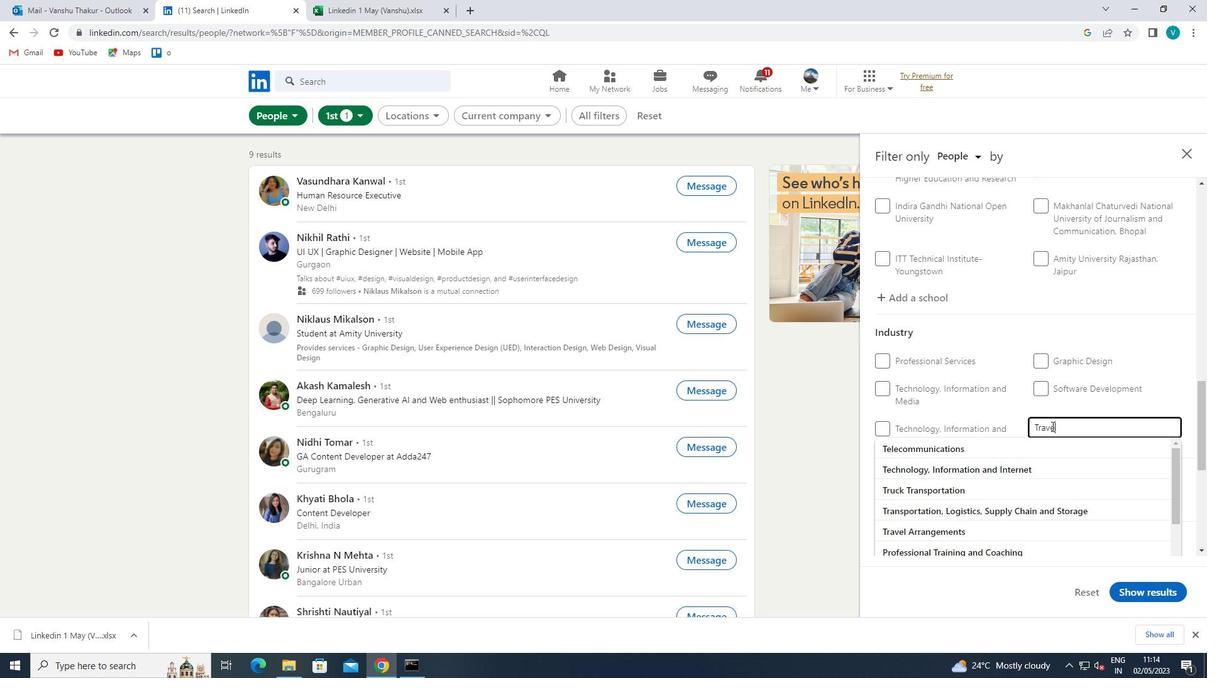 
Action: Mouse moved to (1031, 446)
Screenshot: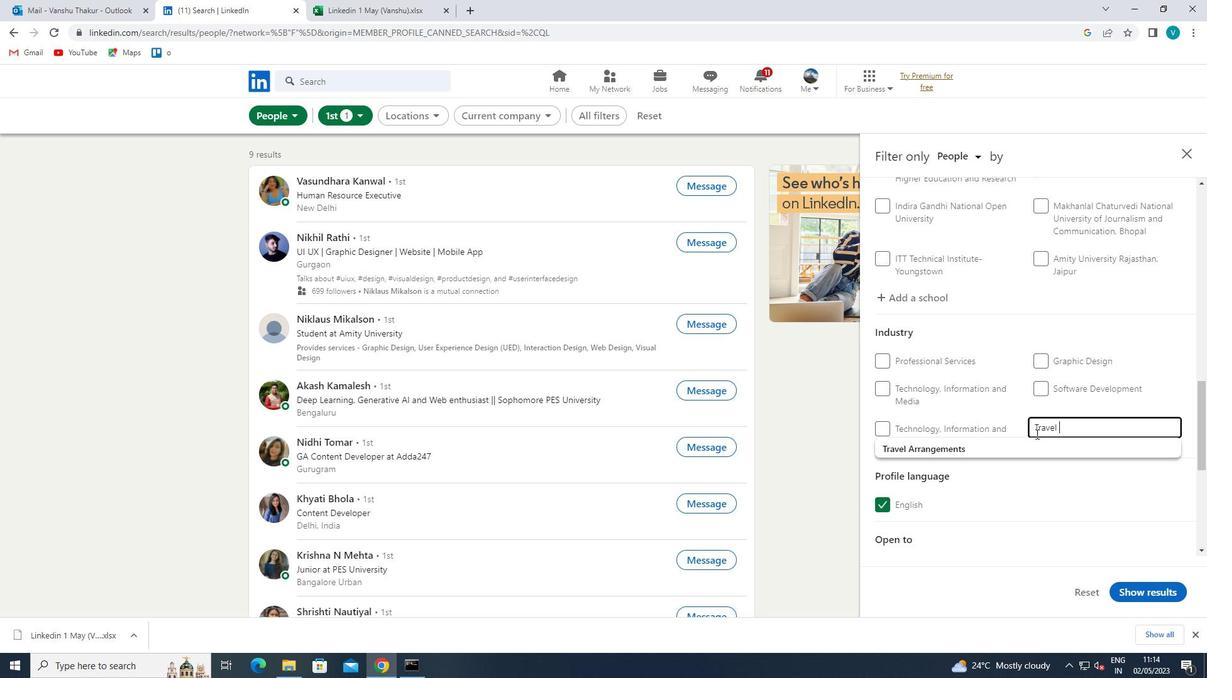 
Action: Mouse pressed left at (1031, 446)
Screenshot: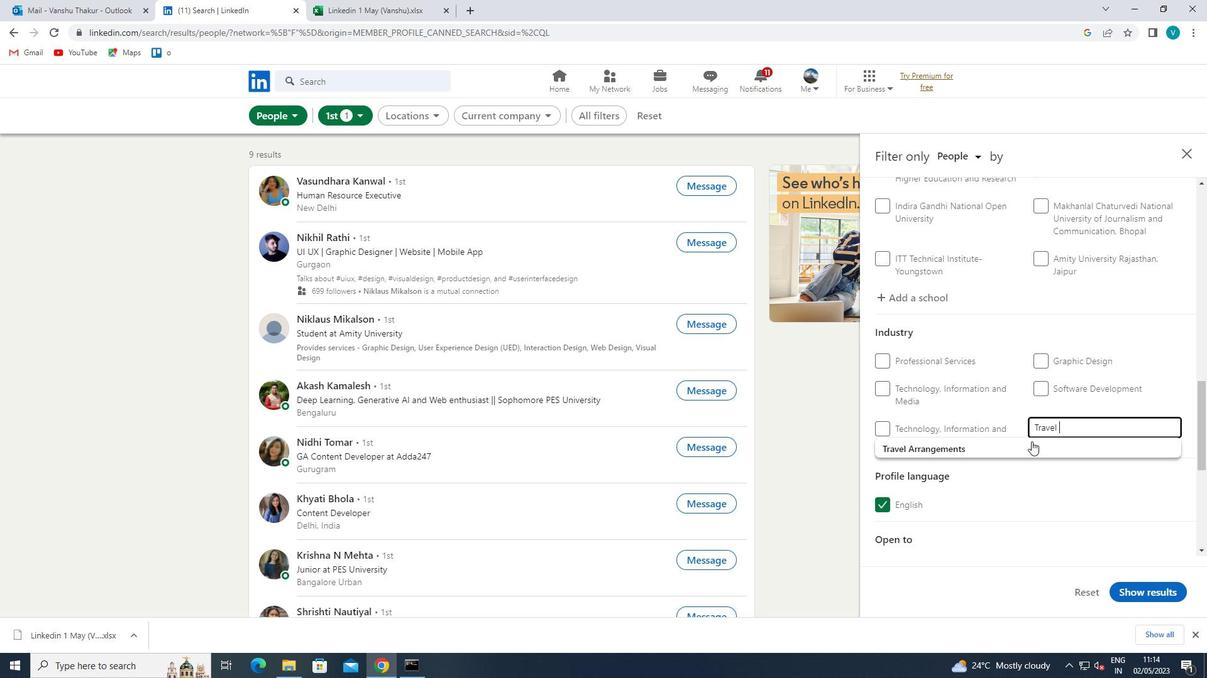 
Action: Mouse moved to (1047, 438)
Screenshot: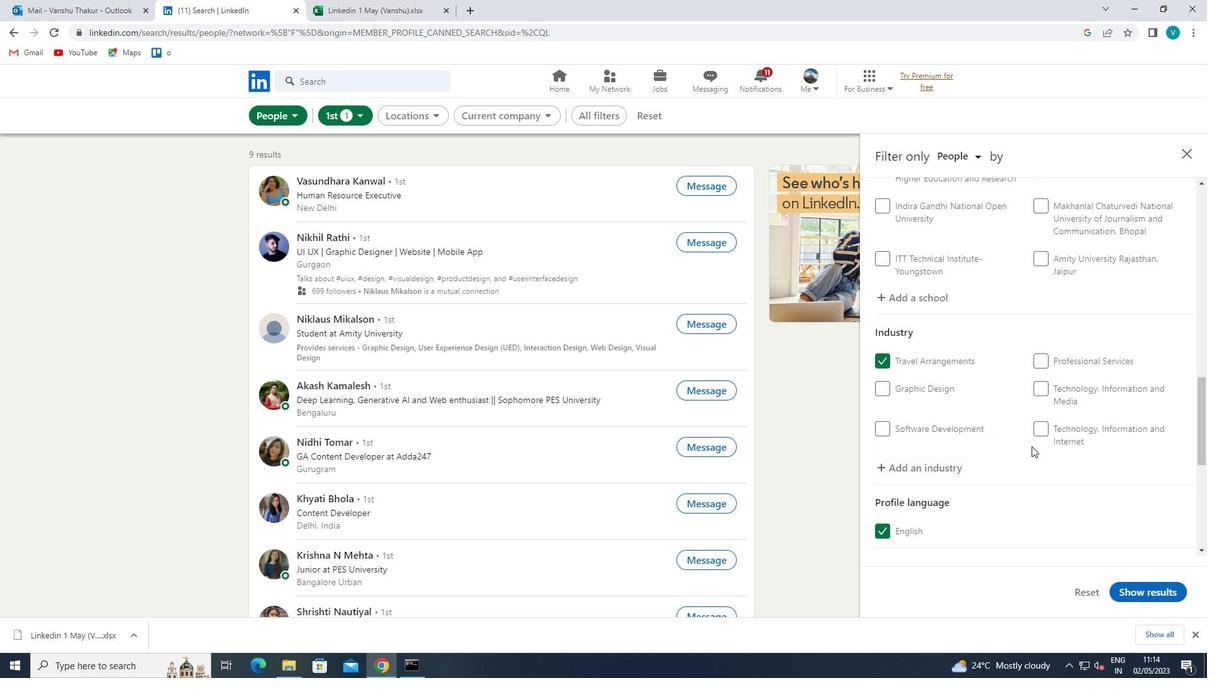 
Action: Mouse scrolled (1047, 437) with delta (0, 0)
Screenshot: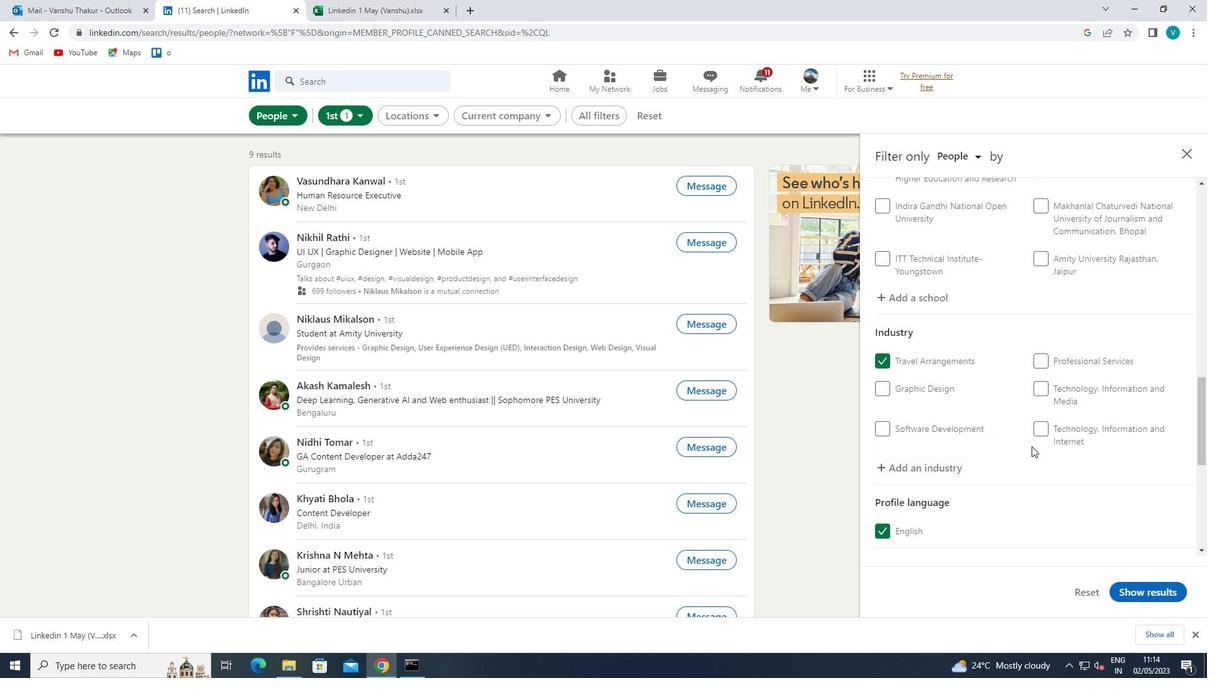 
Action: Mouse moved to (1048, 437)
Screenshot: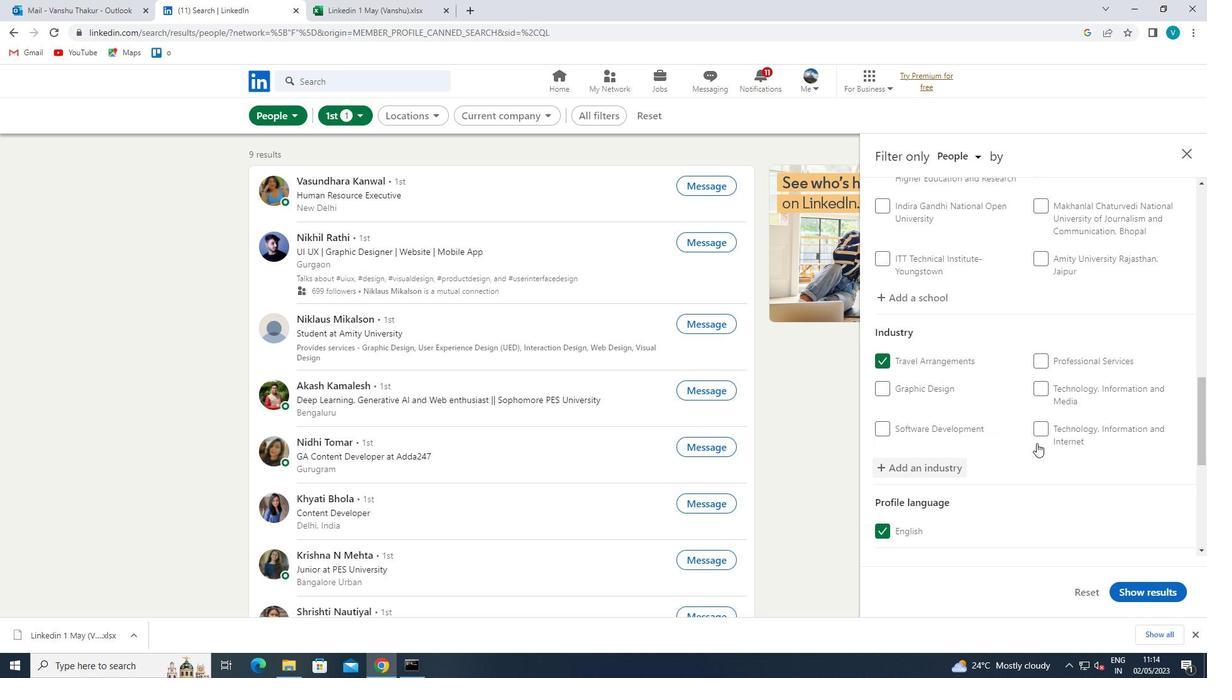 
Action: Mouse scrolled (1048, 436) with delta (0, 0)
Screenshot: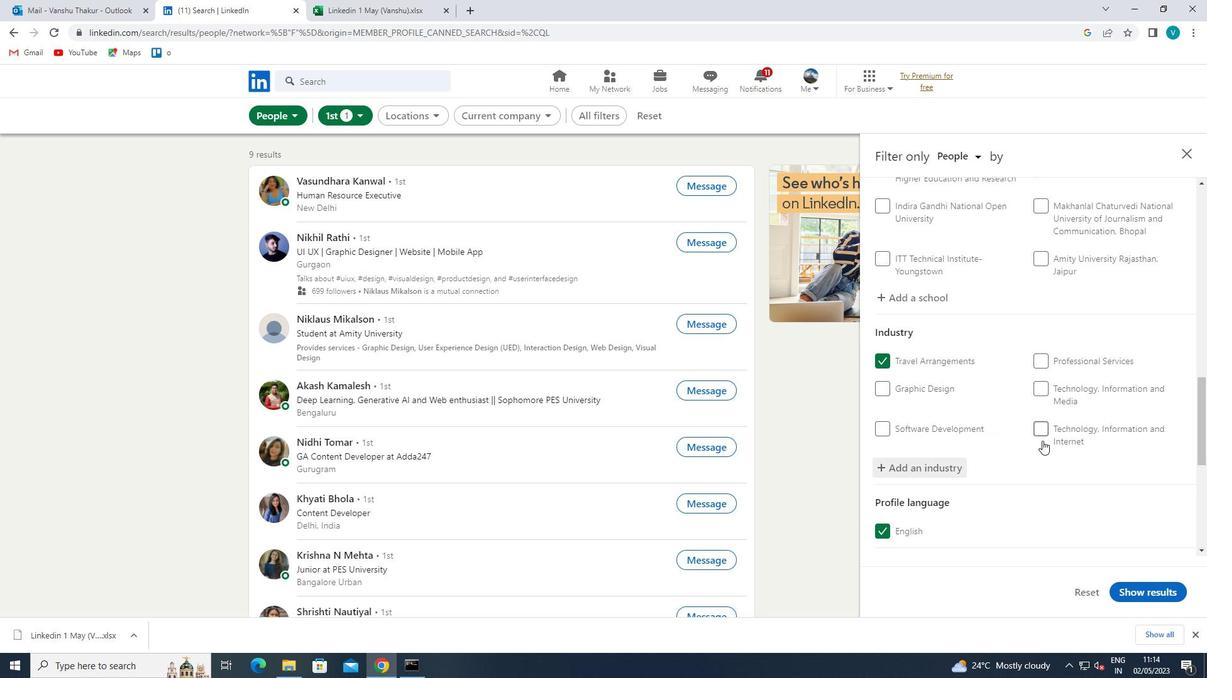 
Action: Mouse moved to (1048, 437)
Screenshot: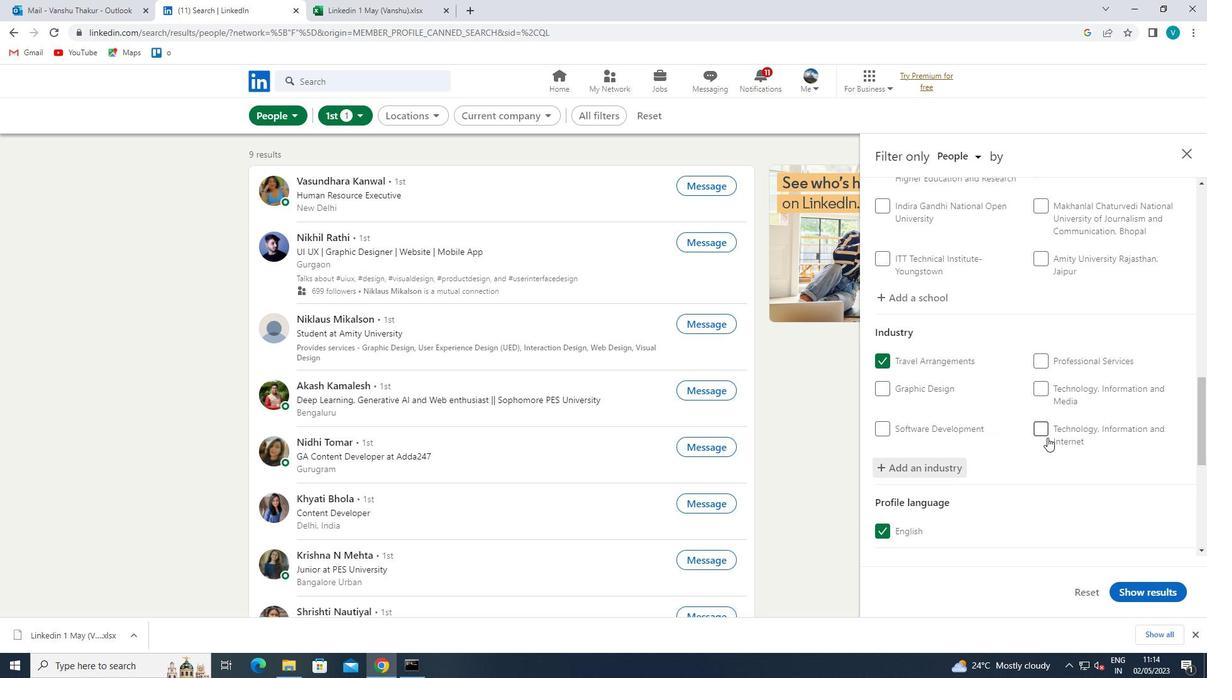 
Action: Mouse scrolled (1048, 436) with delta (0, 0)
Screenshot: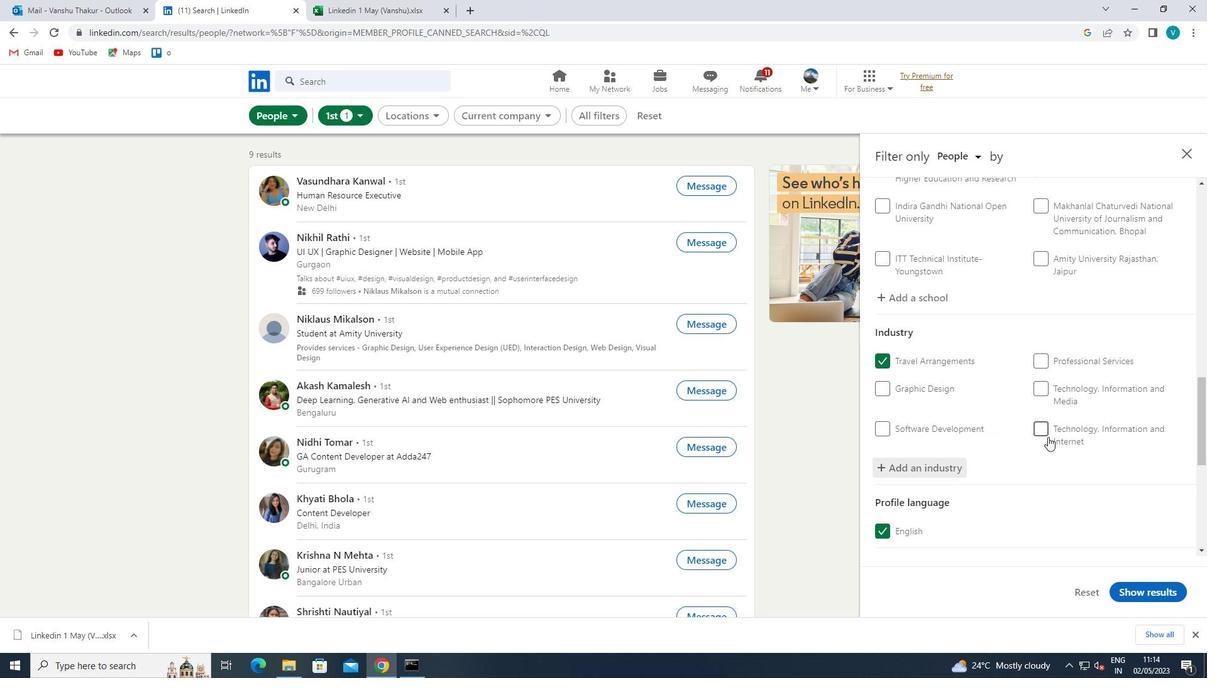 
Action: Mouse scrolled (1048, 436) with delta (0, 0)
Screenshot: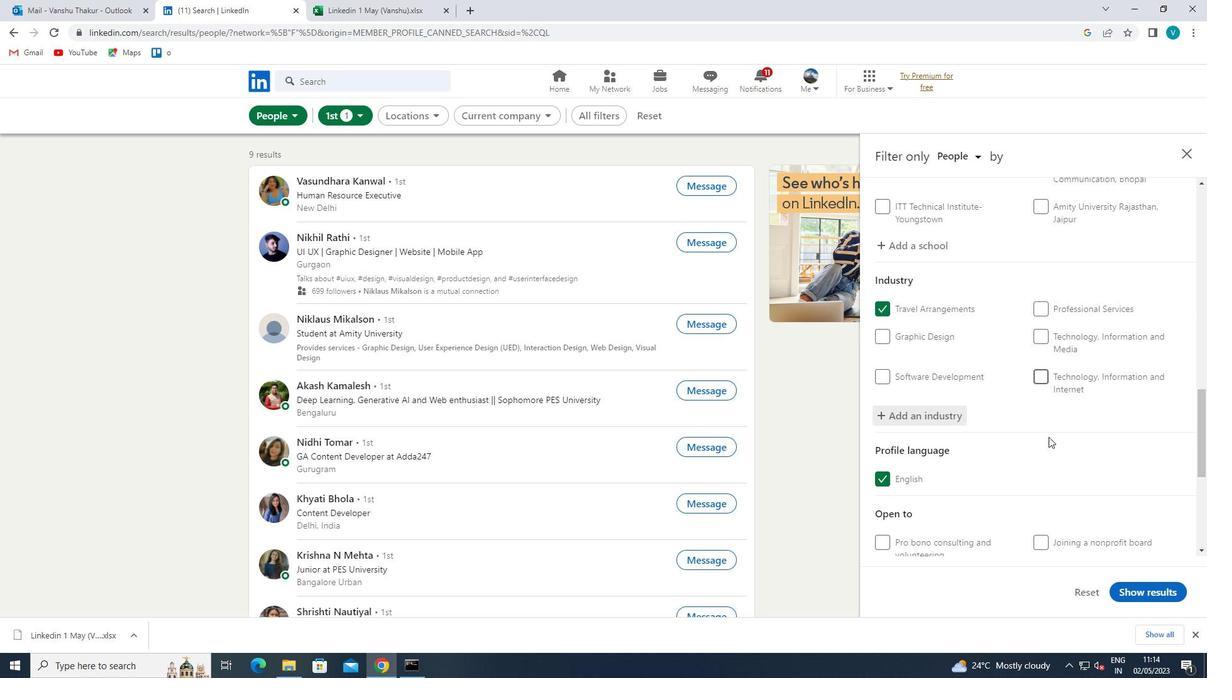 
Action: Mouse moved to (1048, 437)
Screenshot: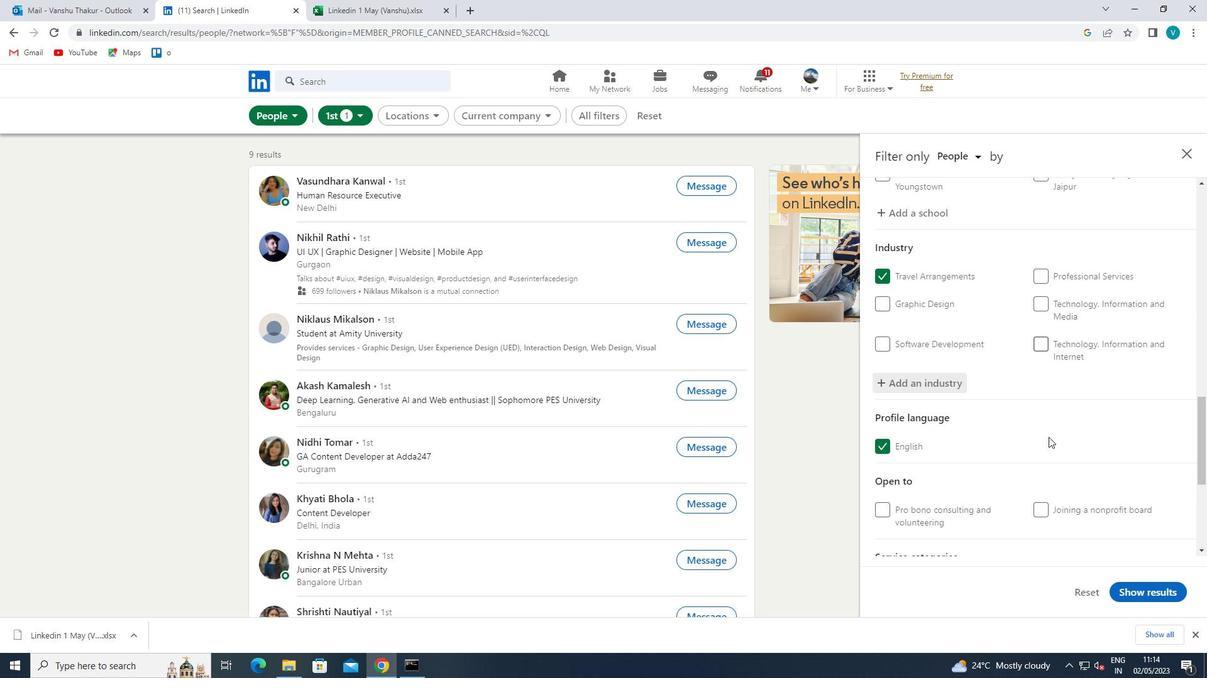 
Action: Mouse scrolled (1048, 436) with delta (0, 0)
Screenshot: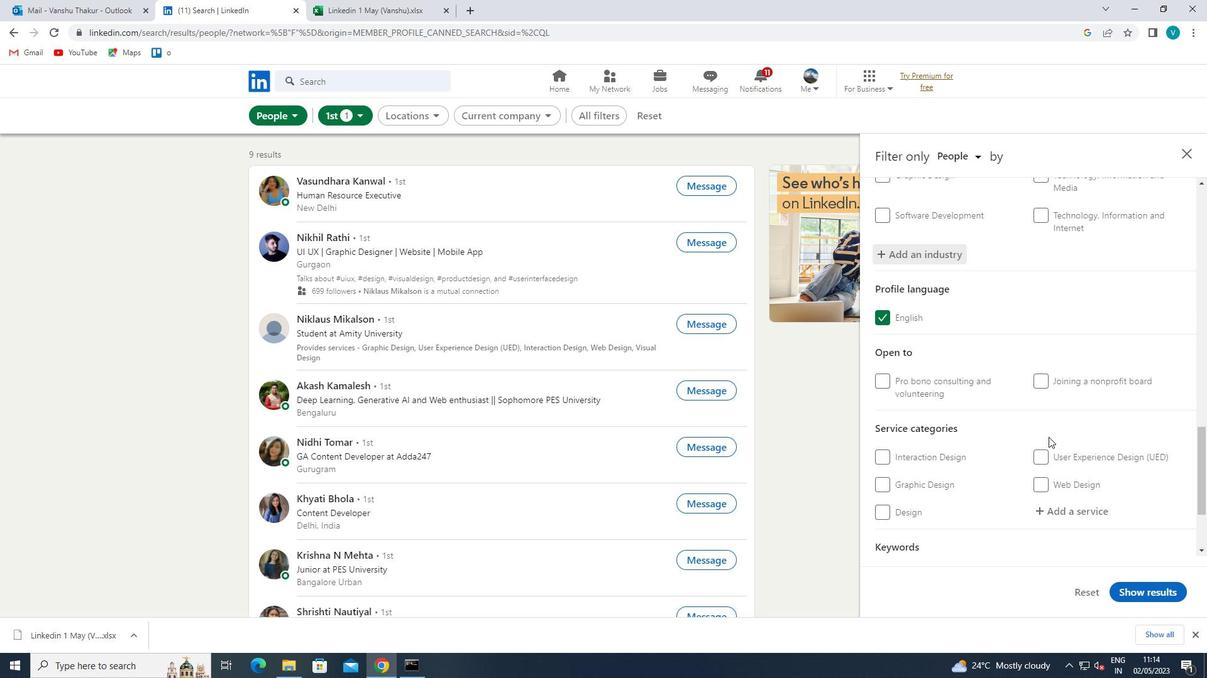 
Action: Mouse moved to (1063, 416)
Screenshot: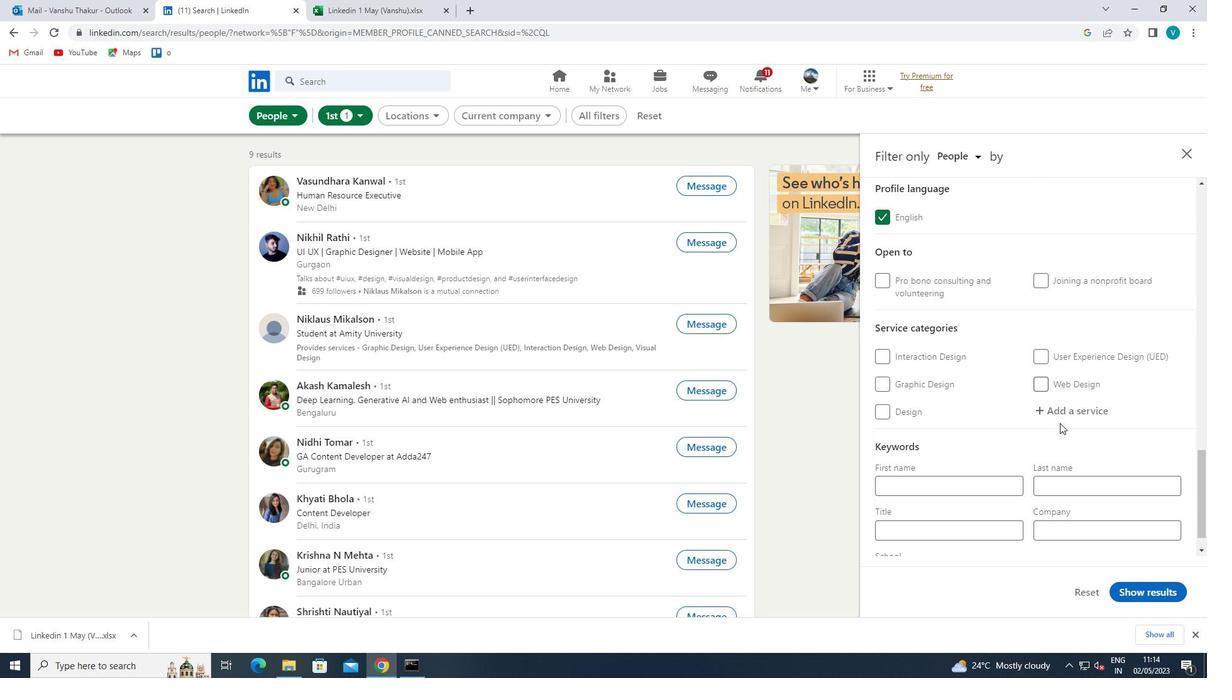 
Action: Mouse pressed left at (1063, 416)
Screenshot: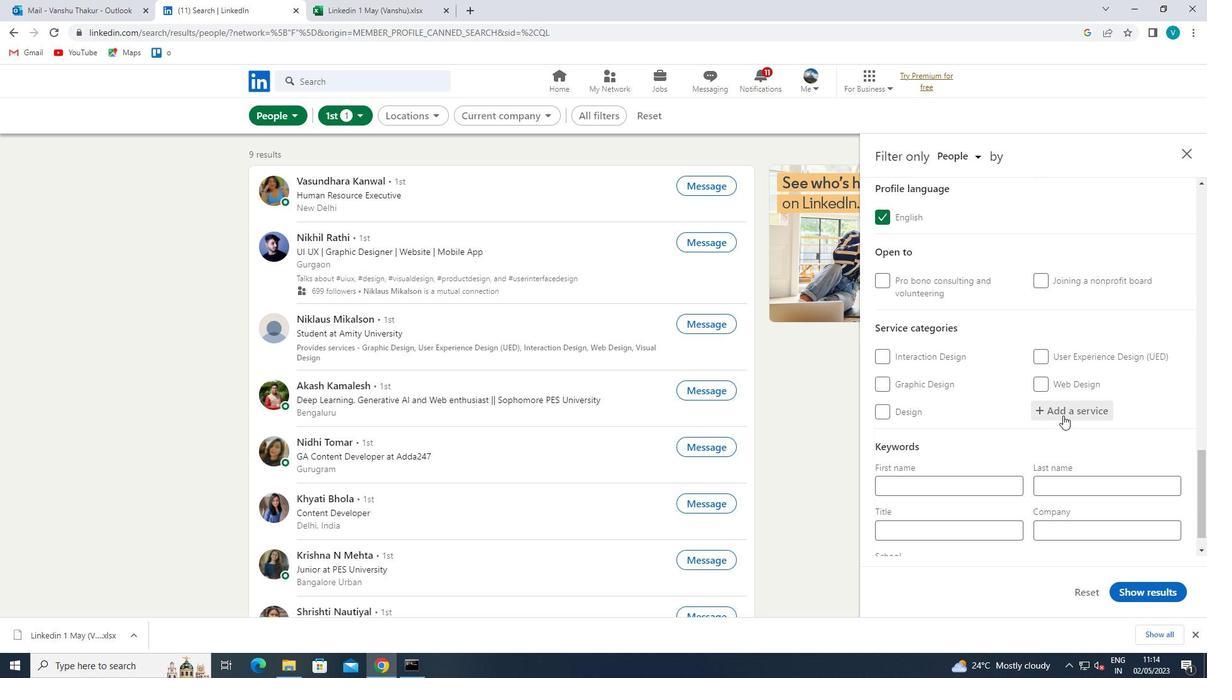 
Action: Mouse moved to (1063, 416)
Screenshot: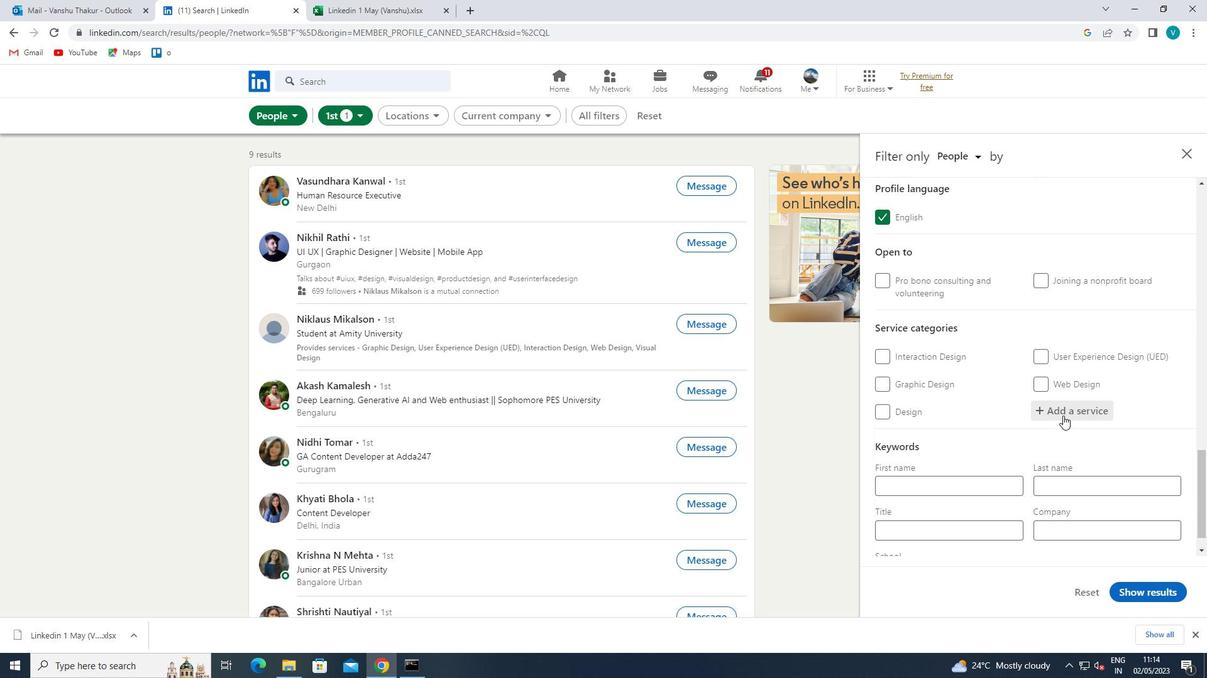 
Action: Key pressed <Key.shift>LIFE<Key.space>
Screenshot: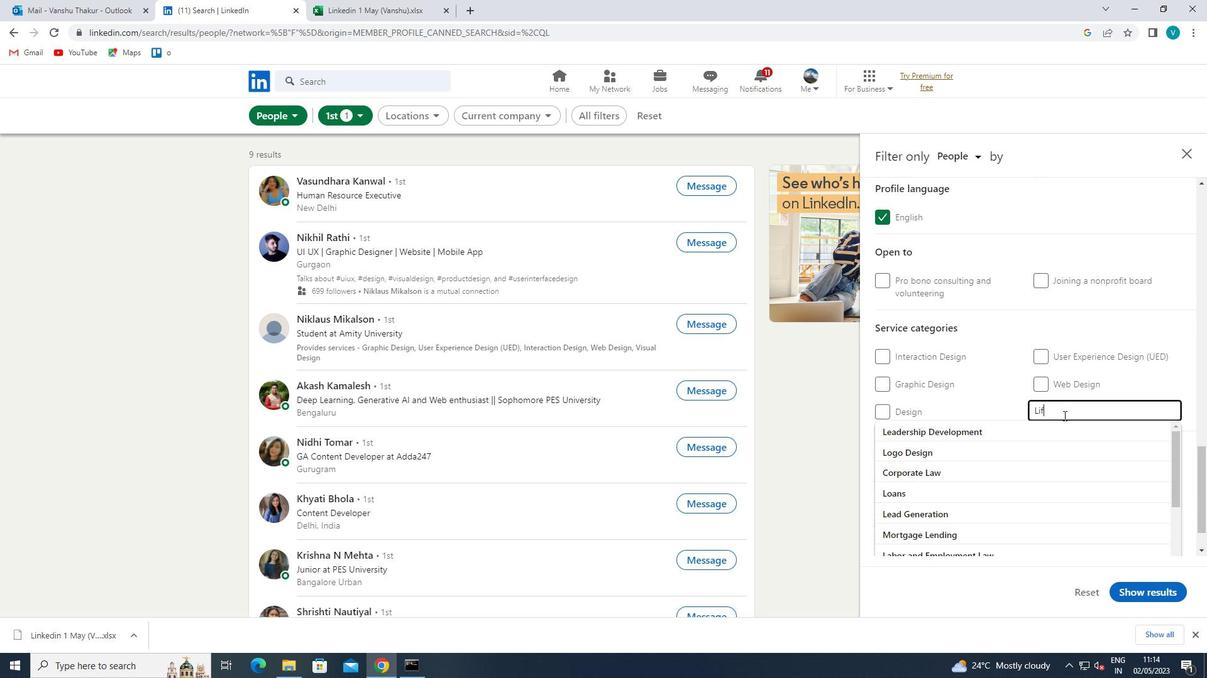 
Action: Mouse moved to (1008, 449)
Screenshot: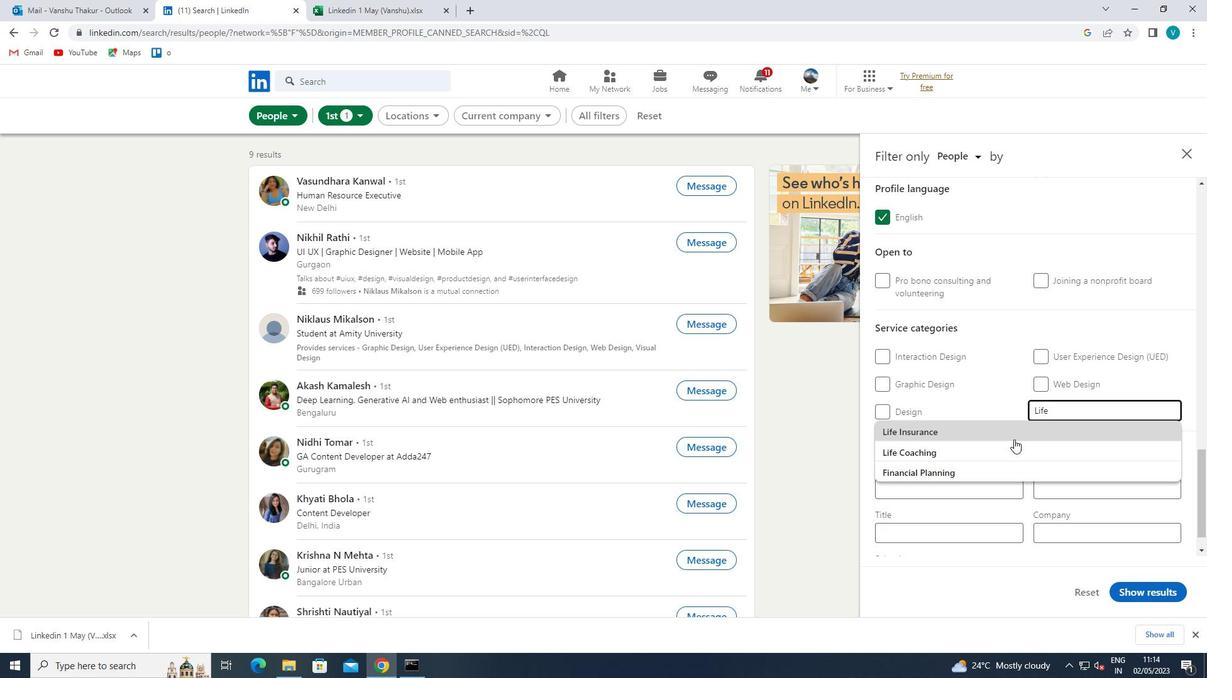 
Action: Mouse pressed left at (1008, 449)
Screenshot: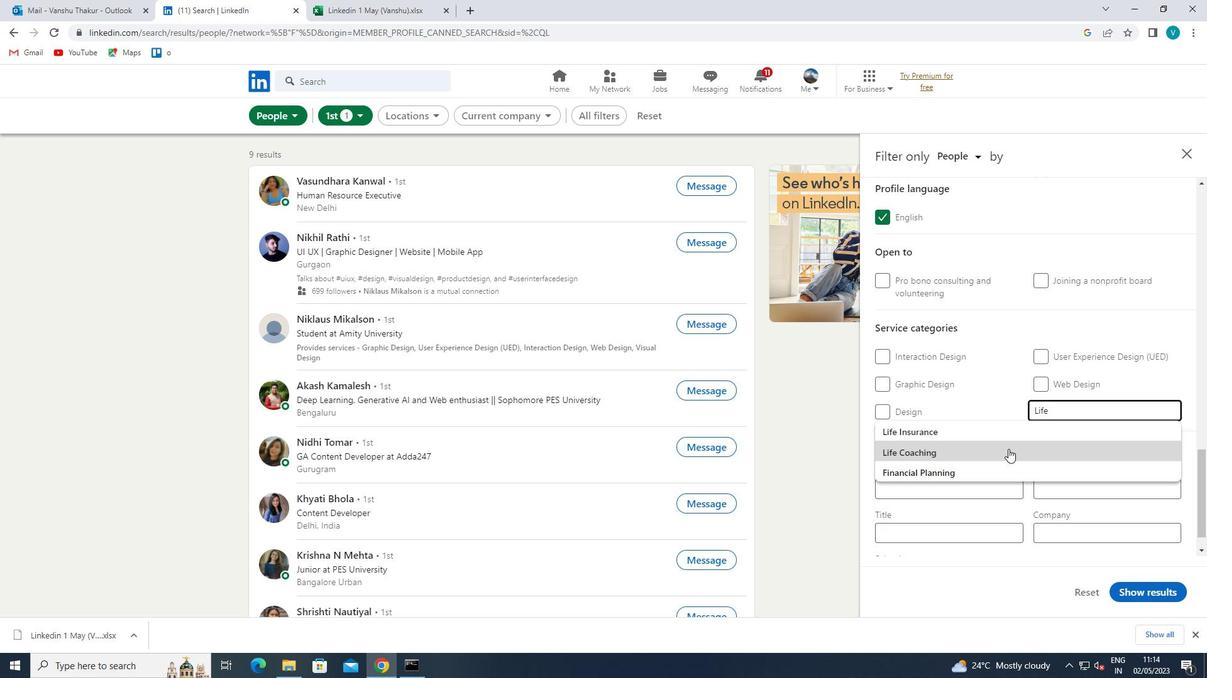 
Action: Mouse moved to (1009, 450)
Screenshot: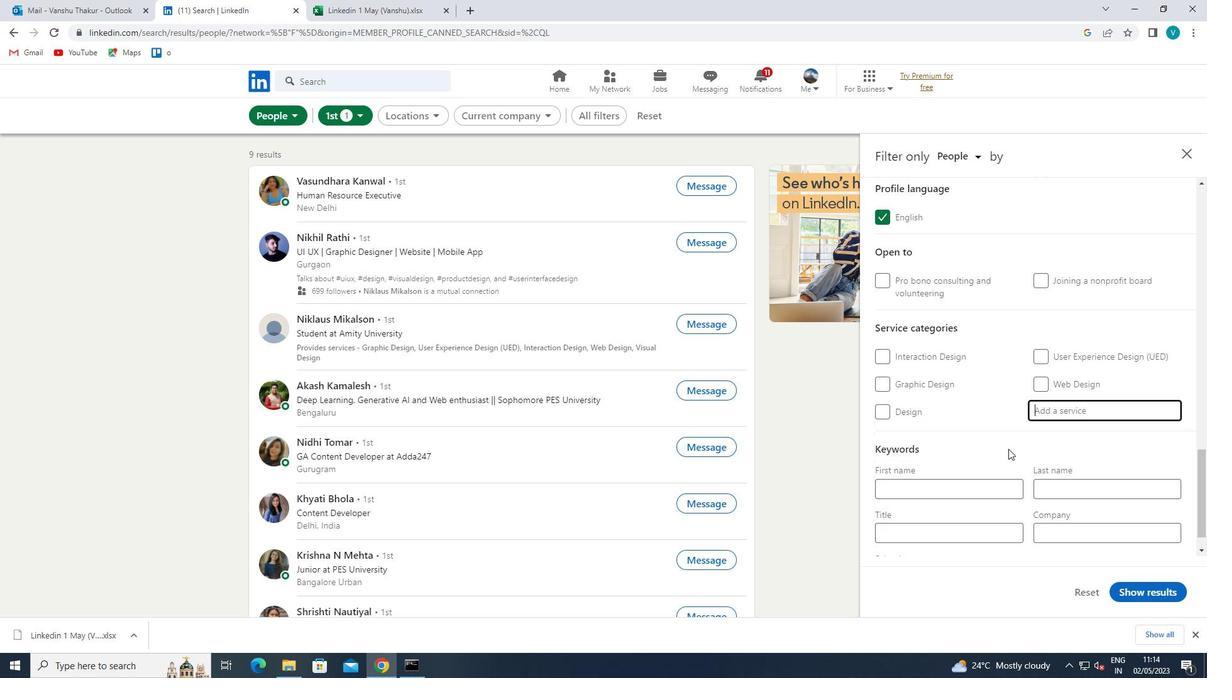 
Action: Mouse scrolled (1009, 449) with delta (0, 0)
Screenshot: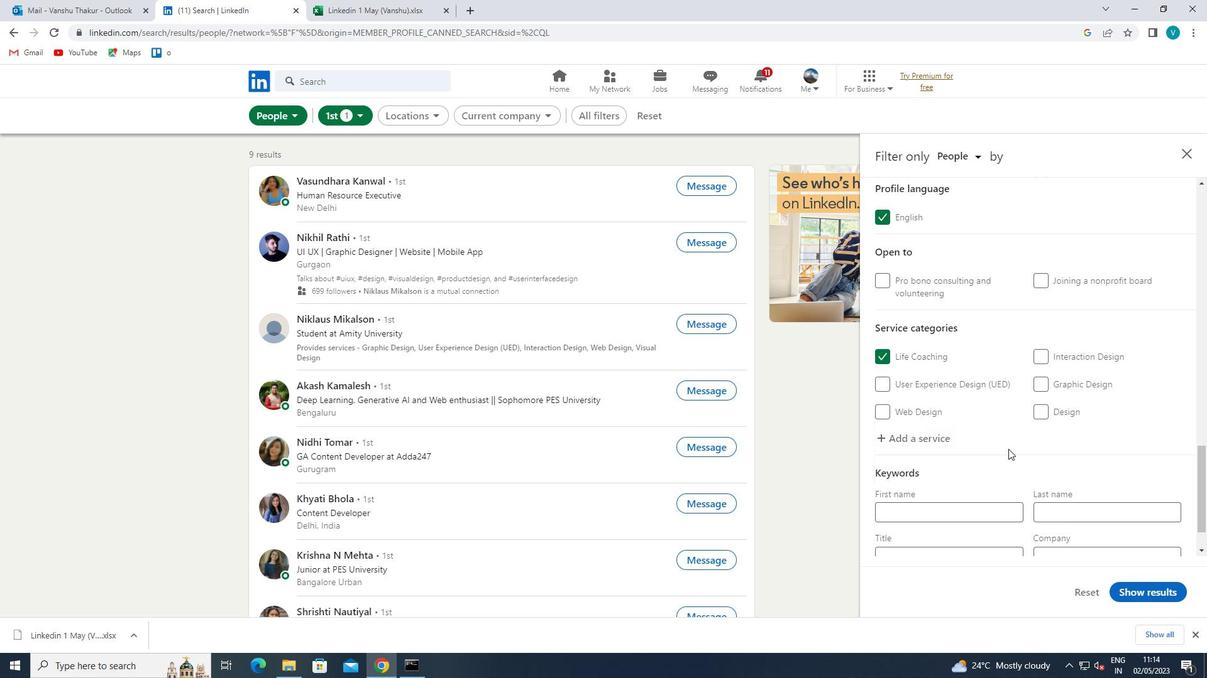 
Action: Mouse scrolled (1009, 449) with delta (0, 0)
Screenshot: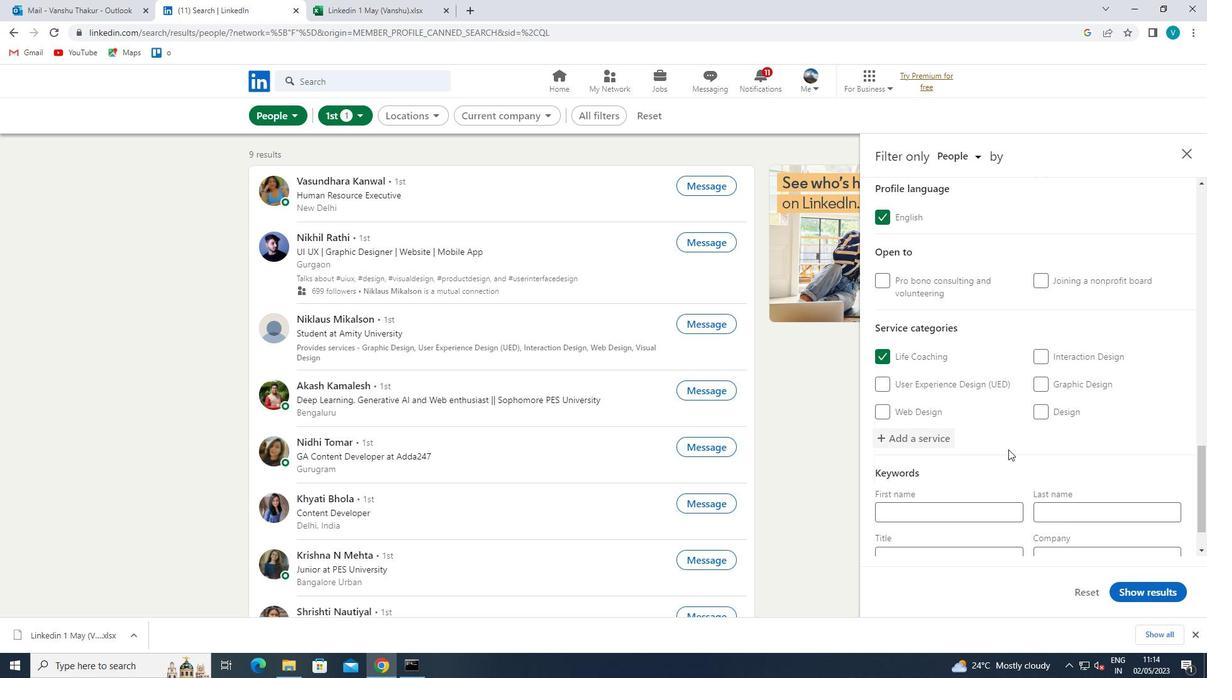 
Action: Mouse scrolled (1009, 449) with delta (0, 0)
Screenshot: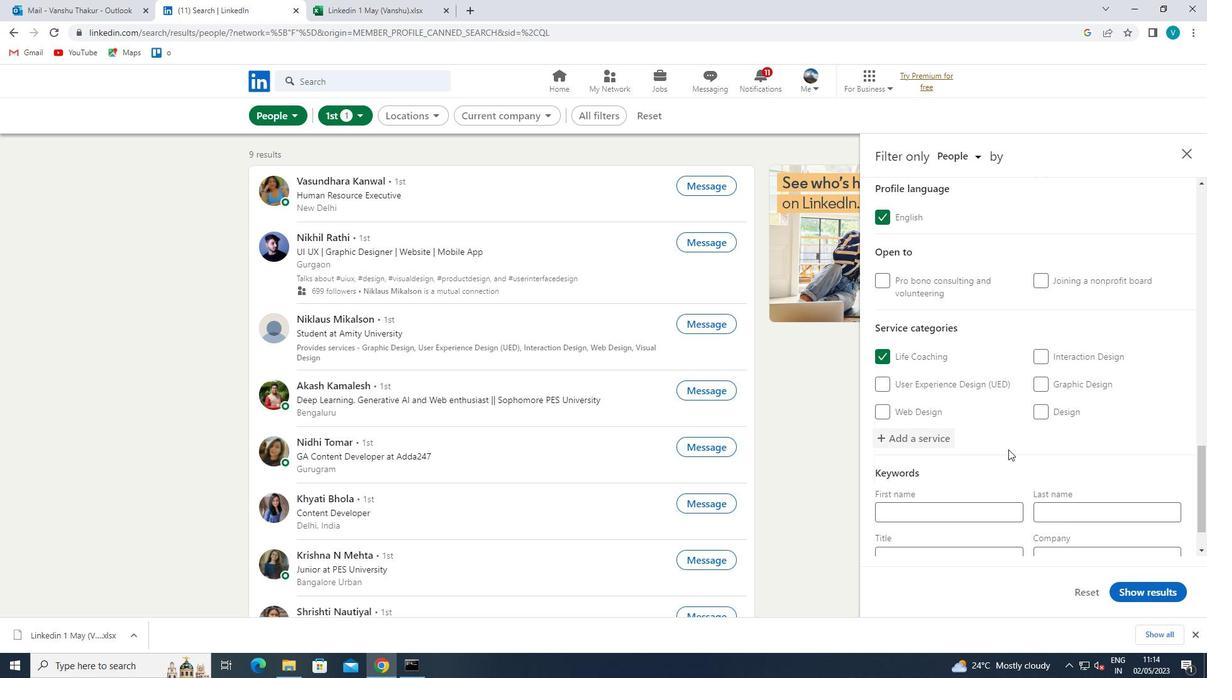 
Action: Mouse moved to (992, 499)
Screenshot: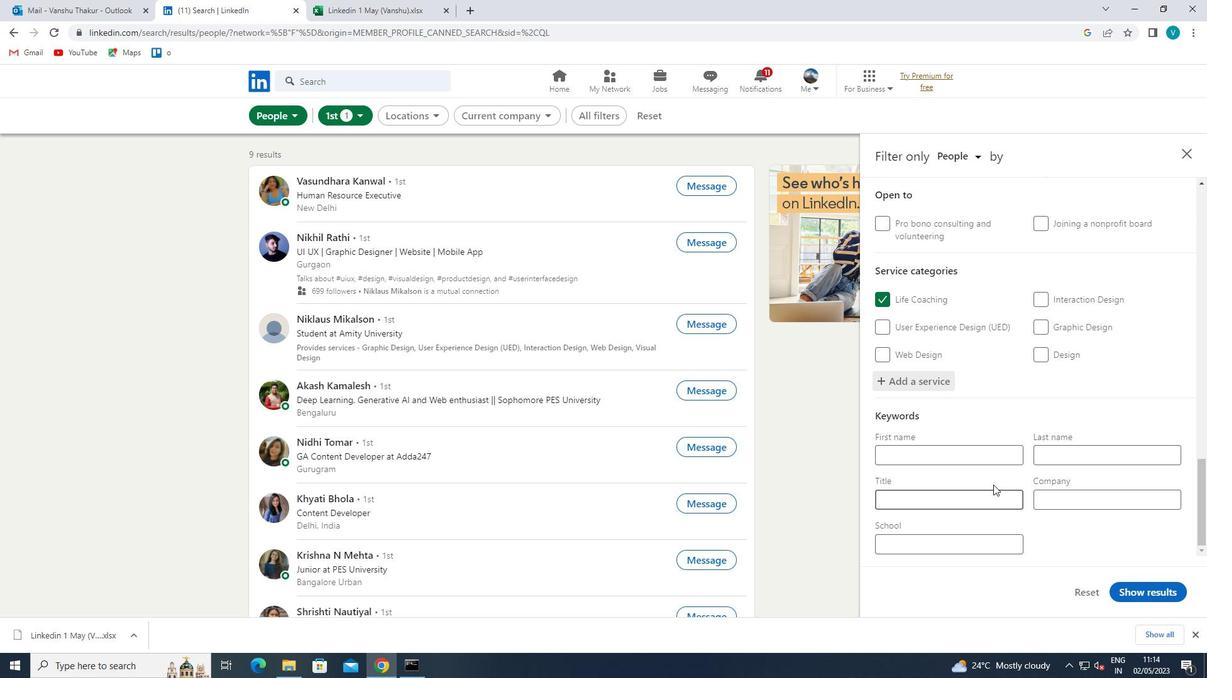 
Action: Mouse pressed left at (992, 499)
Screenshot: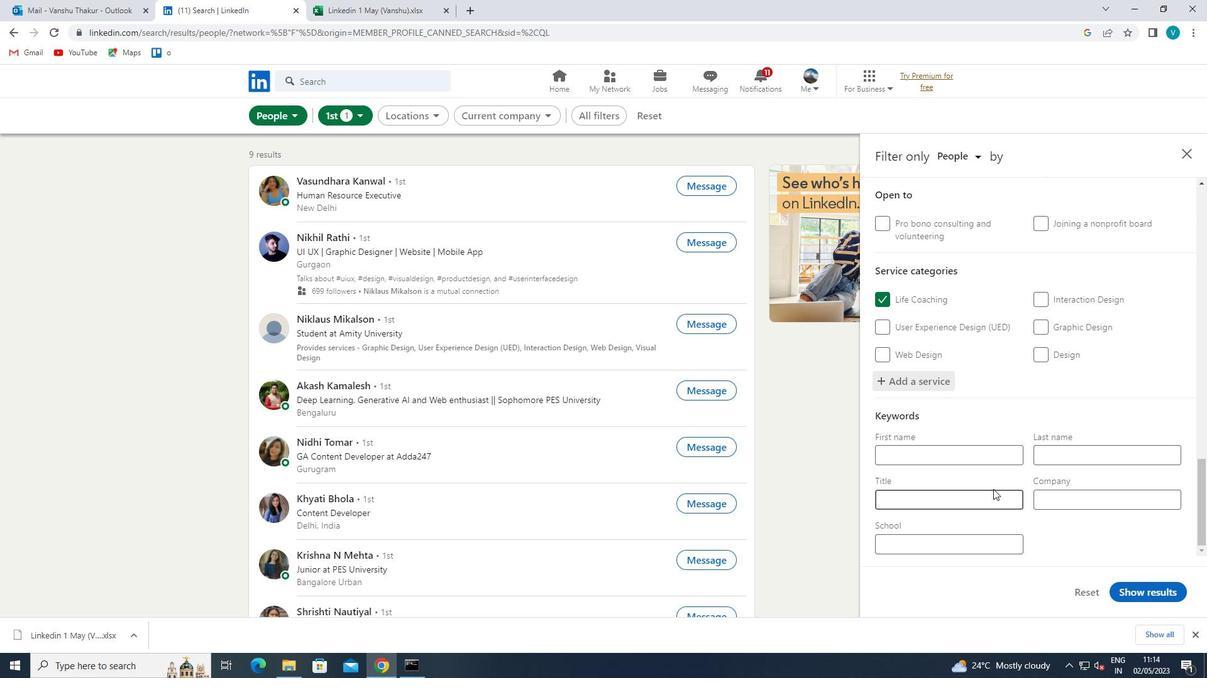 
Action: Mouse moved to (992, 499)
Screenshot: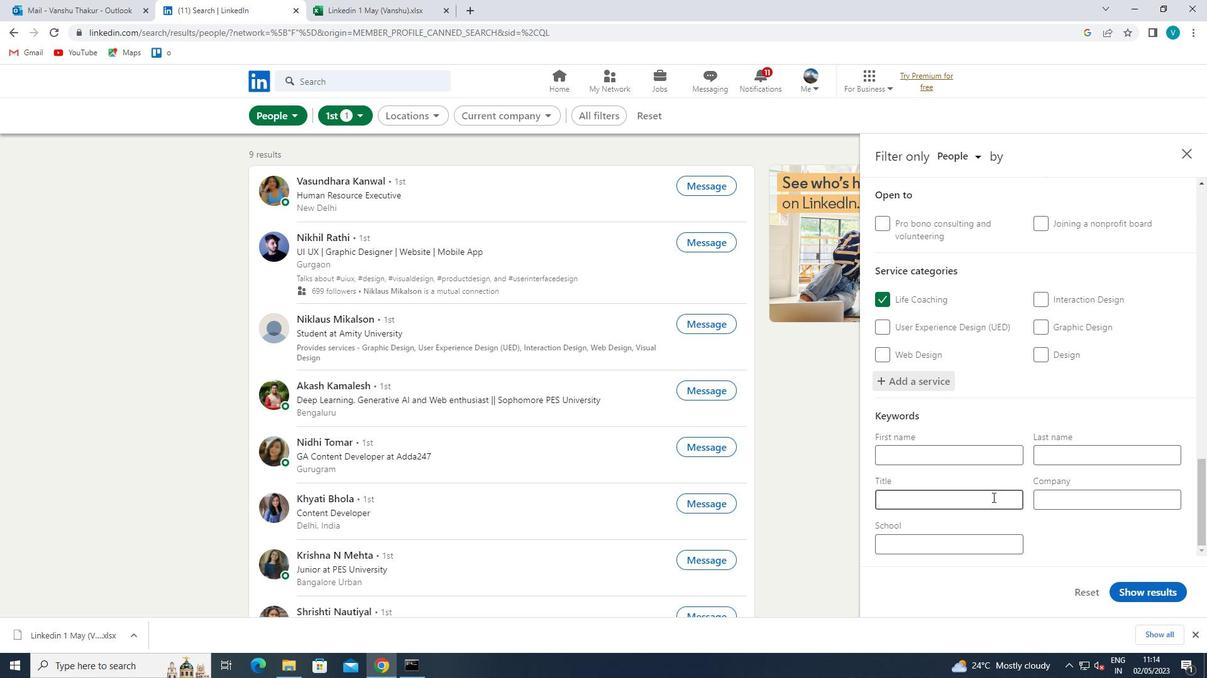 
Action: Key pressed <Key.shift>MEDICAL<Key.space><Key.shift>ADMINS<Key.backspace>ISTRATOR<Key.space>
Screenshot: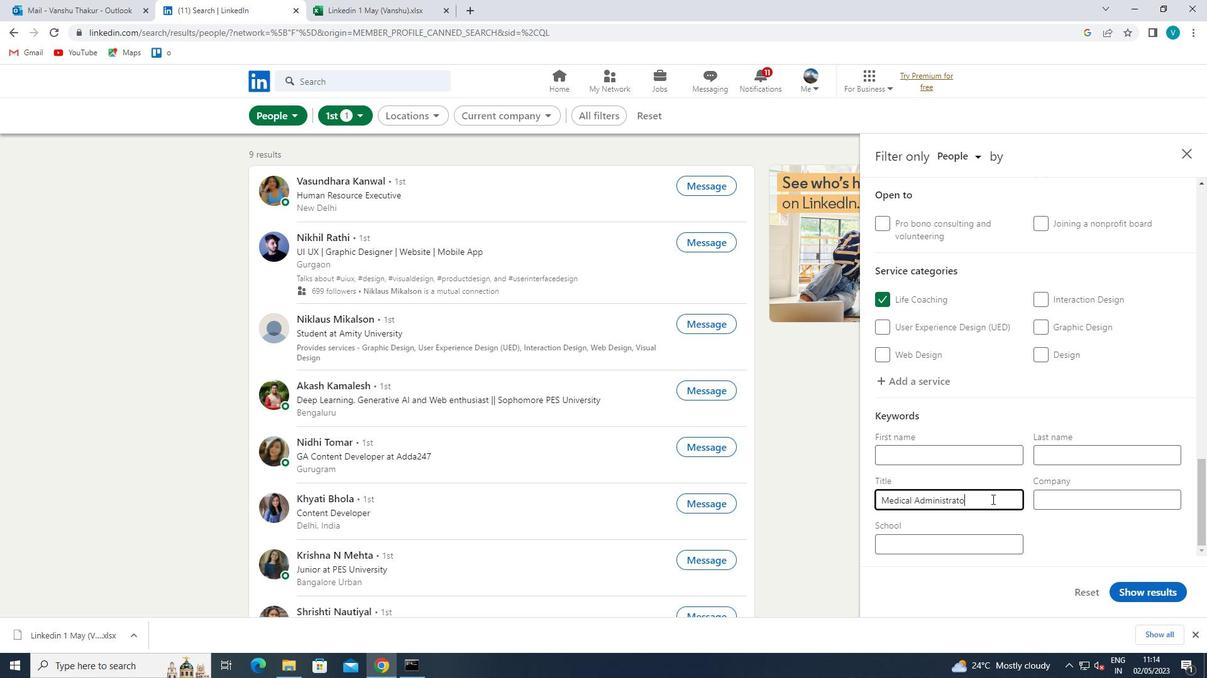 
Action: Mouse moved to (1169, 589)
Screenshot: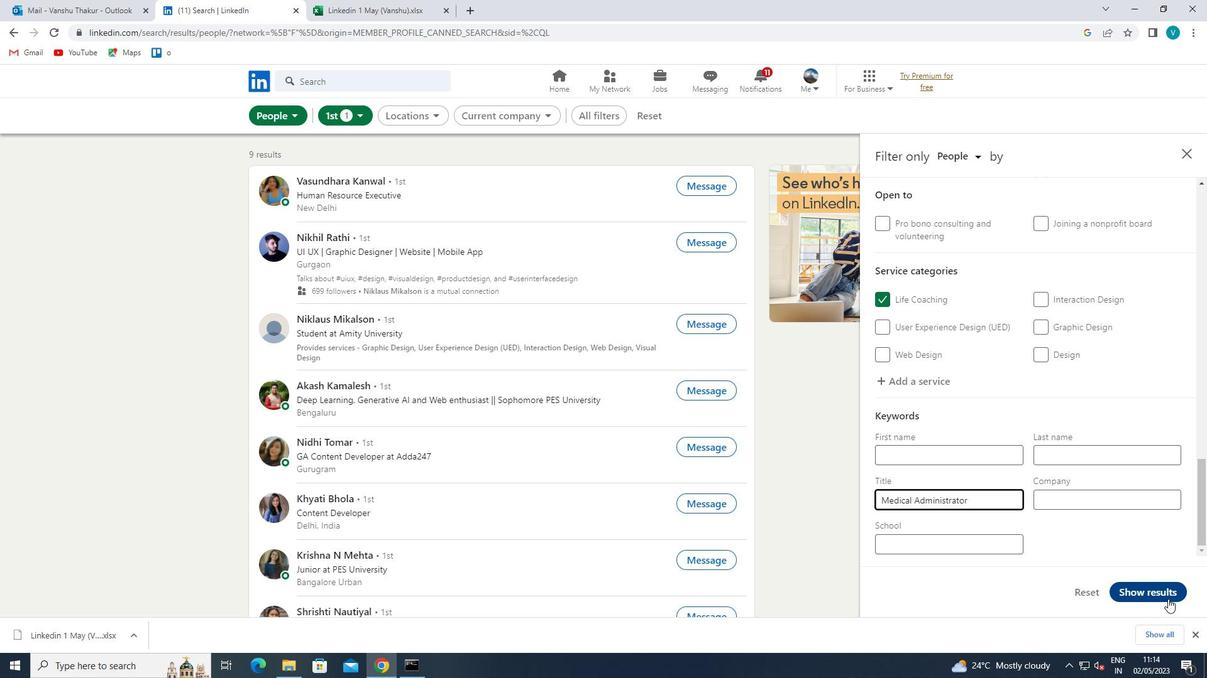 
Action: Mouse pressed left at (1169, 589)
Screenshot: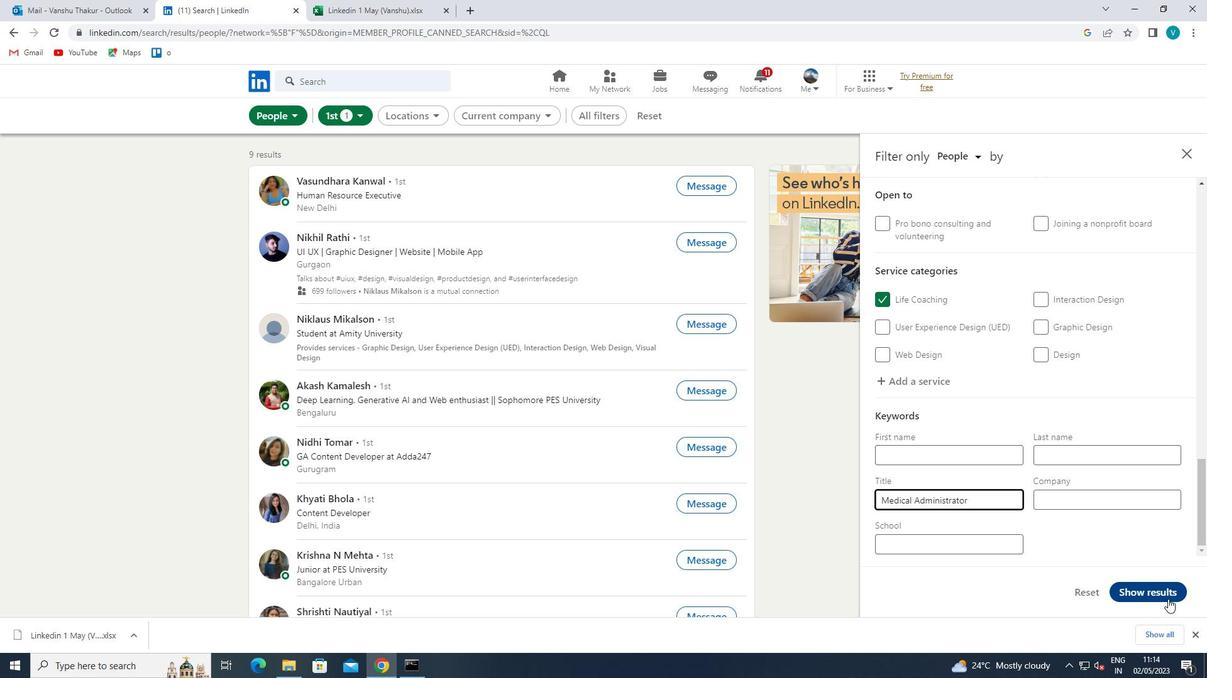 
